 Task: Search one way flight ticket for 5 adults, 2 children, 1 infant in seat and 2 infants on lap in economy from Niagara Falls: Niagara Falls International Airport to Laramie: Laramie Regional Airport on 8-3-2023. Choice of flights is Singapure airlines. Number of bags: 2 carry on bags. Price is upto 92000. Outbound departure time preference is 13:45. Return departure time preference is 0:00.
Action: Mouse moved to (332, 425)
Screenshot: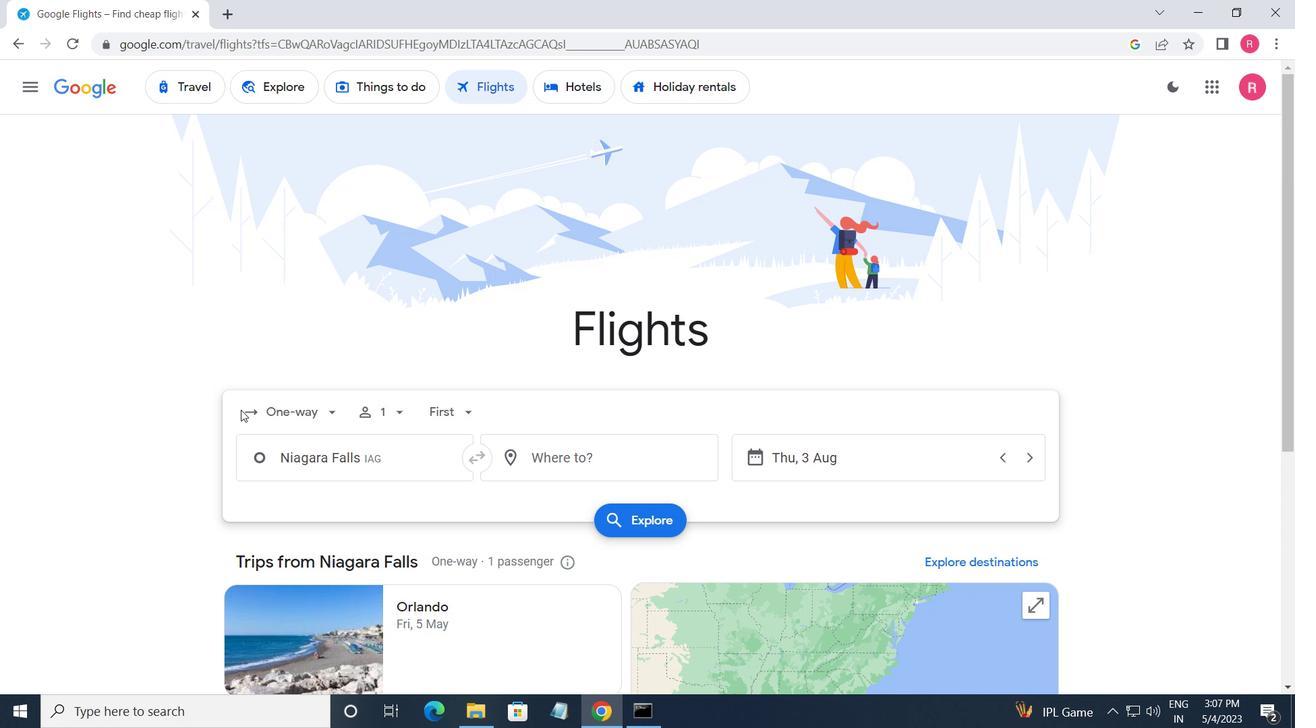 
Action: Mouse pressed left at (332, 425)
Screenshot: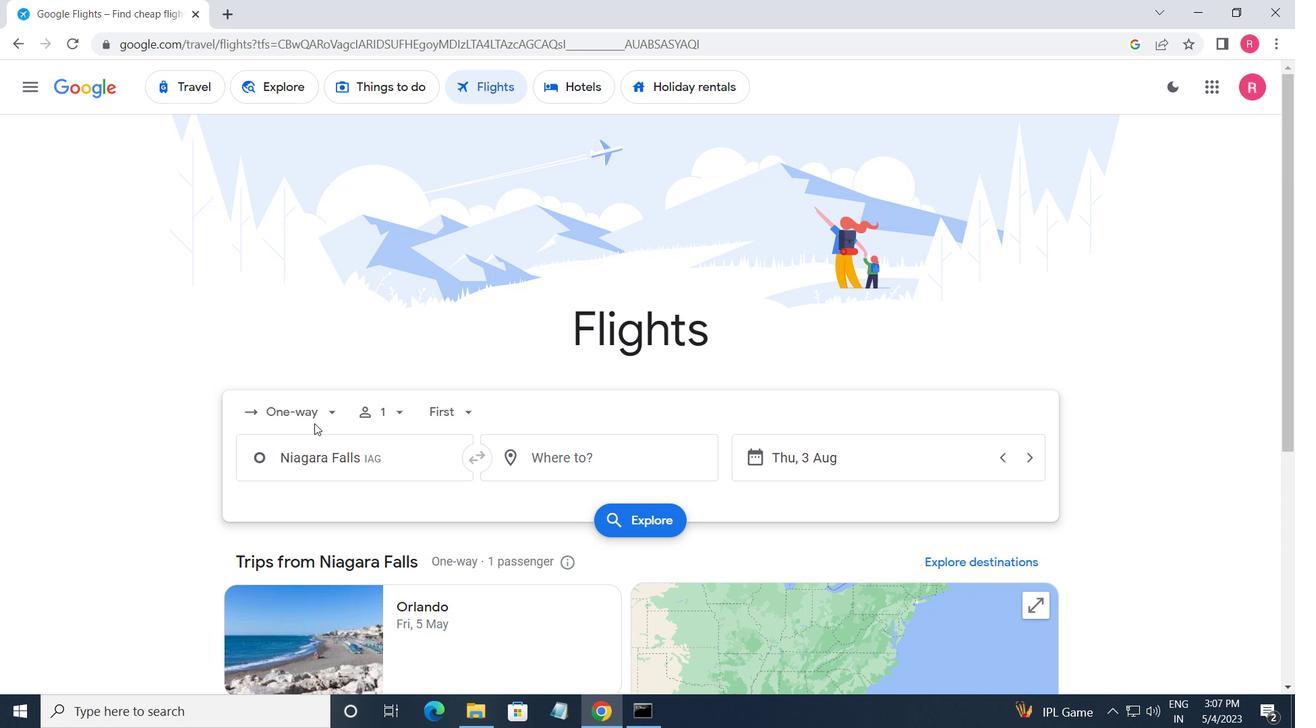 
Action: Mouse moved to (318, 422)
Screenshot: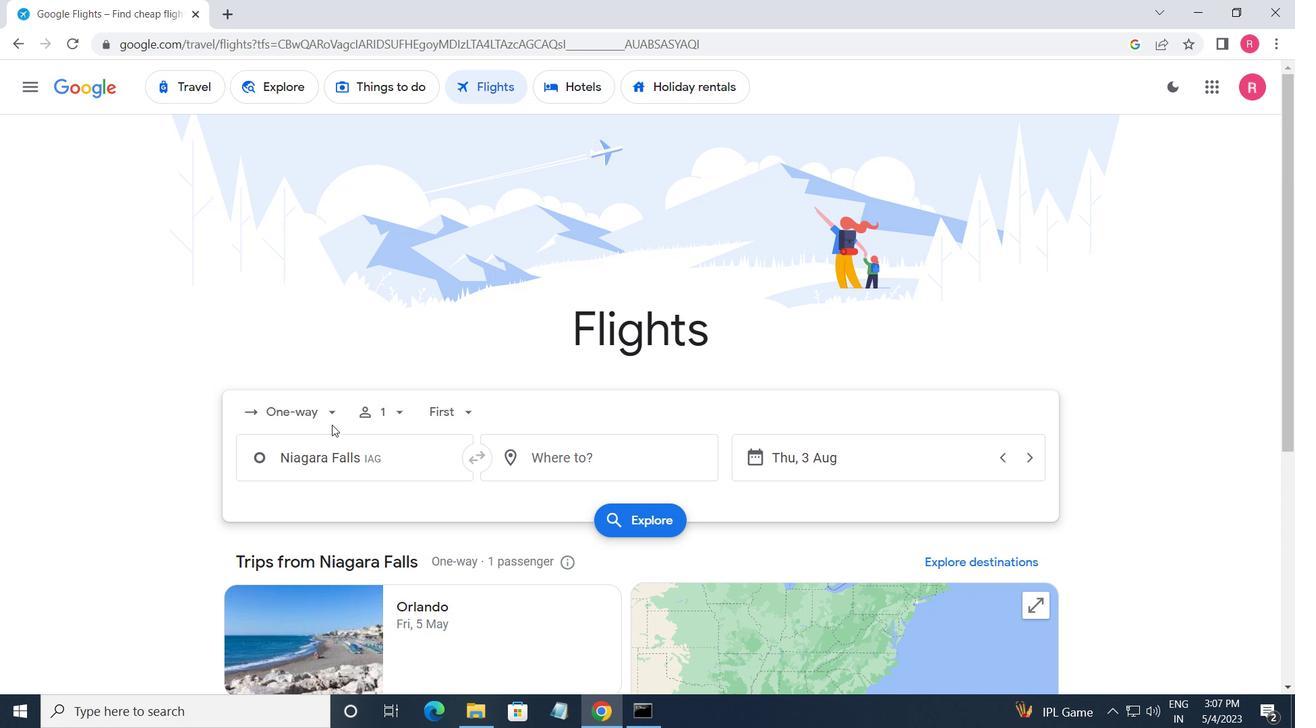 
Action: Mouse pressed left at (318, 422)
Screenshot: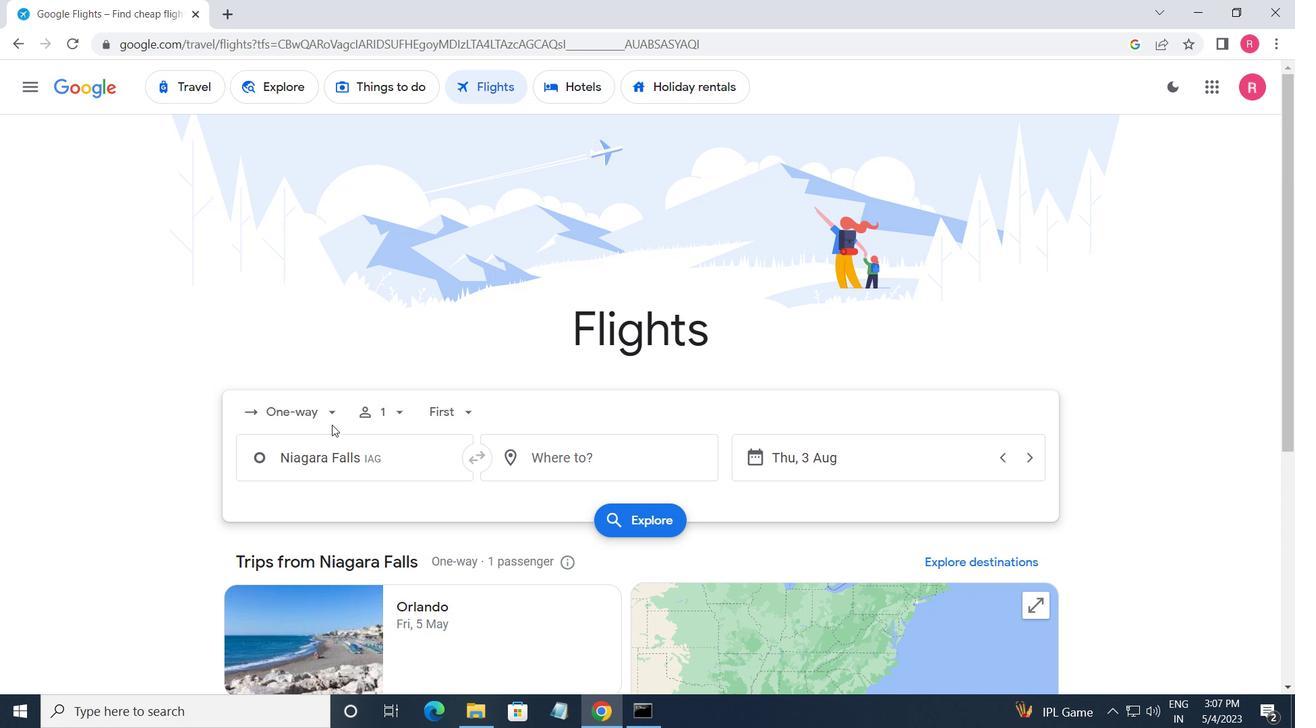 
Action: Mouse moved to (326, 413)
Screenshot: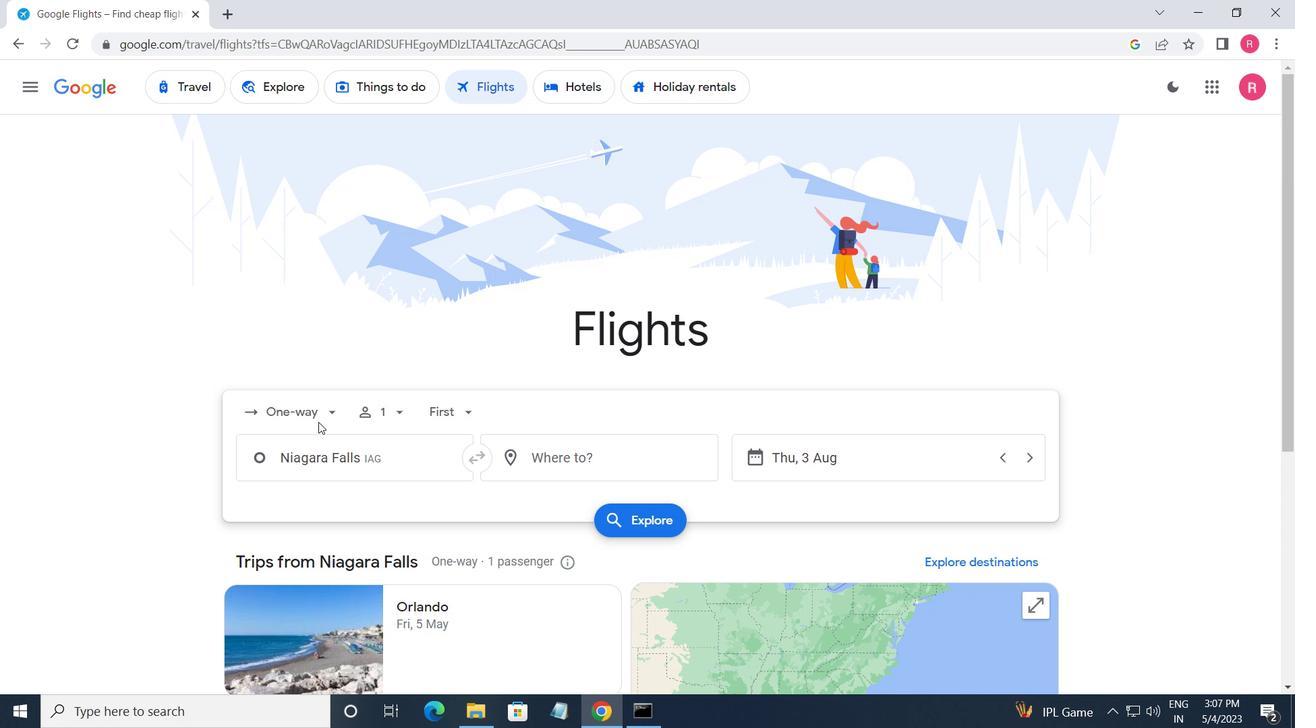 
Action: Mouse pressed left at (326, 413)
Screenshot: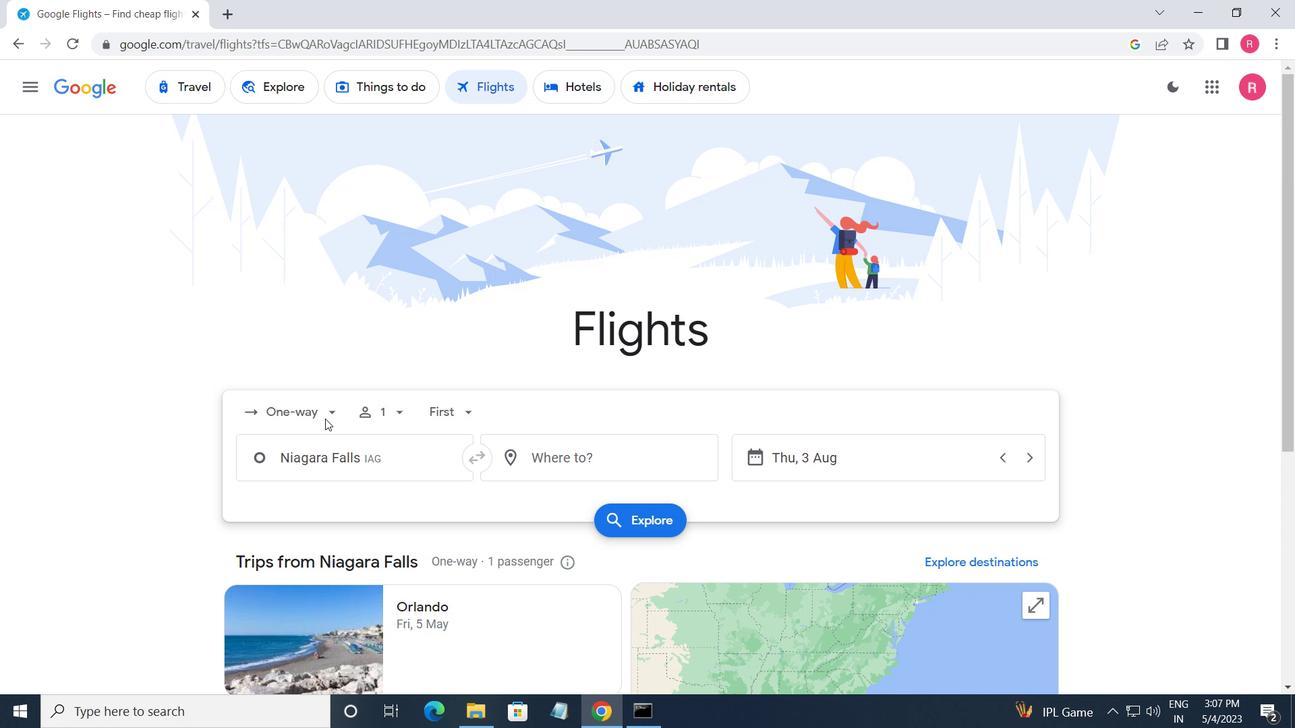 
Action: Mouse moved to (329, 411)
Screenshot: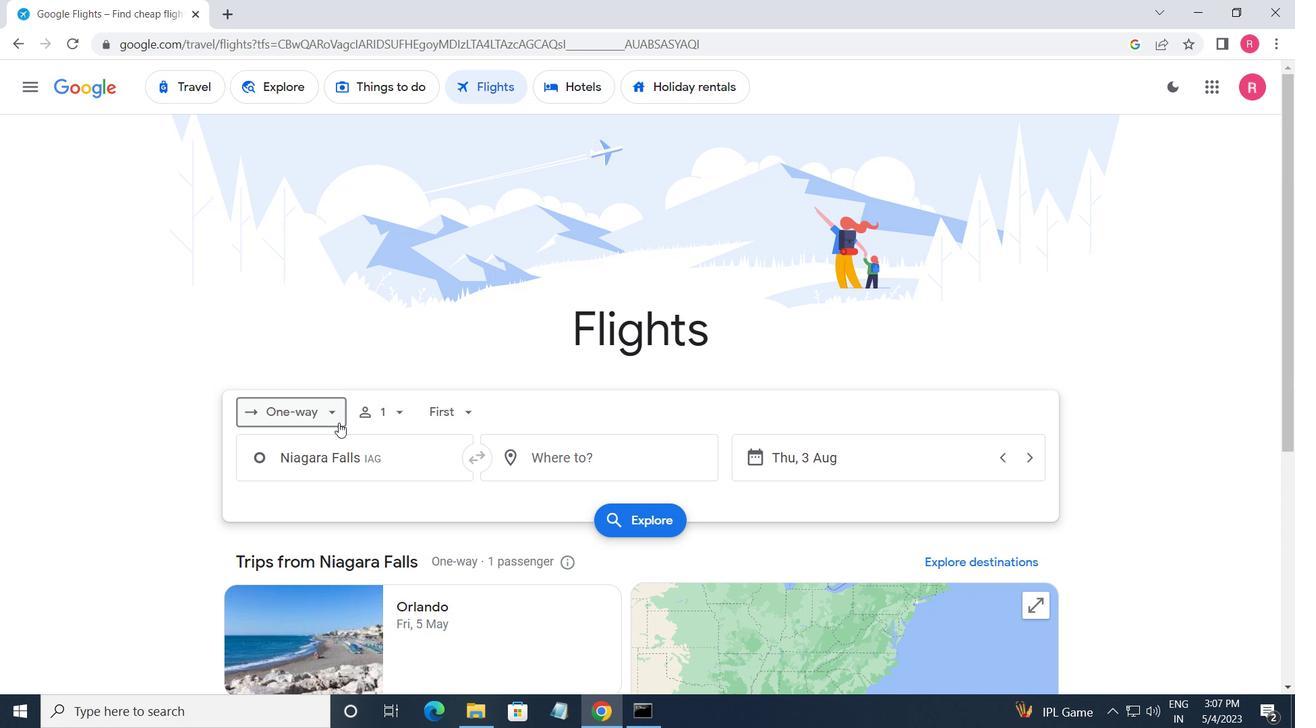 
Action: Mouse pressed left at (329, 411)
Screenshot: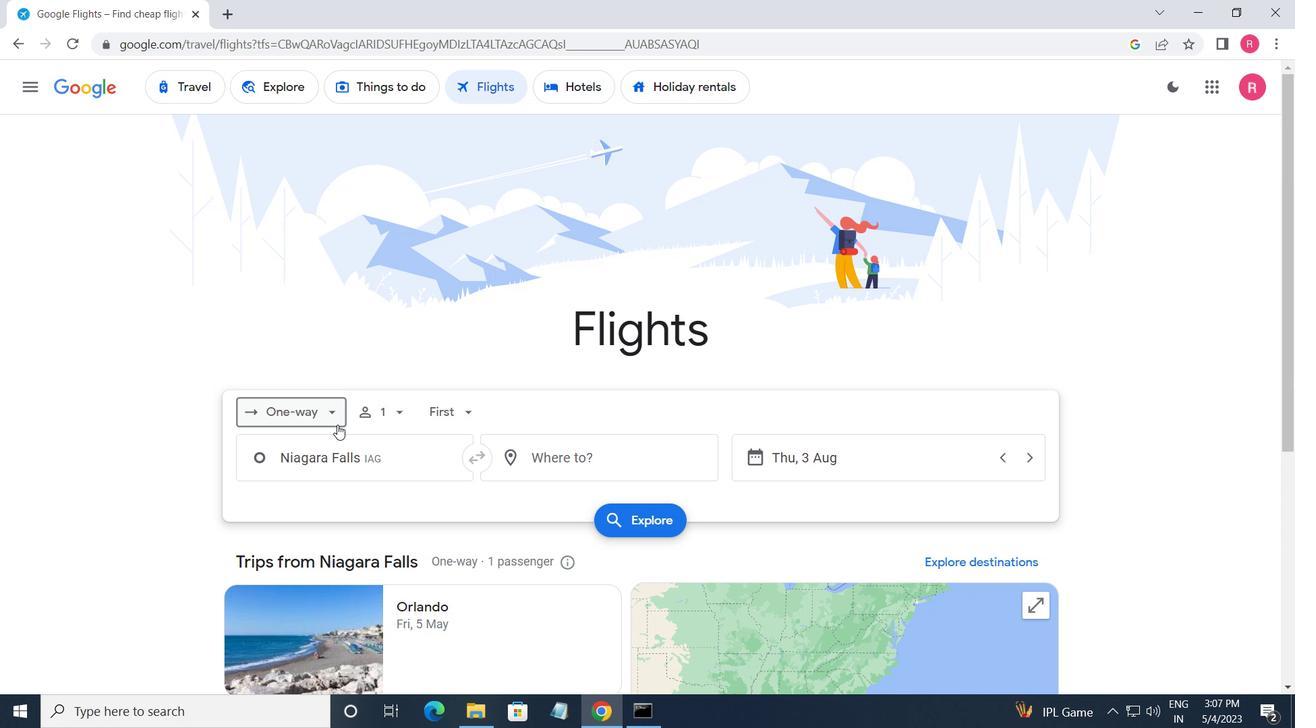 
Action: Mouse moved to (338, 491)
Screenshot: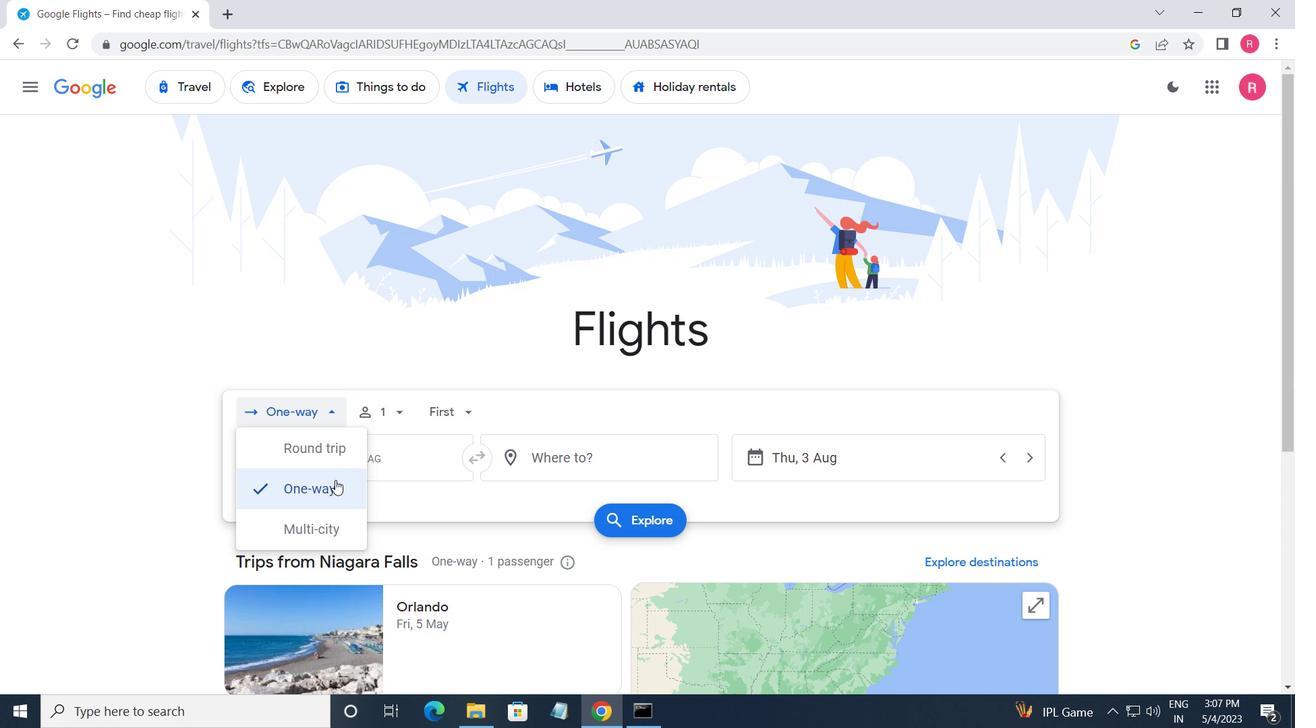 
Action: Mouse pressed left at (338, 491)
Screenshot: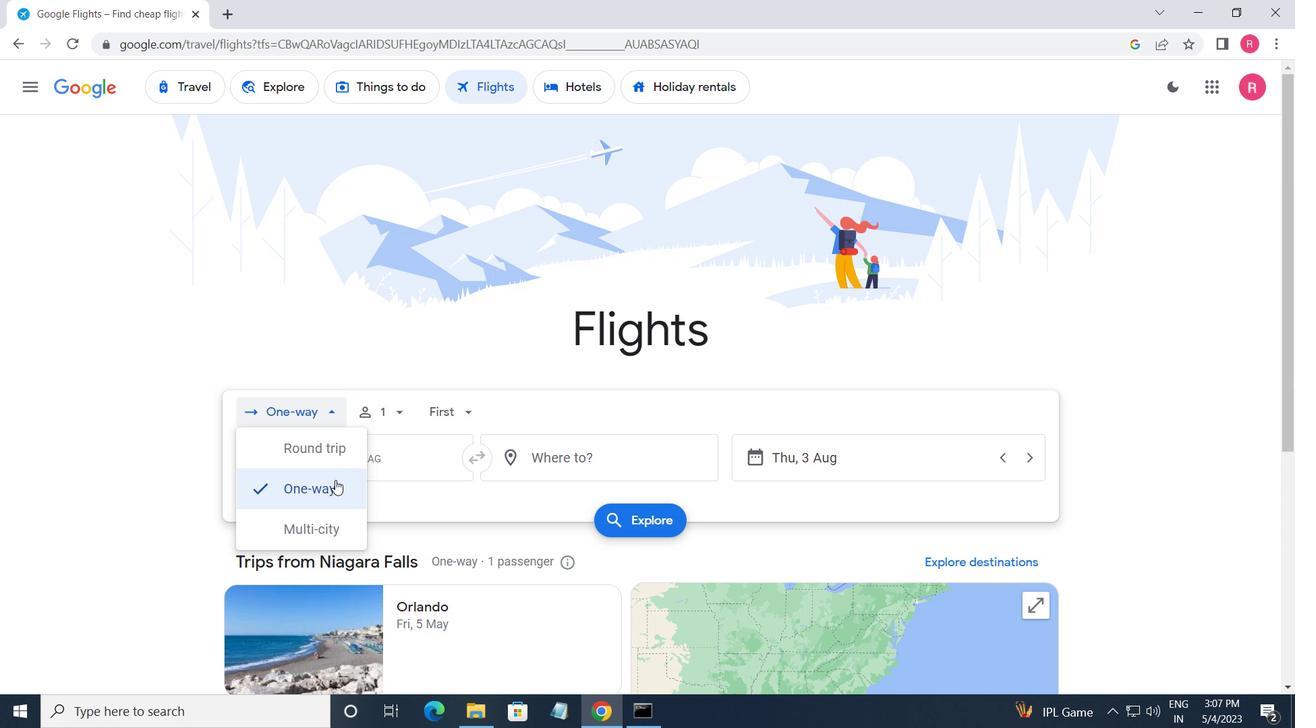 
Action: Mouse moved to (382, 402)
Screenshot: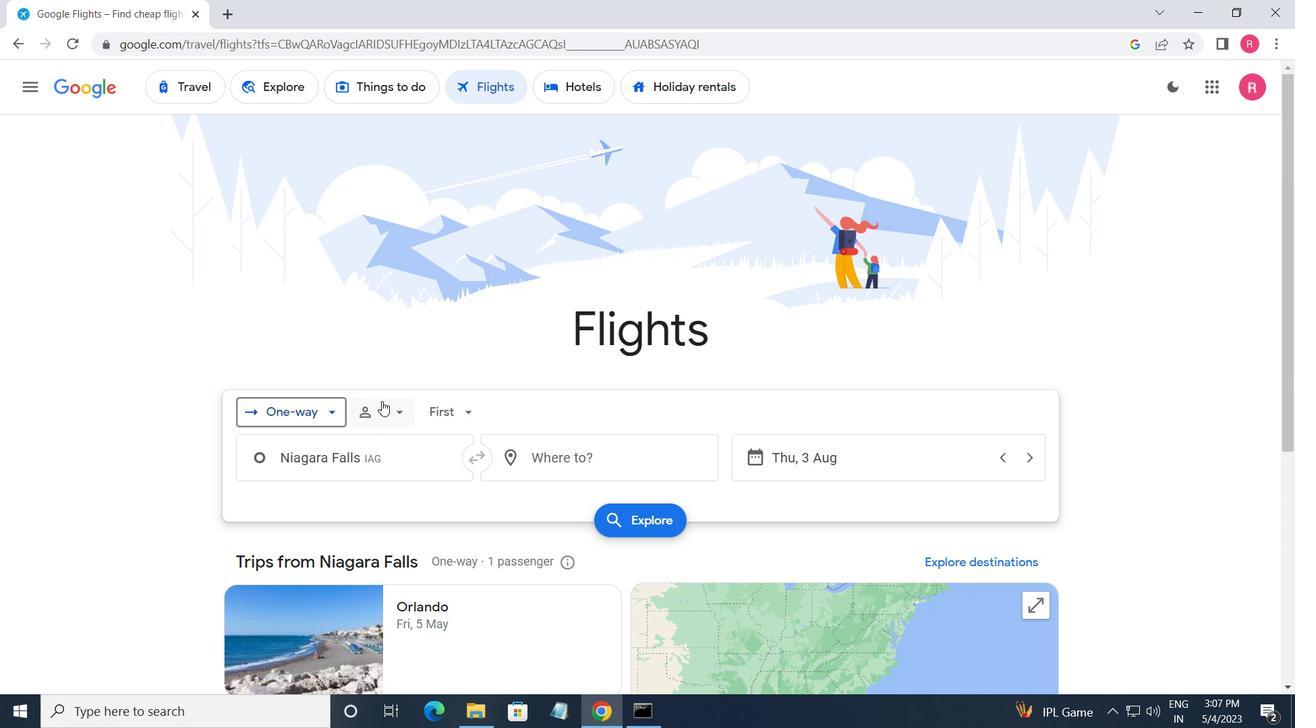 
Action: Mouse pressed left at (382, 402)
Screenshot: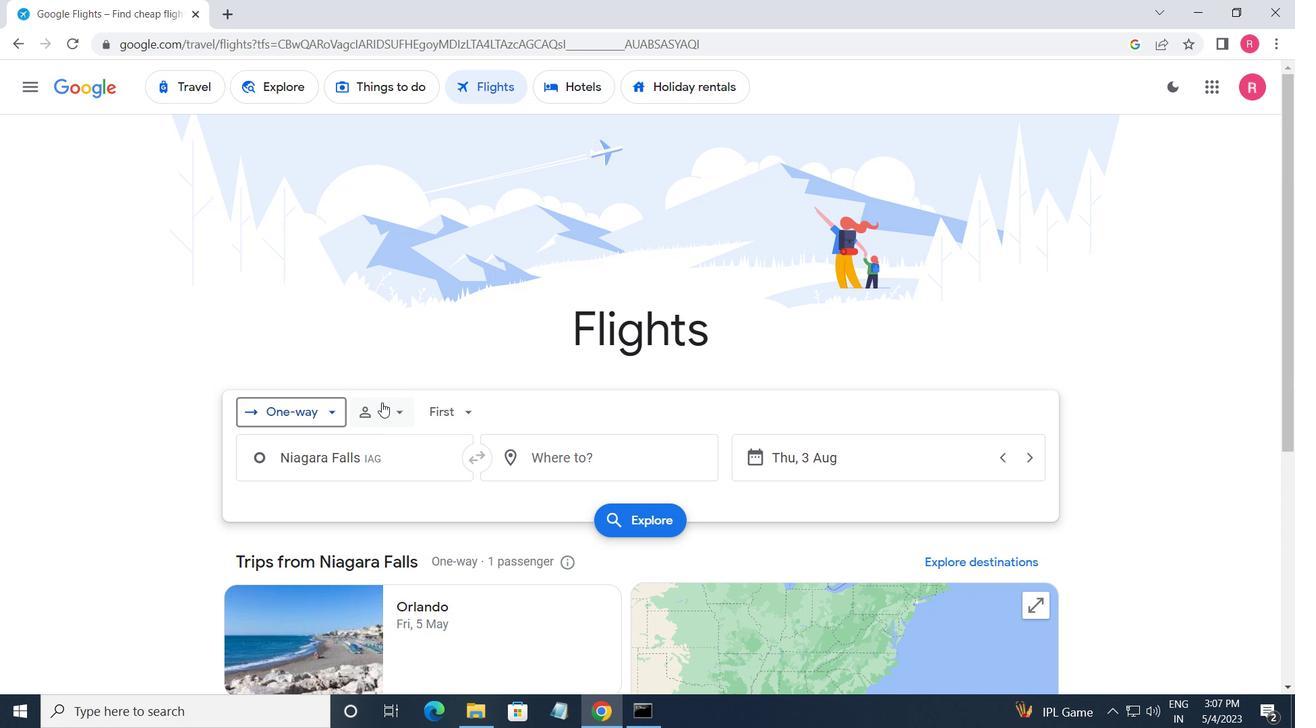 
Action: Mouse moved to (529, 454)
Screenshot: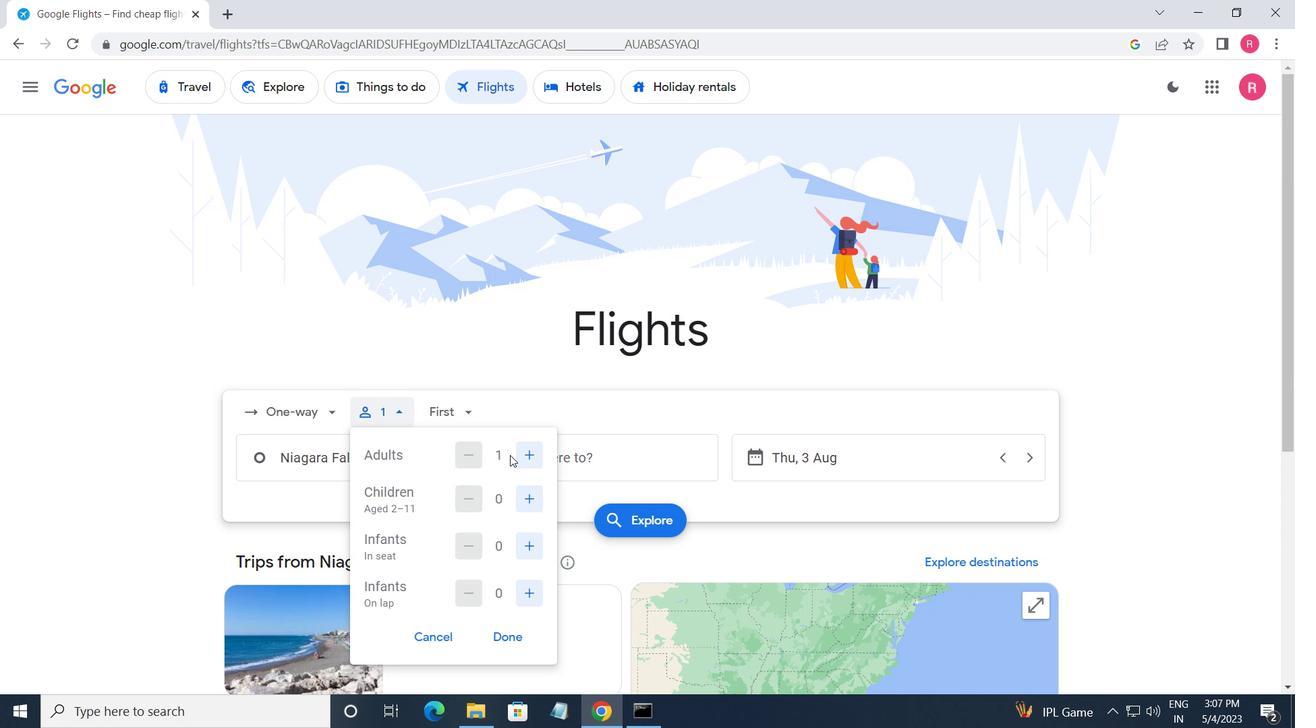 
Action: Mouse pressed left at (529, 454)
Screenshot: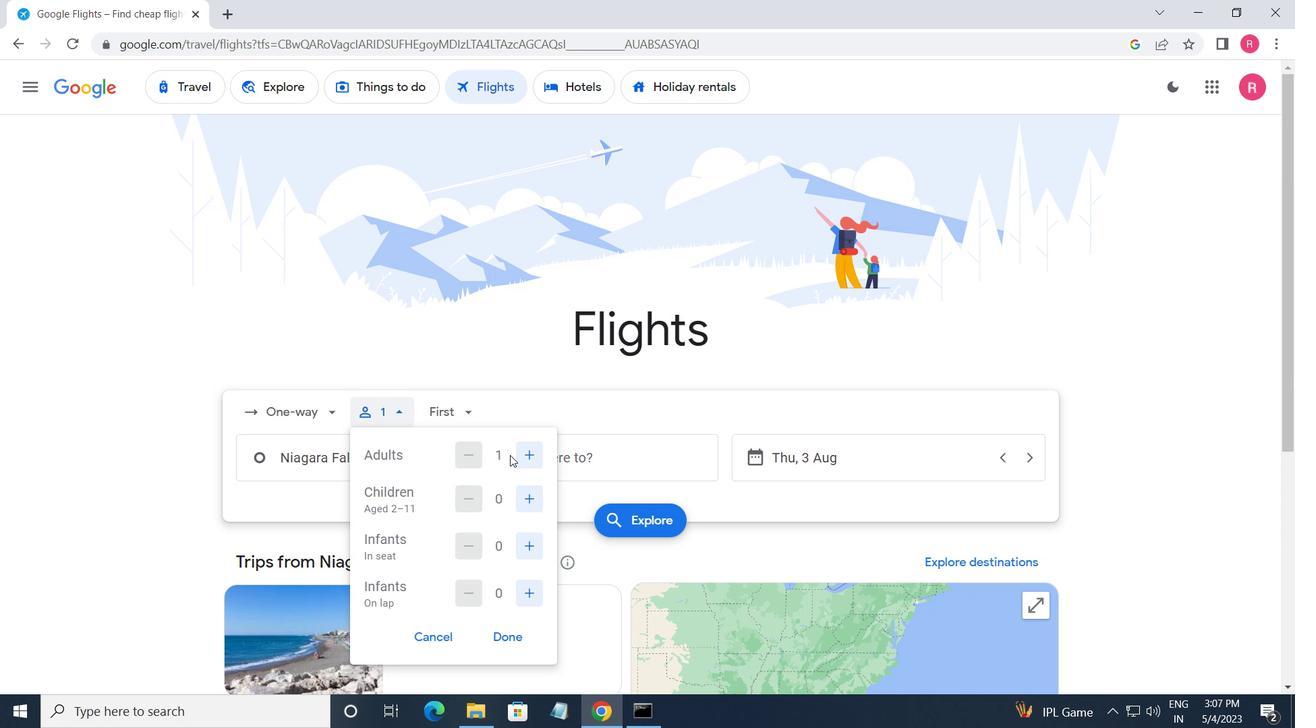 
Action: Mouse pressed left at (529, 454)
Screenshot: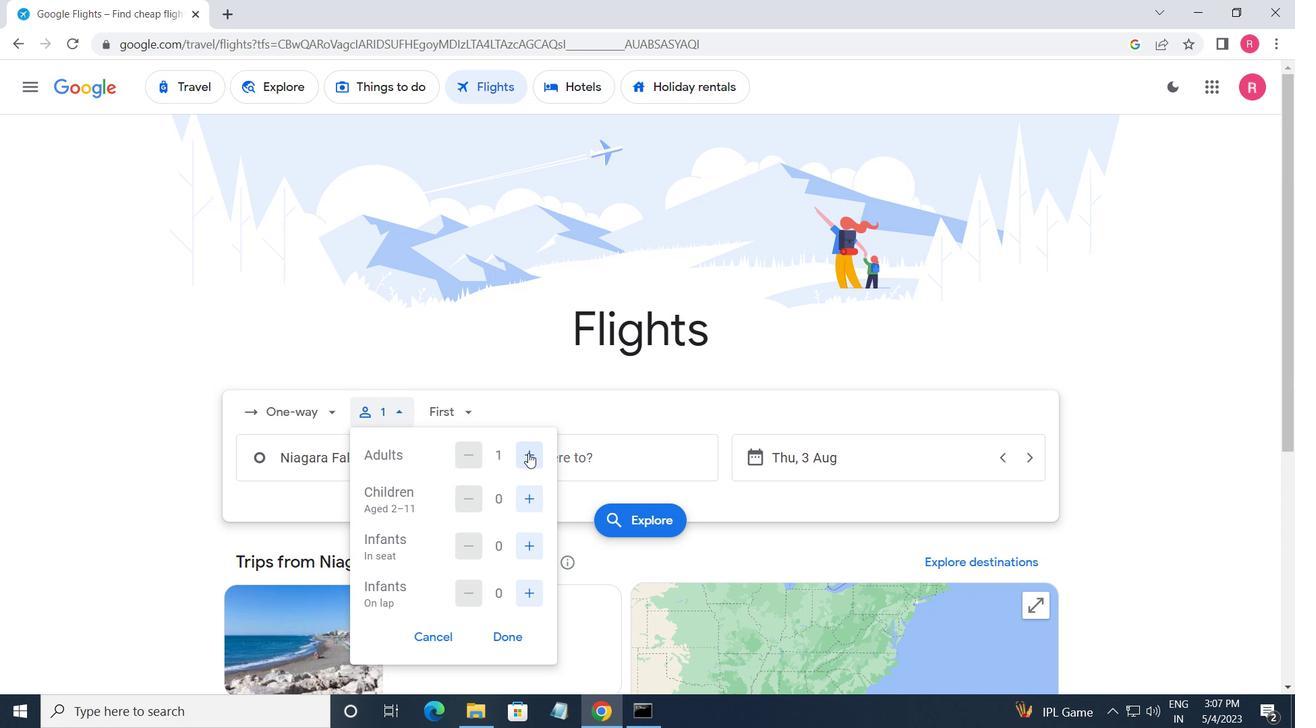 
Action: Mouse pressed left at (529, 454)
Screenshot: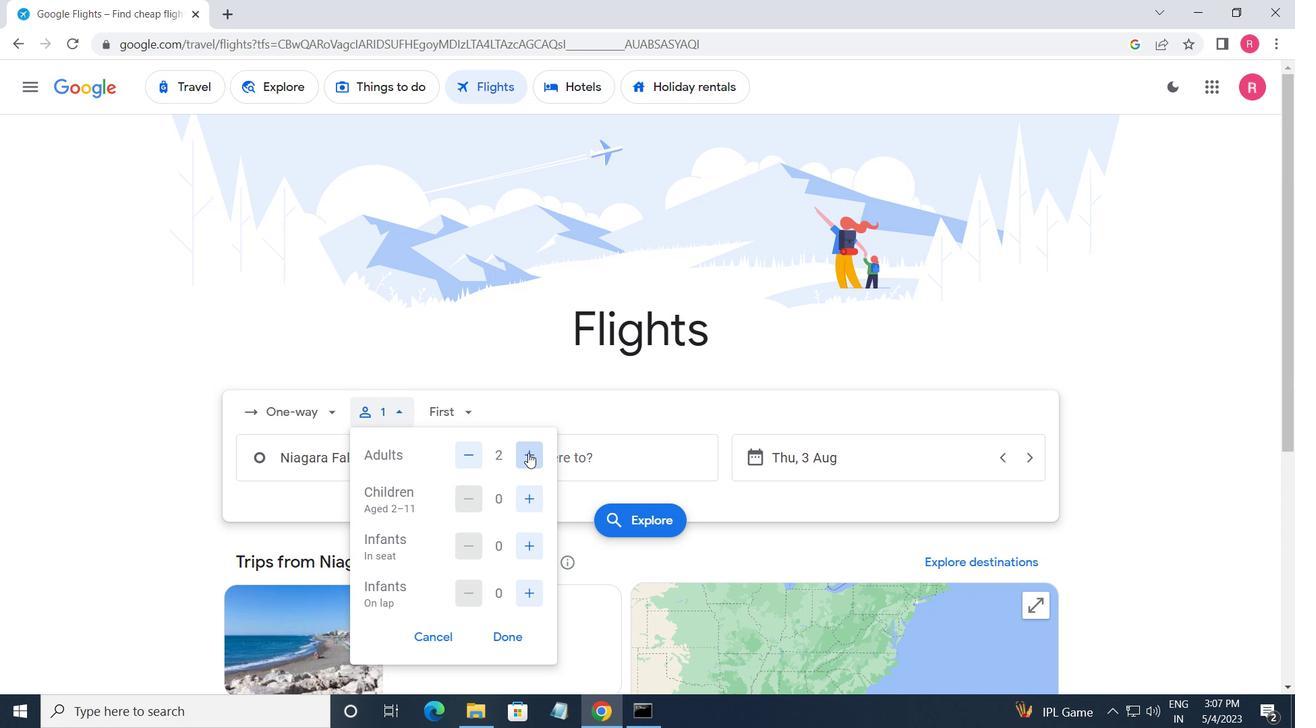 
Action: Mouse pressed left at (529, 454)
Screenshot: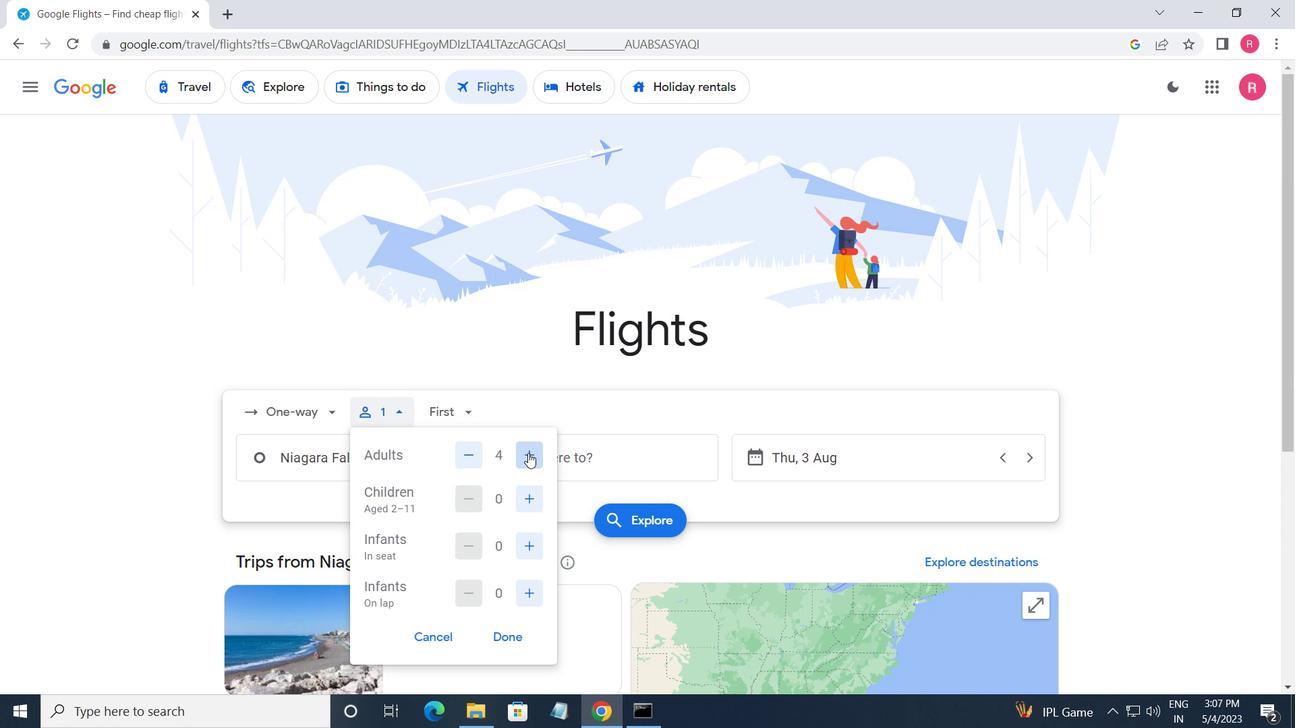 
Action: Mouse moved to (539, 494)
Screenshot: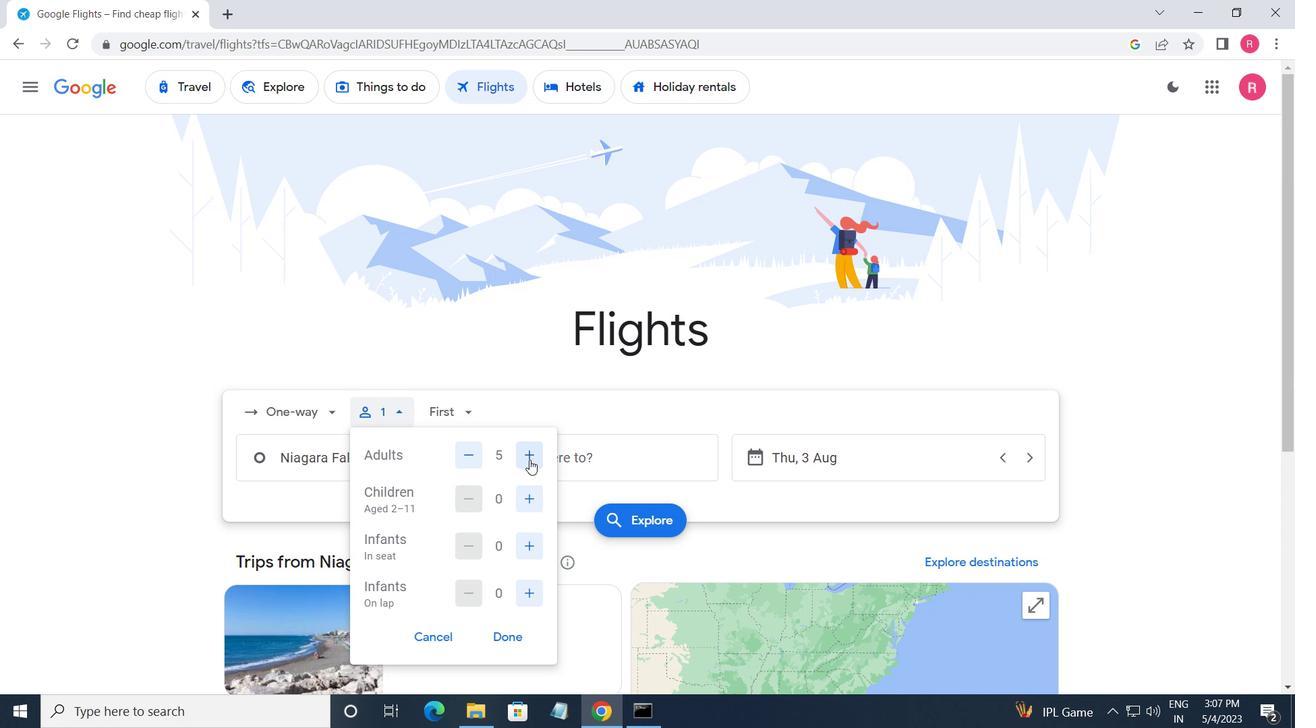 
Action: Mouse pressed left at (539, 494)
Screenshot: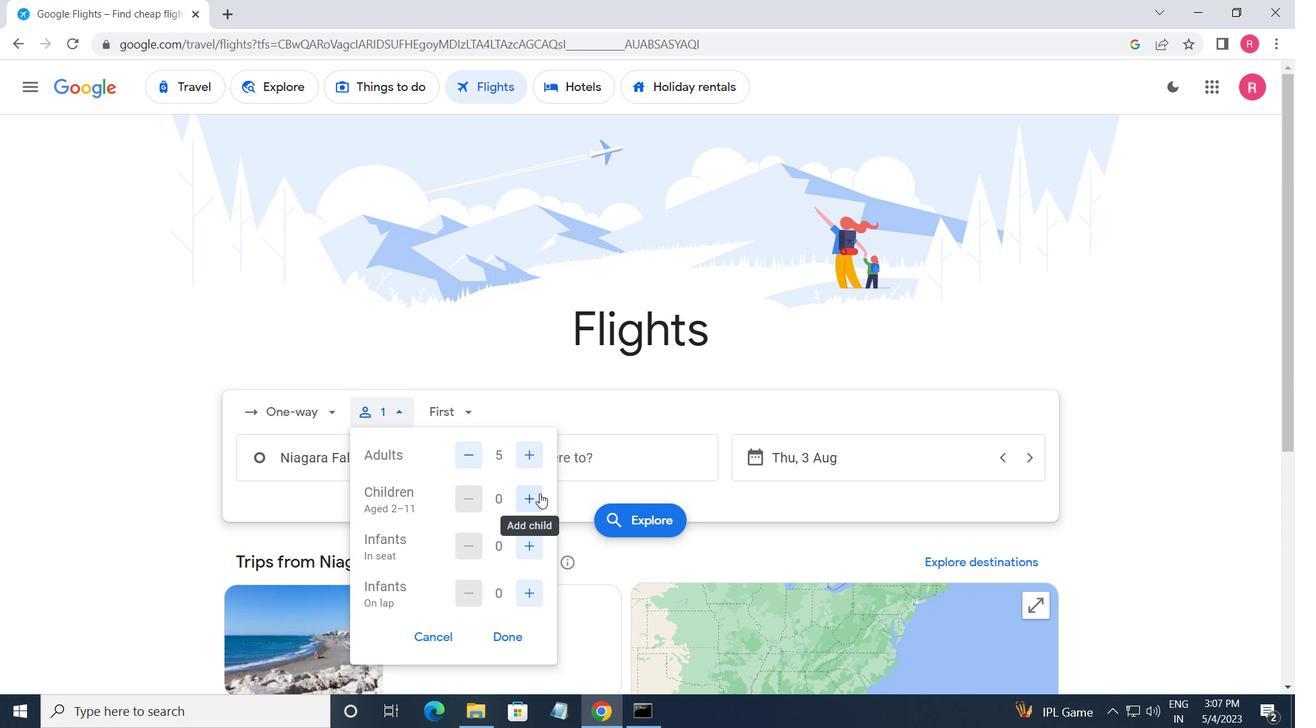 
Action: Mouse pressed left at (539, 494)
Screenshot: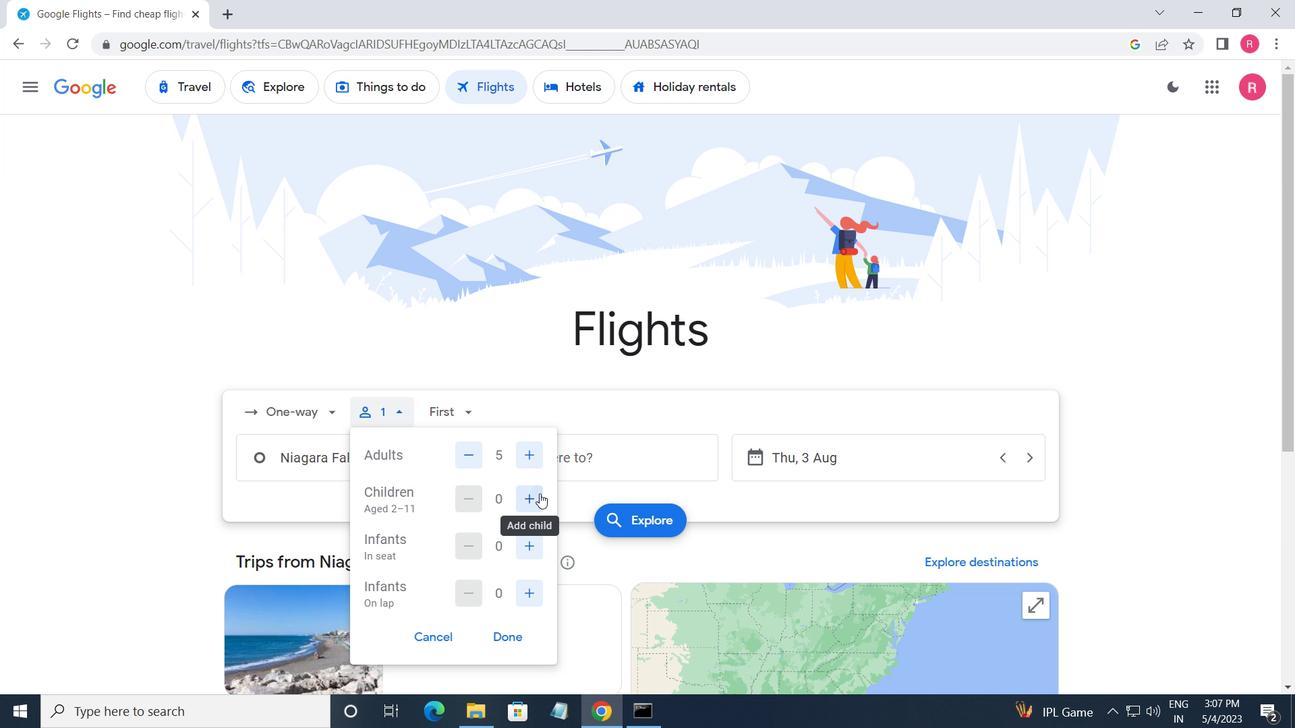 
Action: Mouse moved to (538, 533)
Screenshot: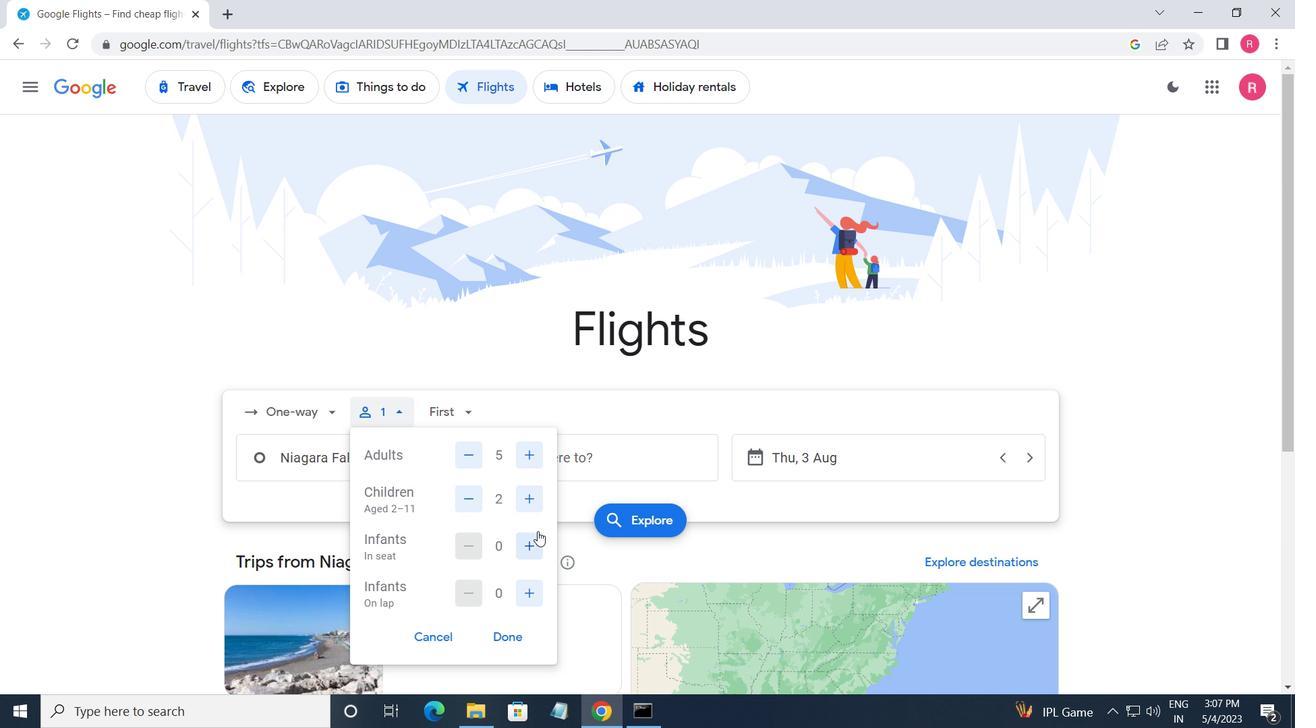 
Action: Mouse pressed left at (538, 533)
Screenshot: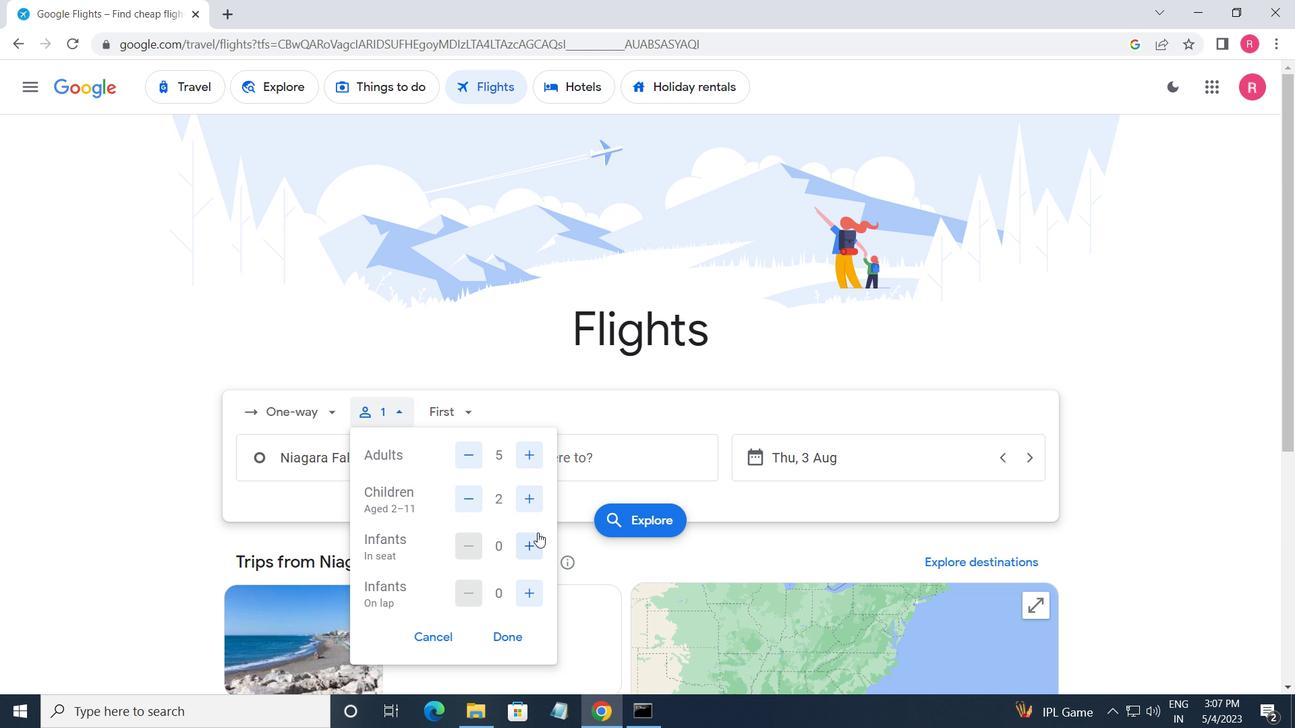 
Action: Mouse moved to (537, 589)
Screenshot: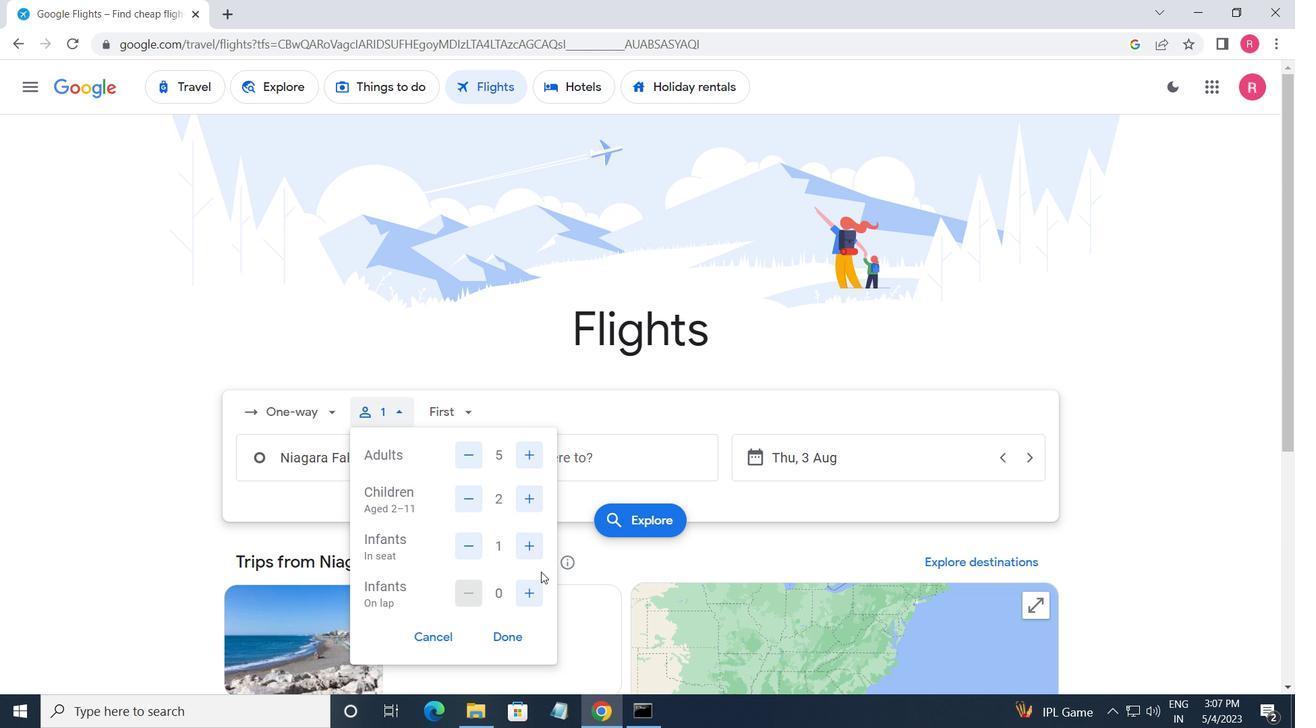 
Action: Mouse pressed left at (537, 589)
Screenshot: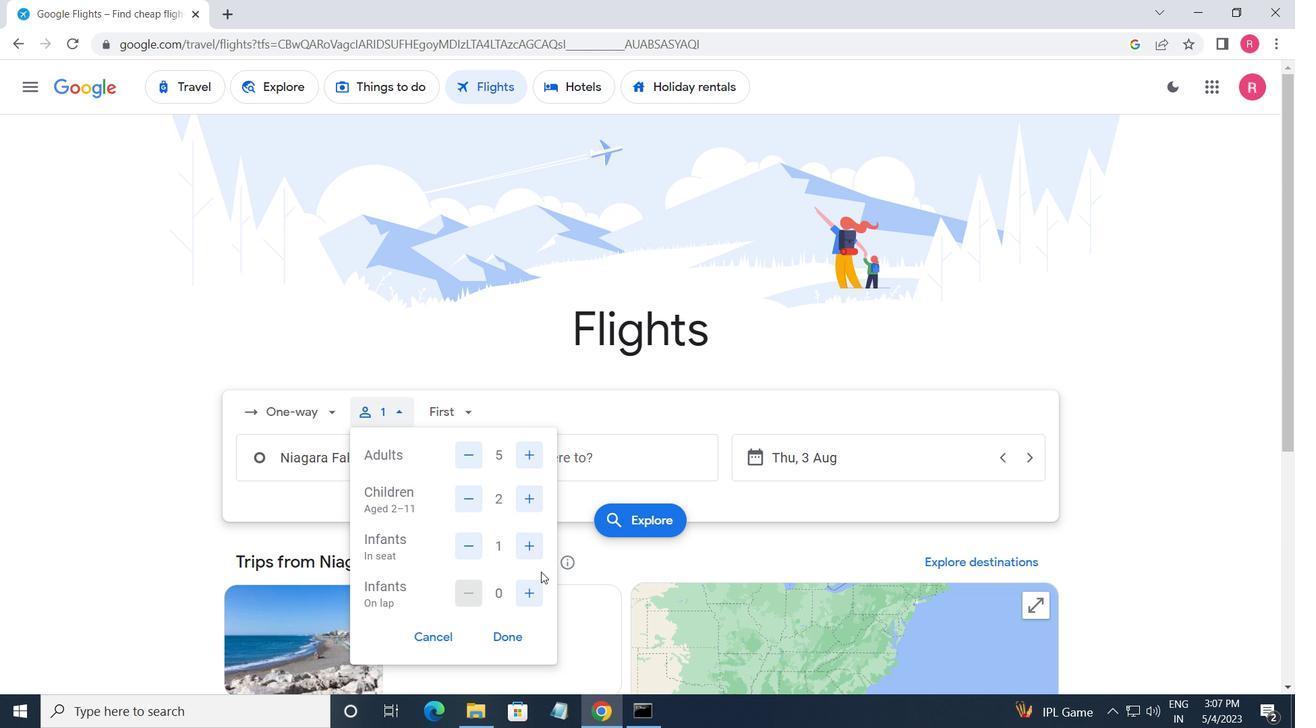 
Action: Mouse moved to (500, 647)
Screenshot: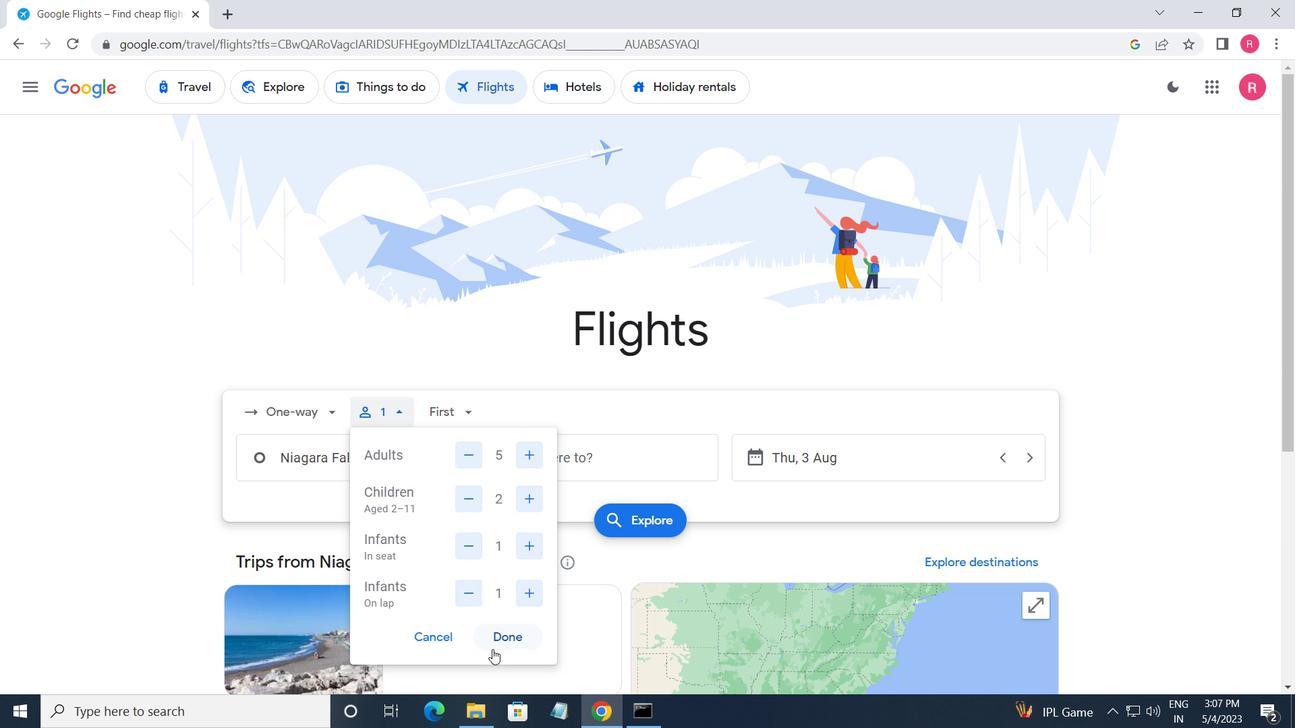 
Action: Mouse pressed left at (500, 647)
Screenshot: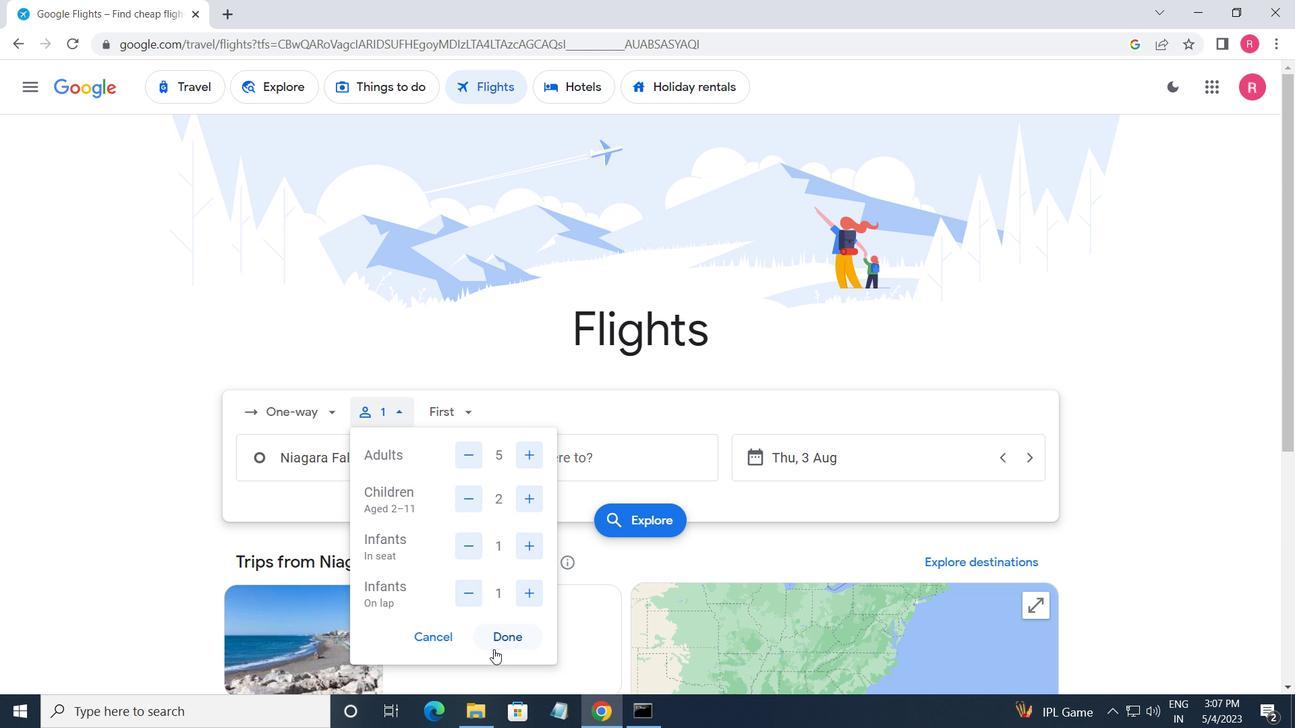 
Action: Mouse moved to (461, 412)
Screenshot: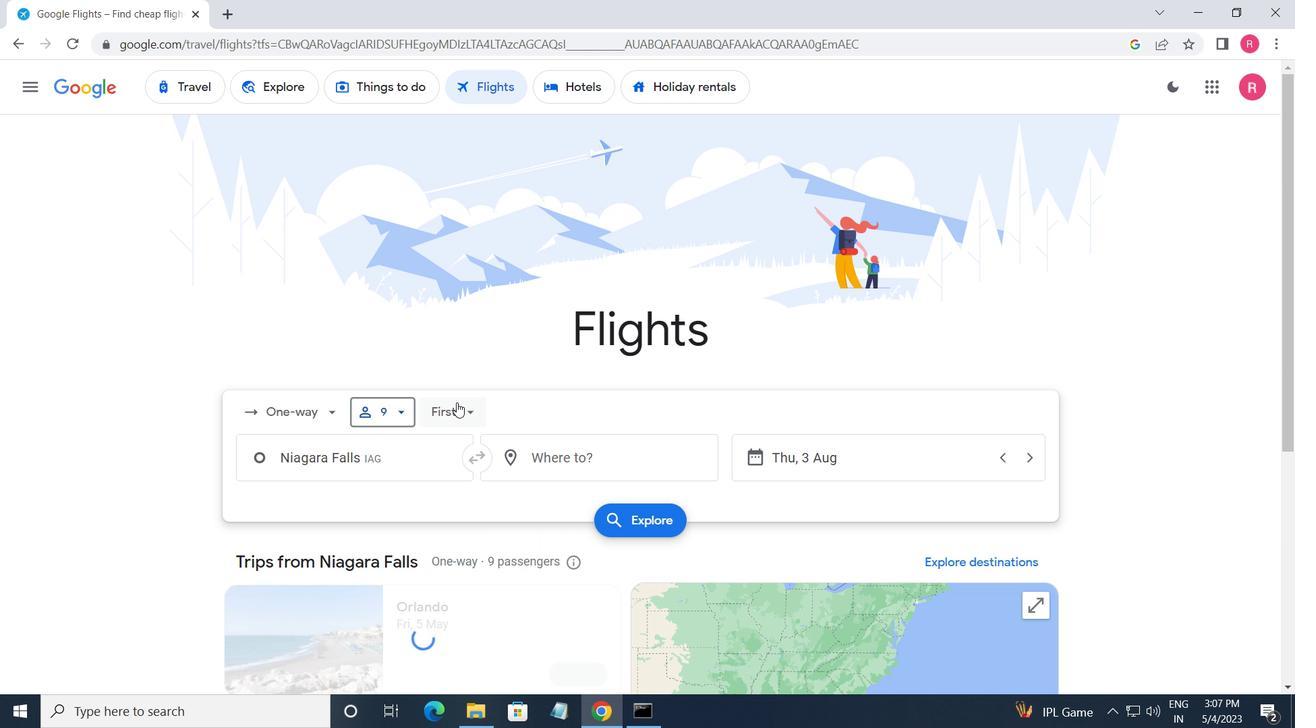 
Action: Mouse pressed left at (461, 412)
Screenshot: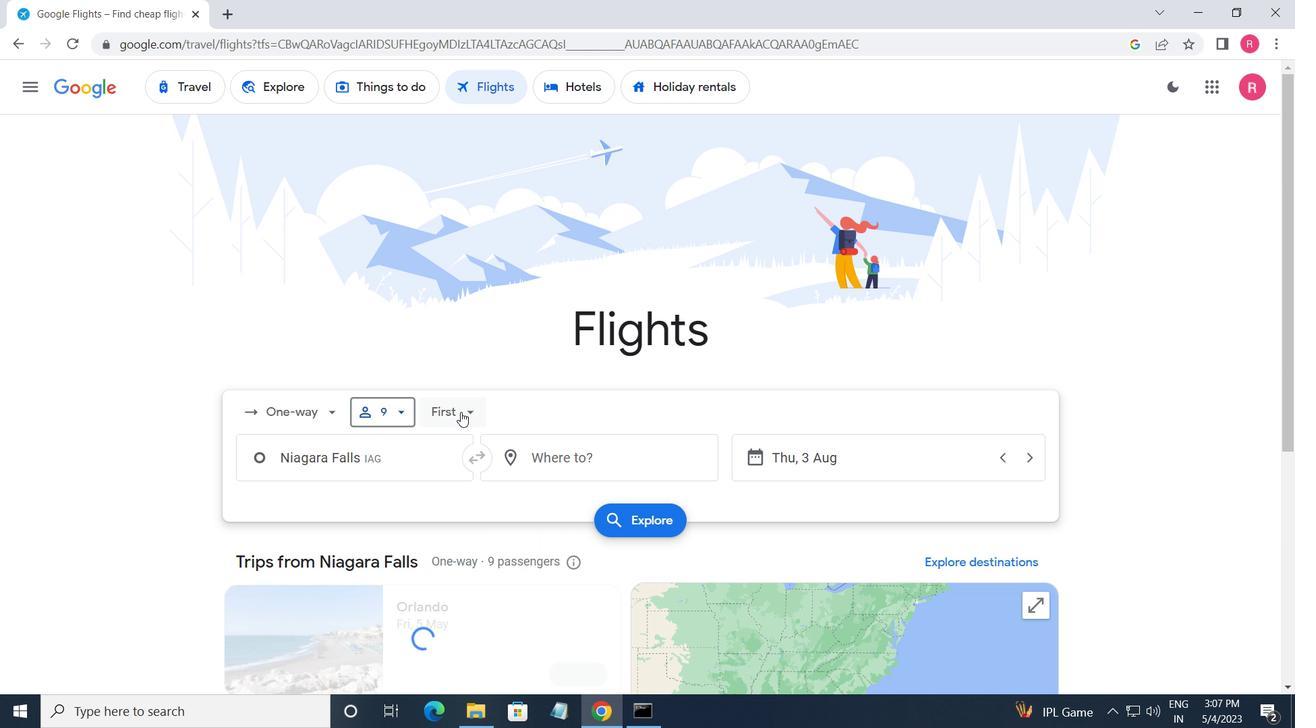 
Action: Mouse moved to (492, 438)
Screenshot: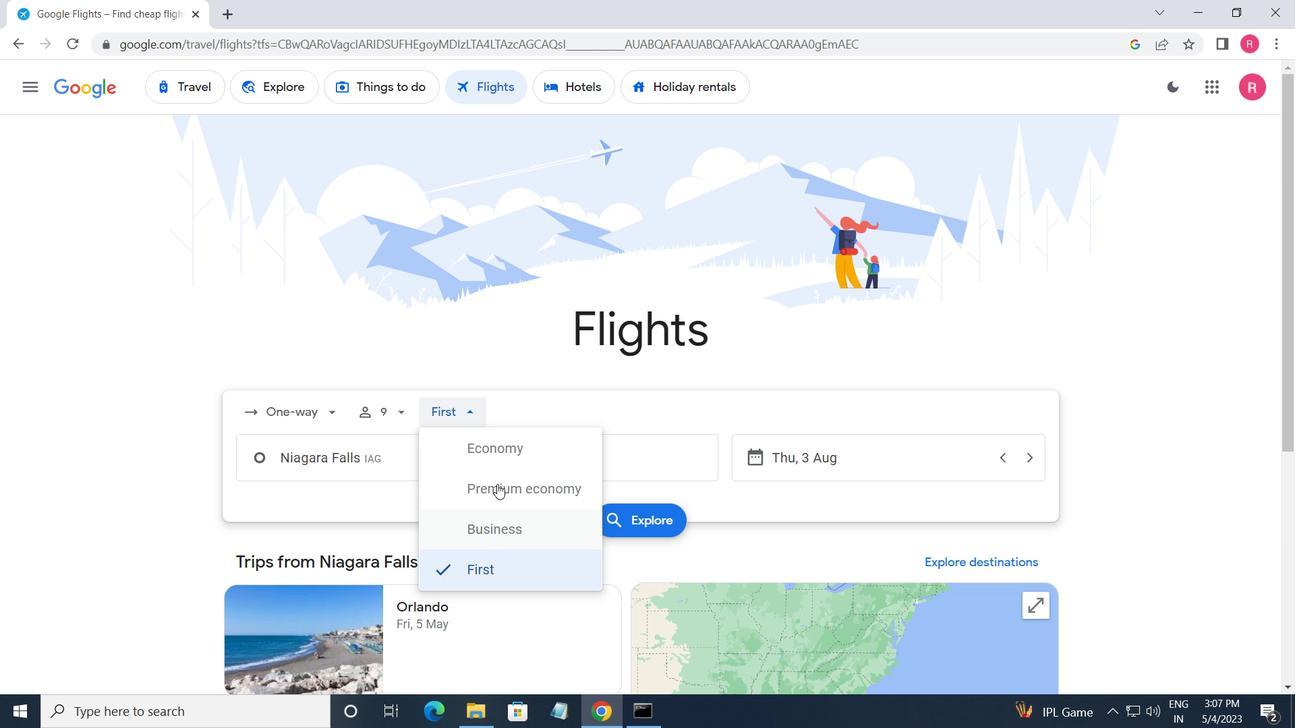 
Action: Mouse pressed left at (492, 438)
Screenshot: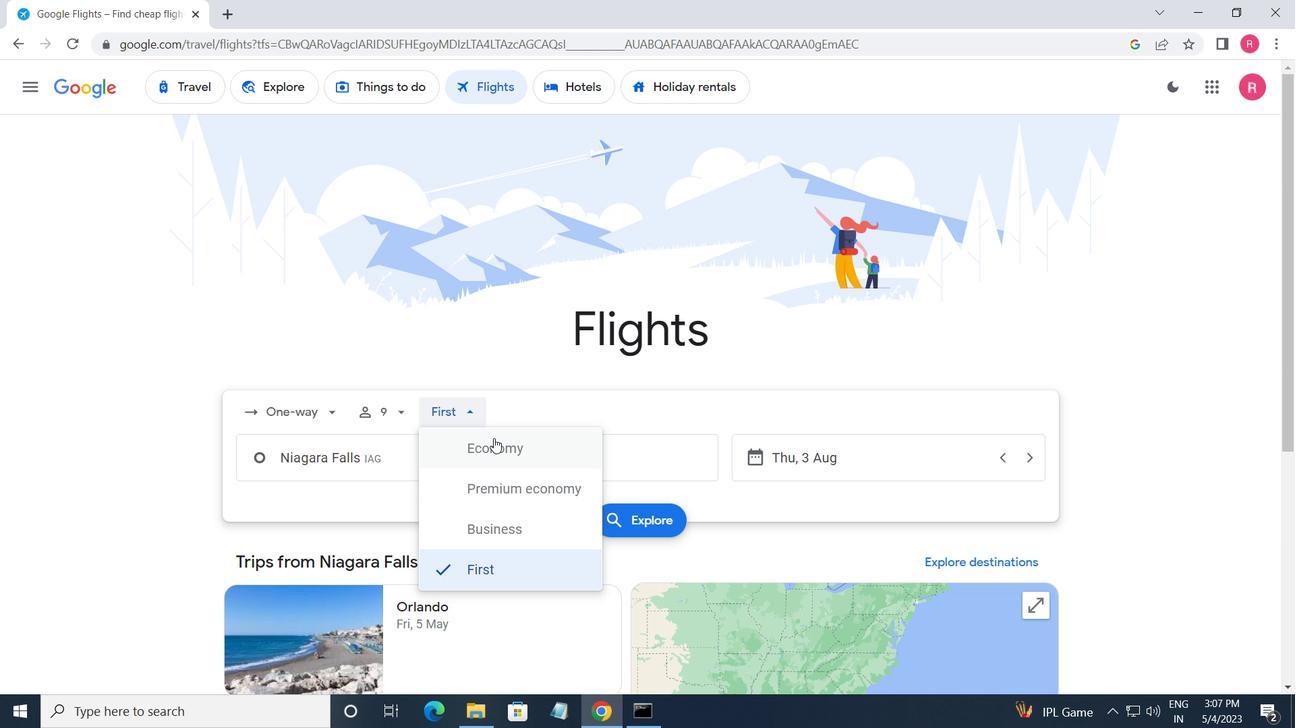 
Action: Mouse moved to (425, 463)
Screenshot: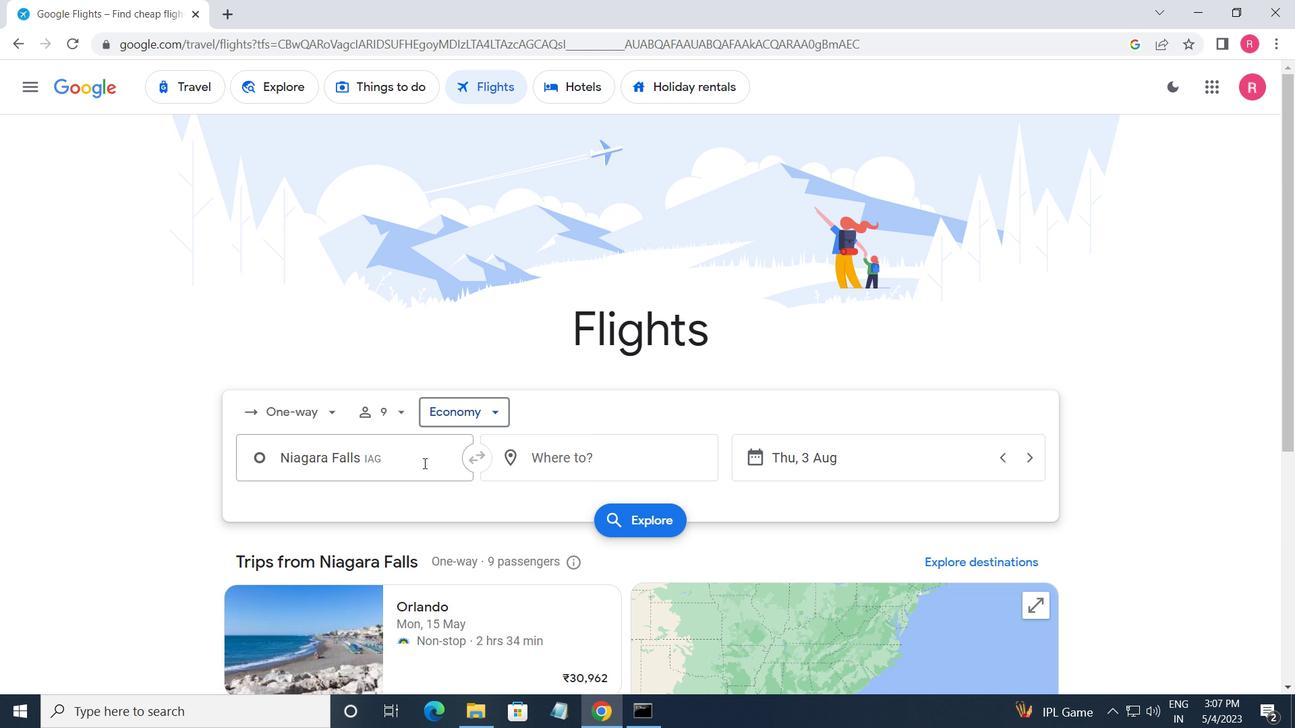 
Action: Mouse pressed left at (425, 463)
Screenshot: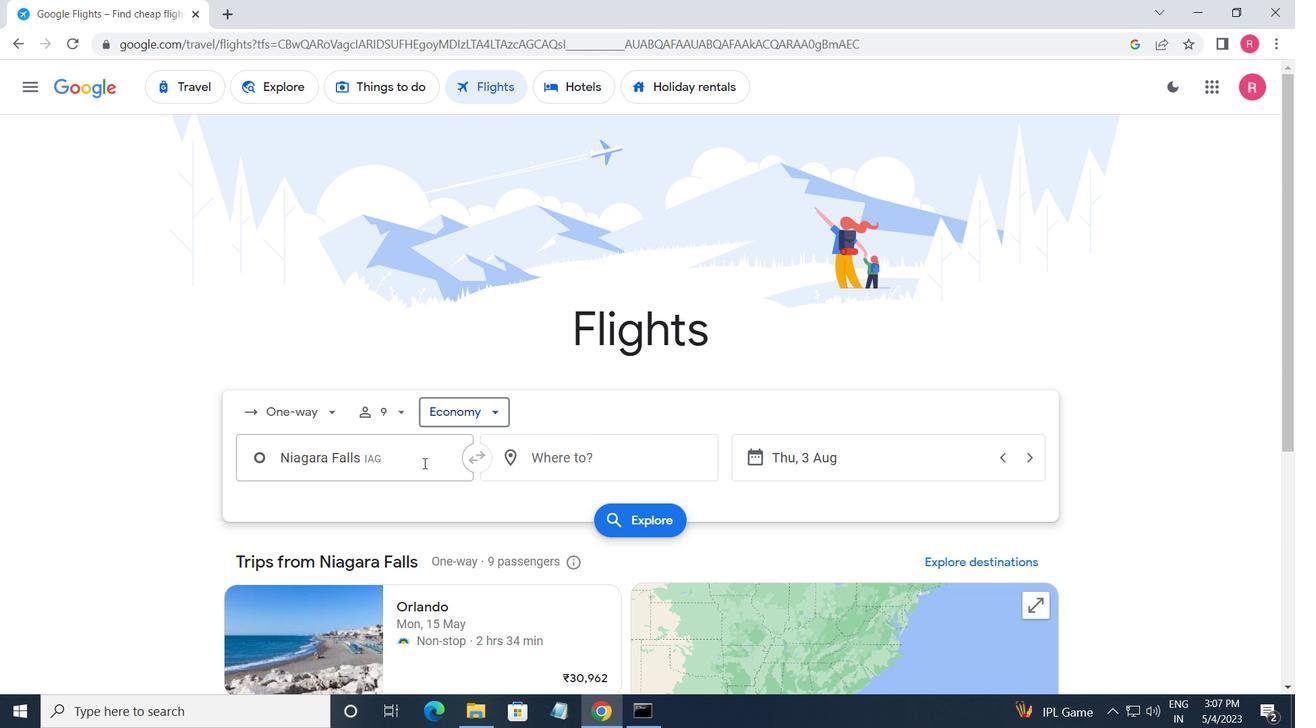 
Action: Mouse moved to (416, 635)
Screenshot: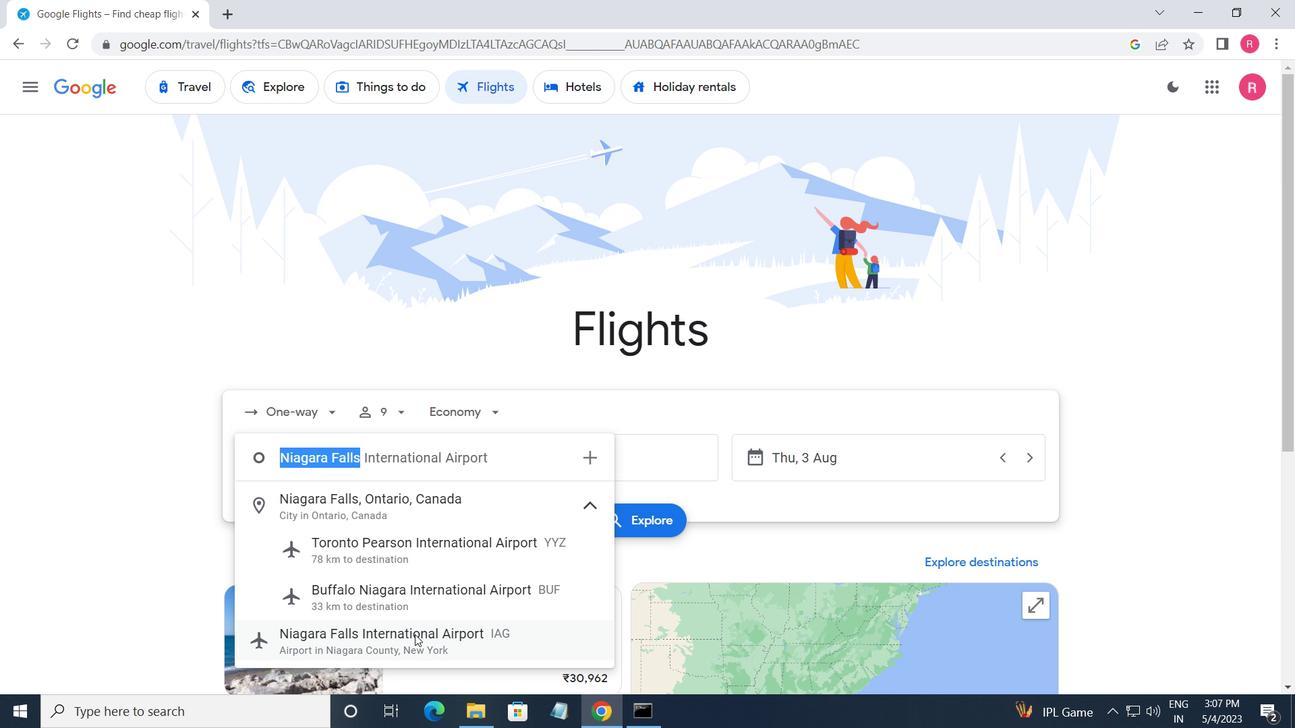 
Action: Mouse pressed left at (416, 635)
Screenshot: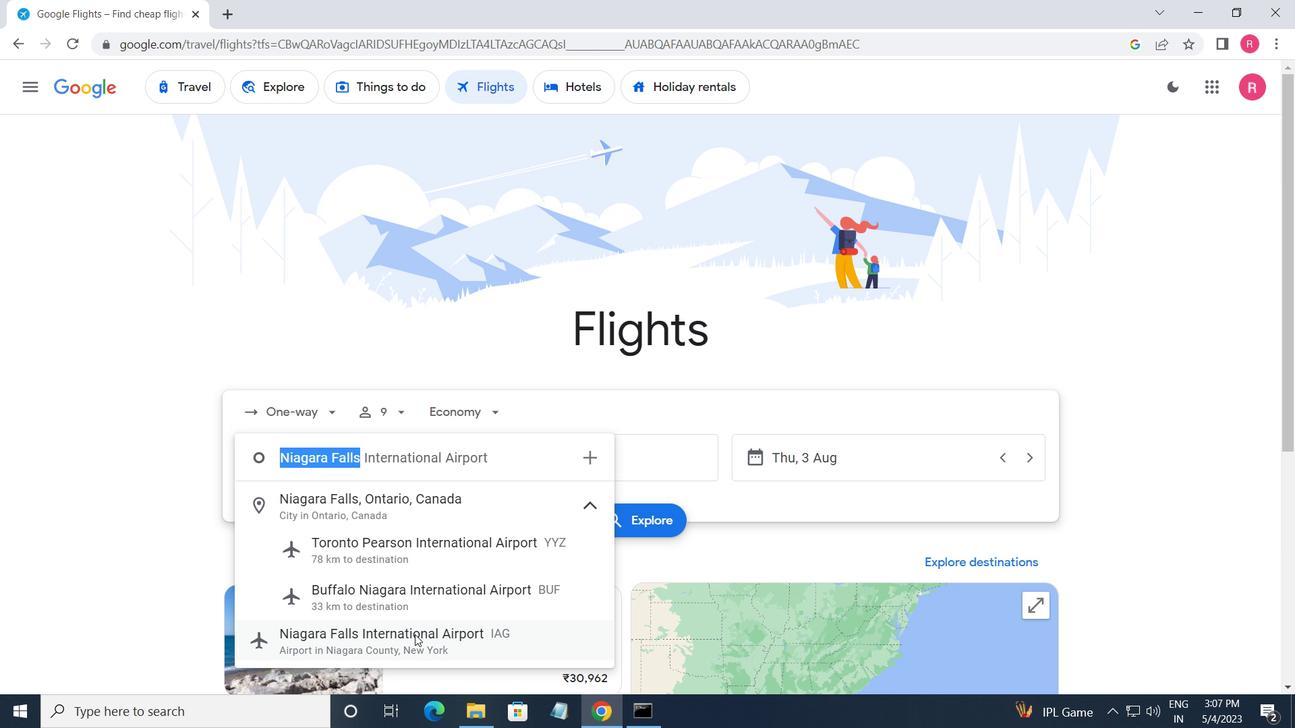 
Action: Mouse moved to (618, 458)
Screenshot: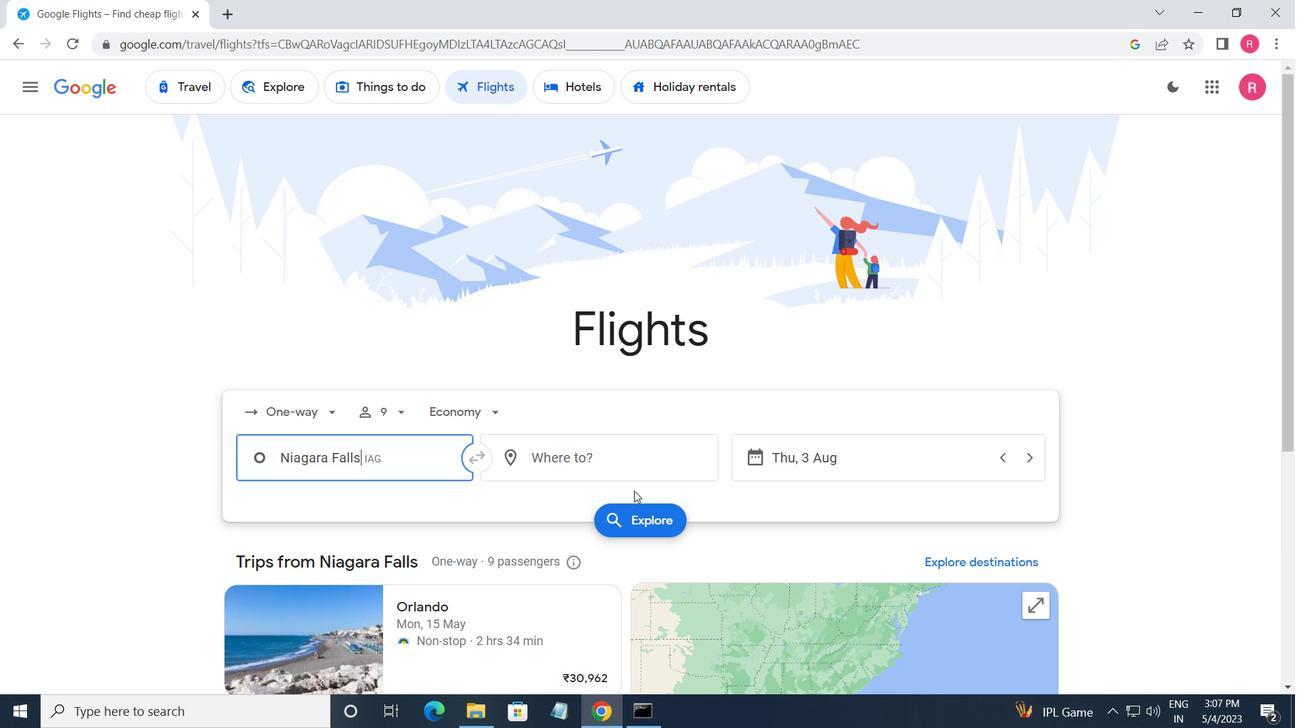 
Action: Mouse pressed left at (618, 458)
Screenshot: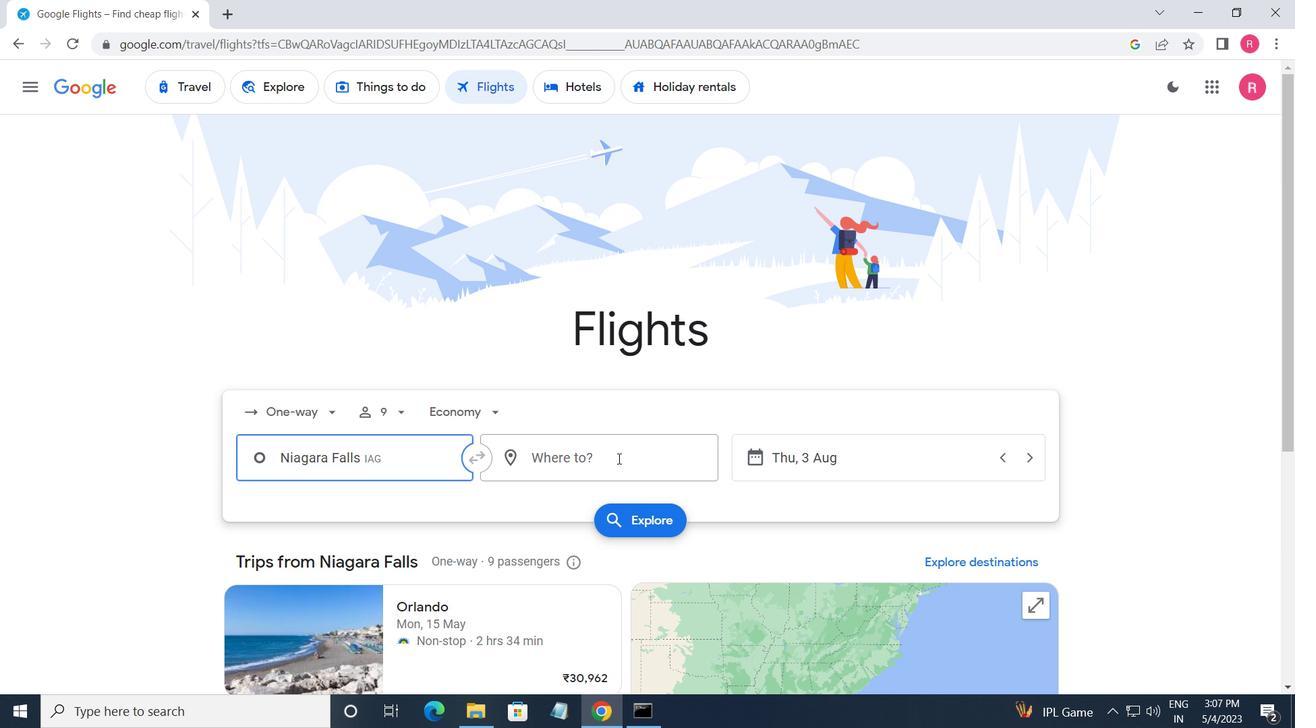 
Action: Mouse moved to (577, 618)
Screenshot: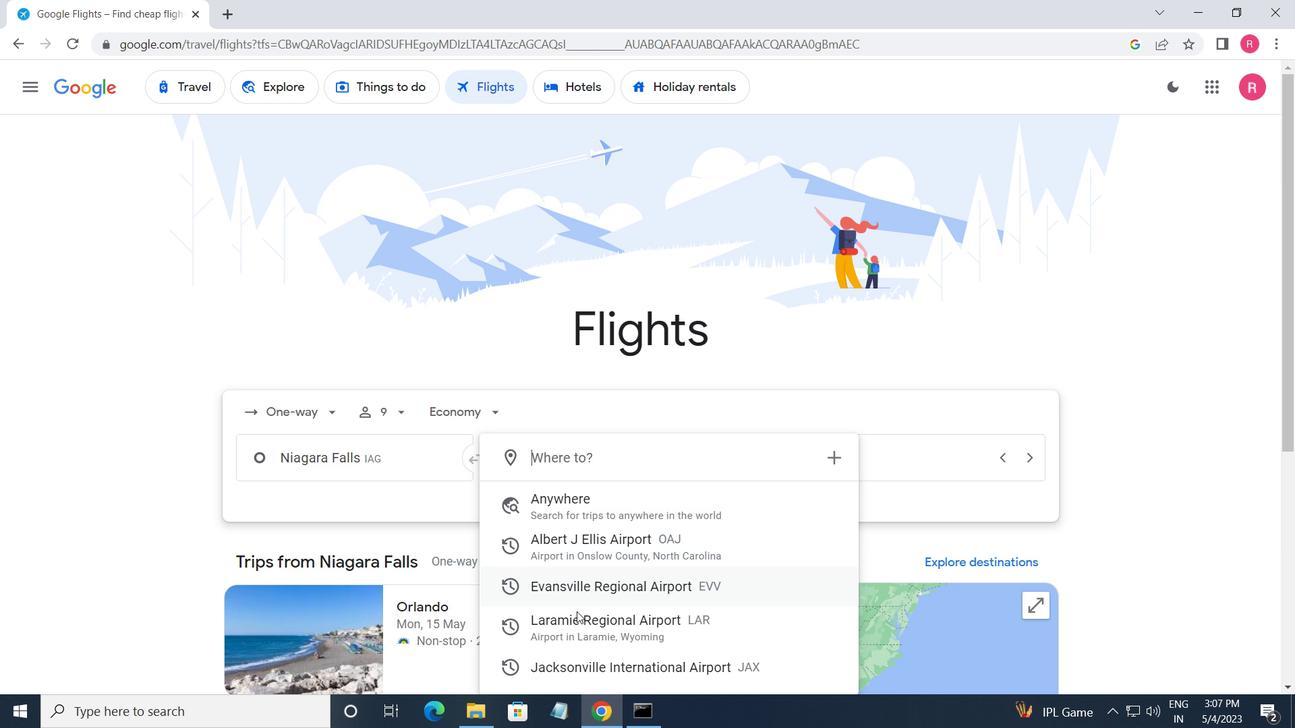 
Action: Mouse pressed left at (577, 618)
Screenshot: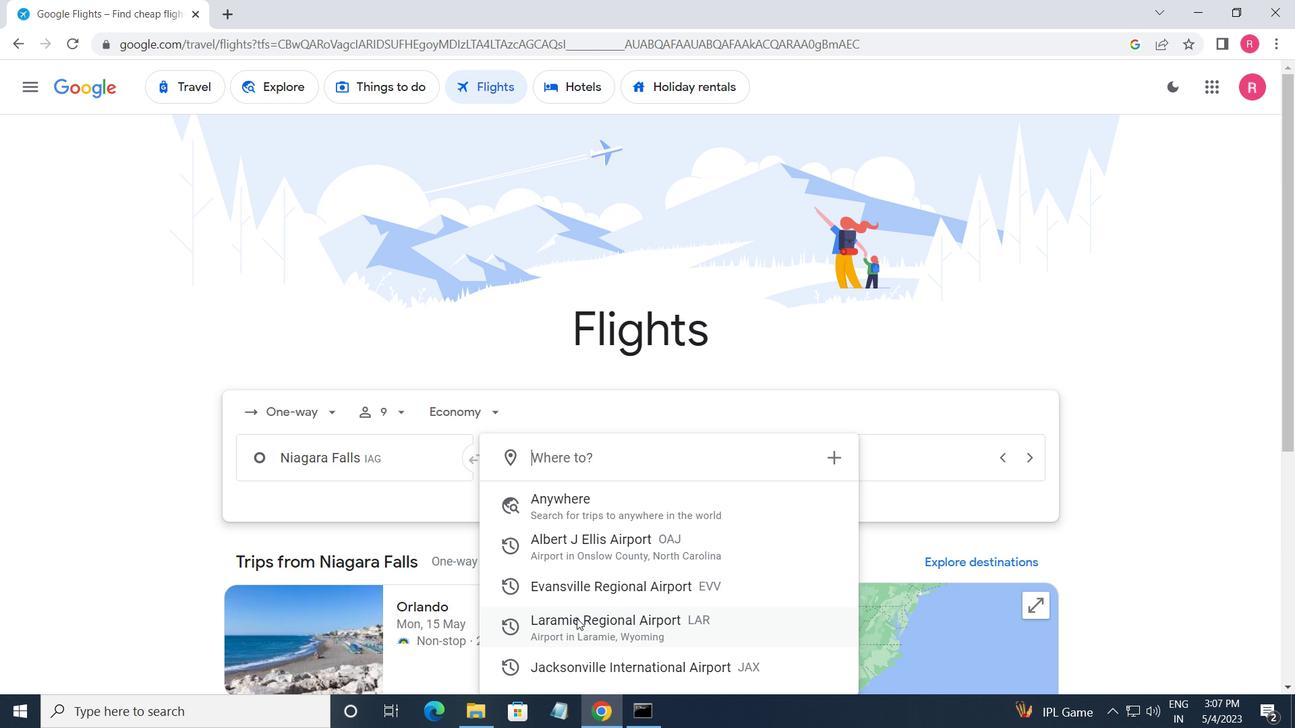 
Action: Mouse moved to (836, 467)
Screenshot: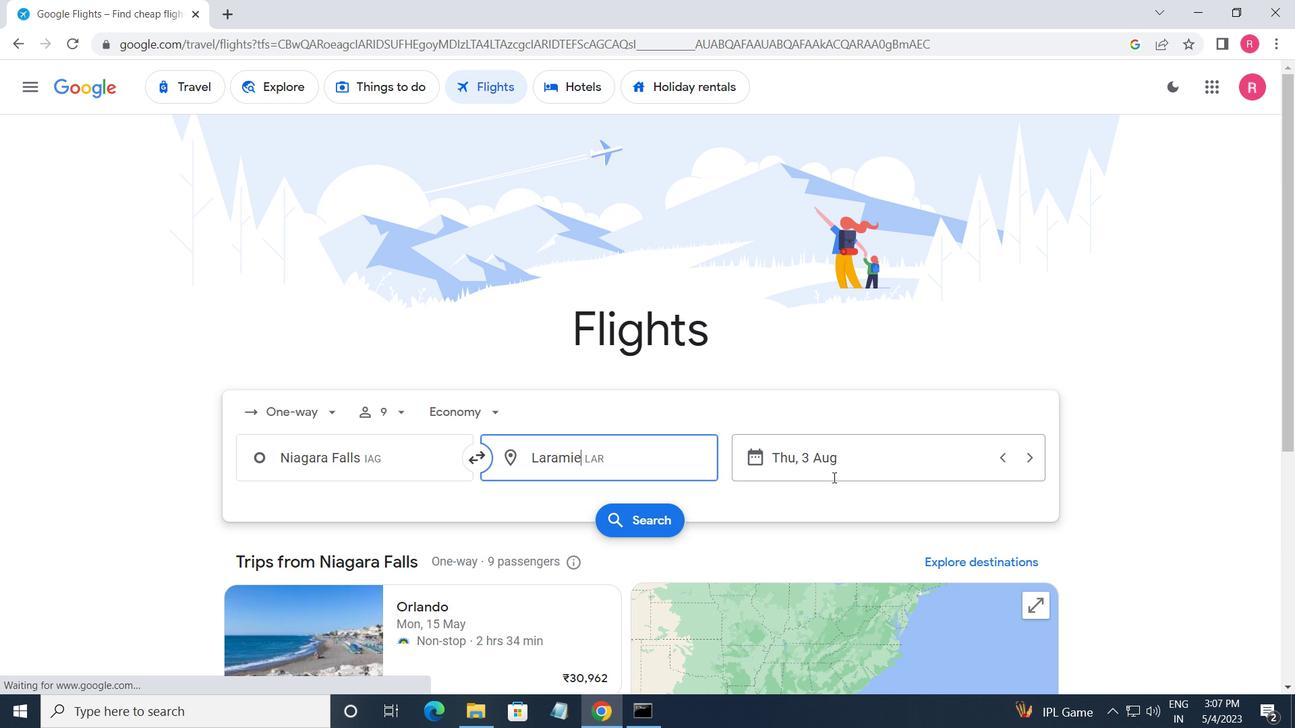 
Action: Mouse pressed left at (836, 467)
Screenshot: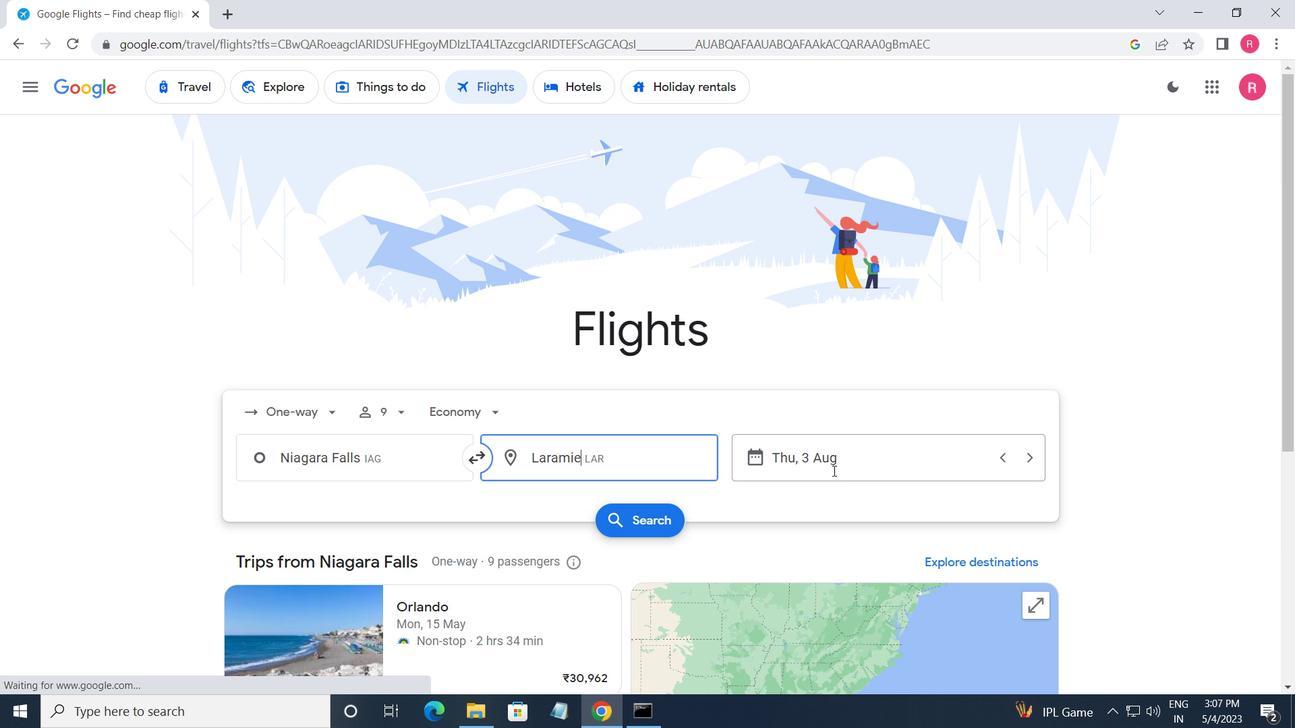 
Action: Mouse moved to (614, 392)
Screenshot: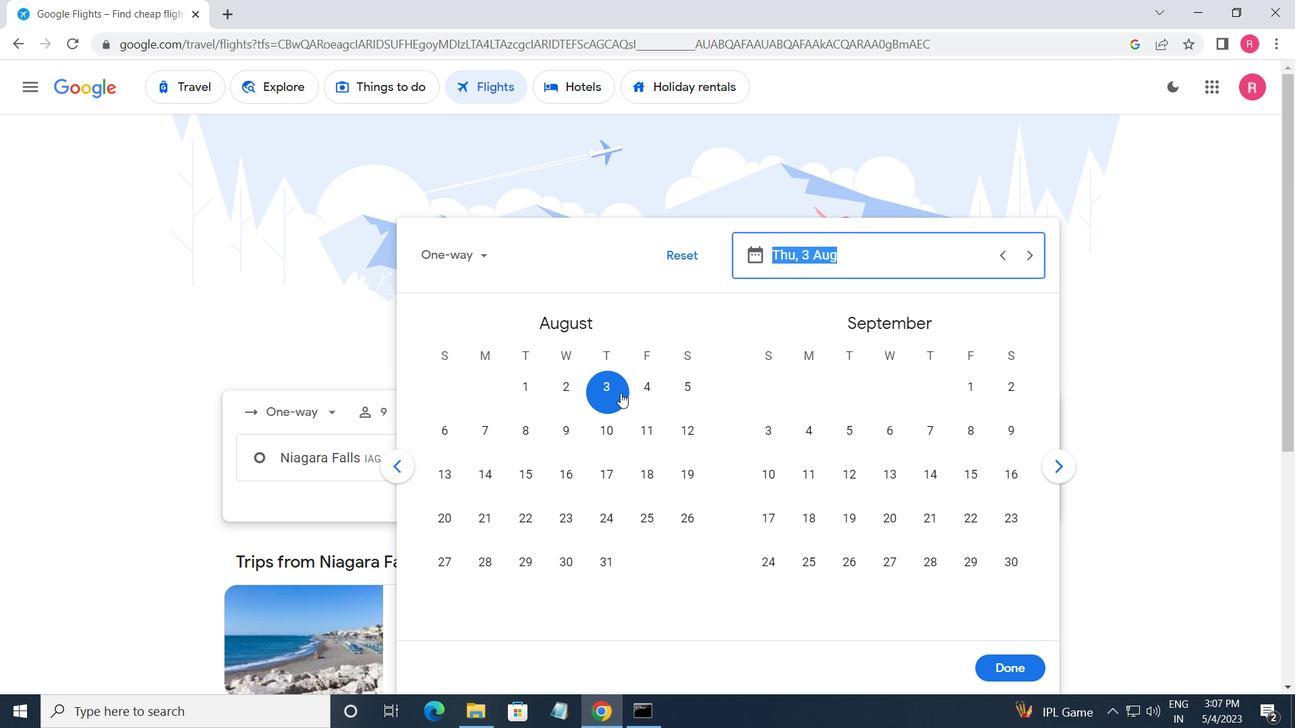 
Action: Mouse pressed left at (614, 392)
Screenshot: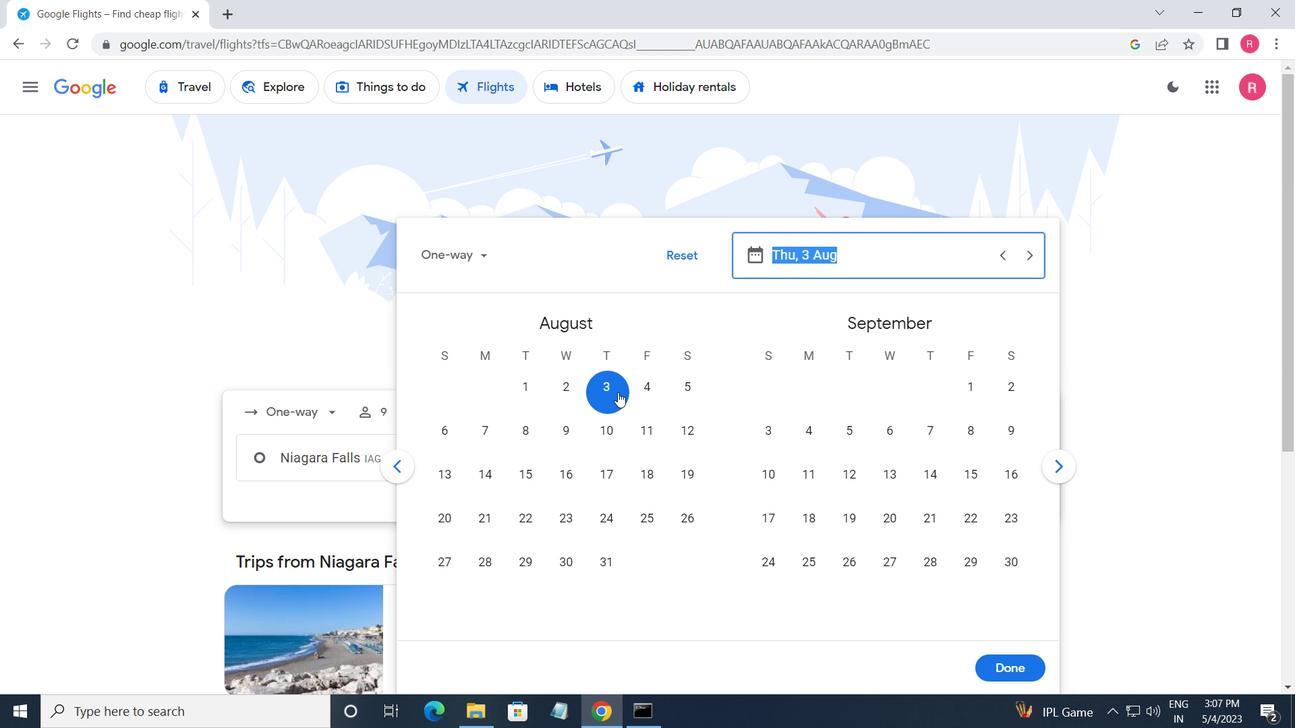 
Action: Mouse moved to (1001, 670)
Screenshot: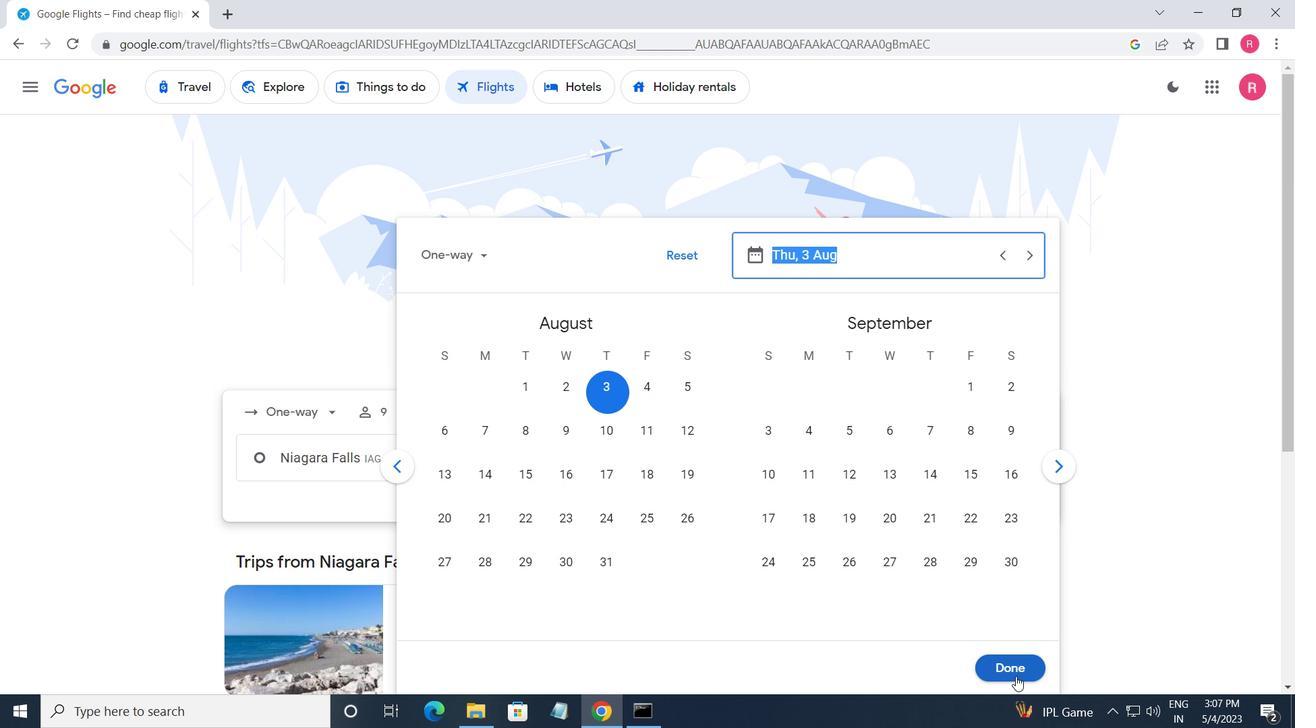 
Action: Mouse pressed left at (1001, 670)
Screenshot: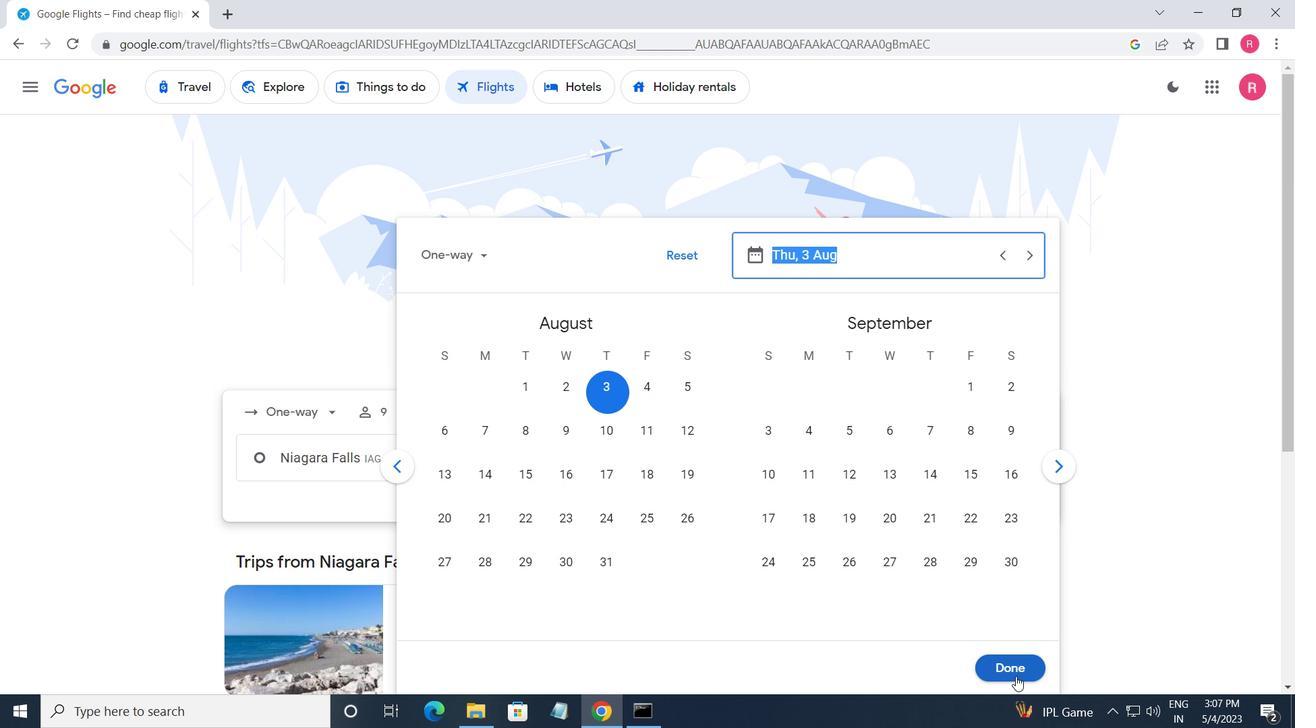 
Action: Mouse moved to (657, 521)
Screenshot: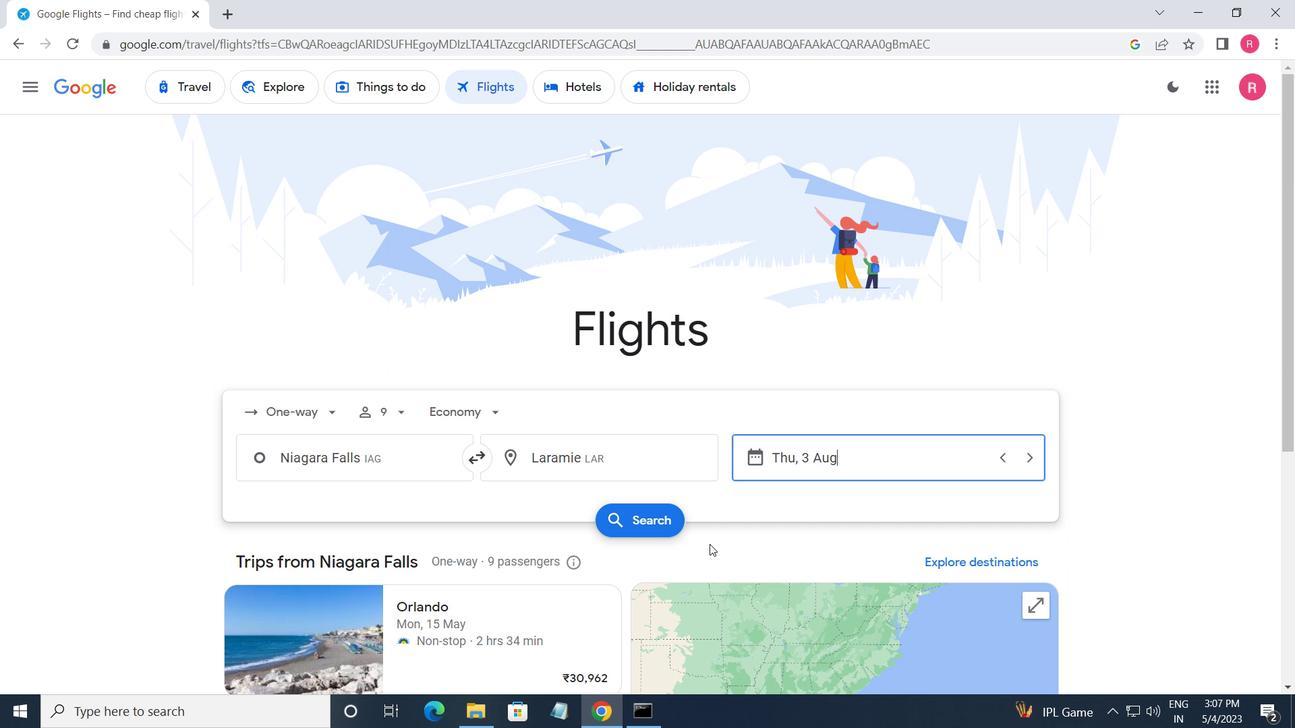 
Action: Mouse pressed left at (657, 521)
Screenshot: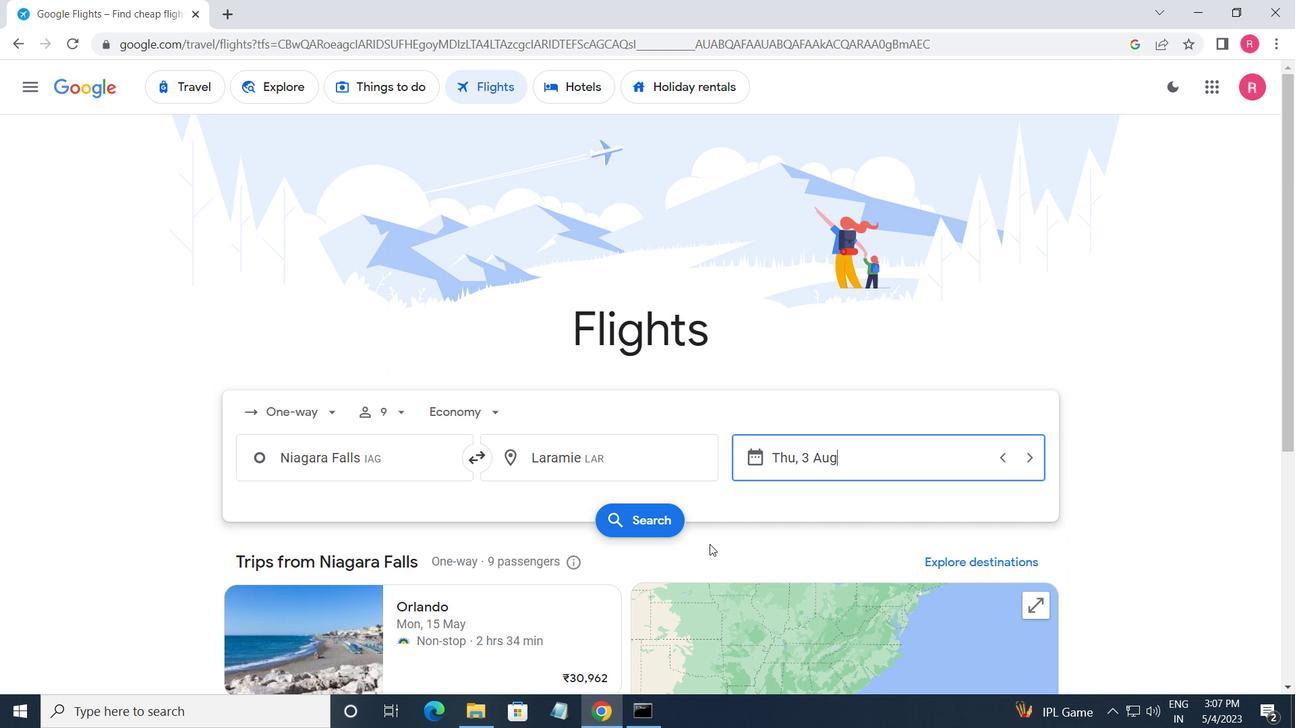 
Action: Mouse moved to (255, 246)
Screenshot: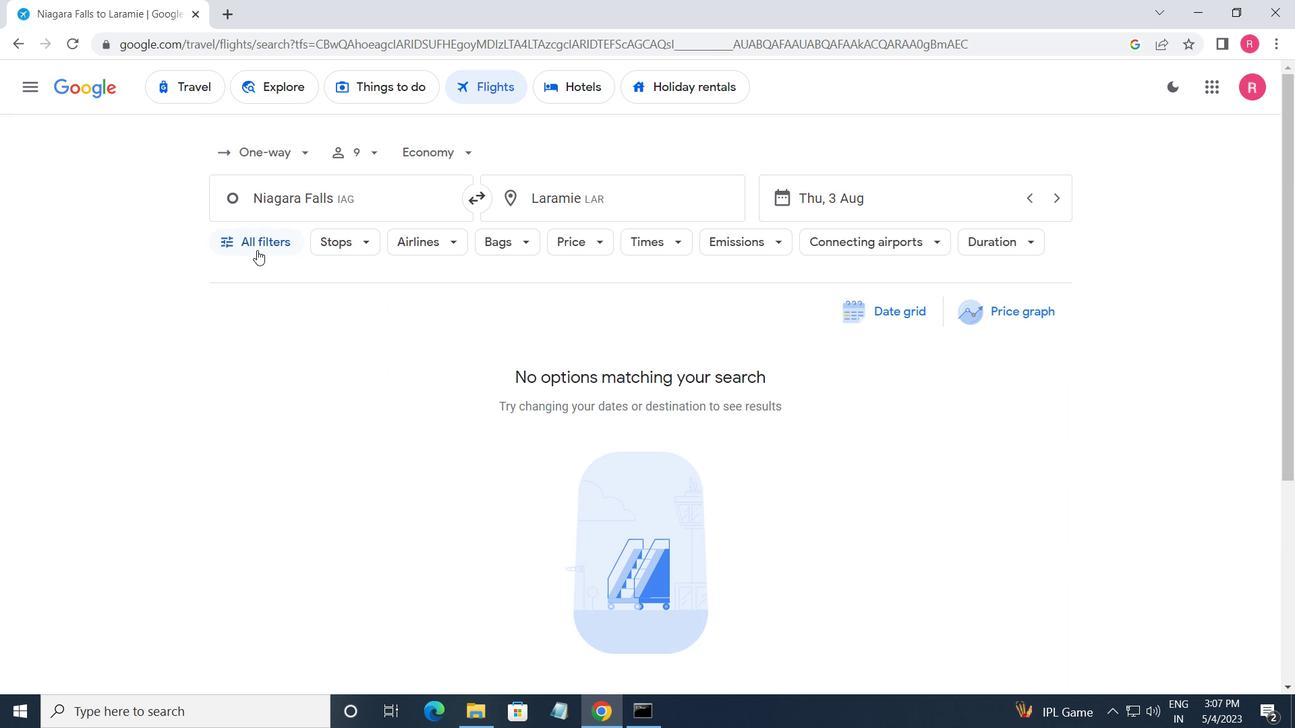 
Action: Mouse pressed left at (255, 246)
Screenshot: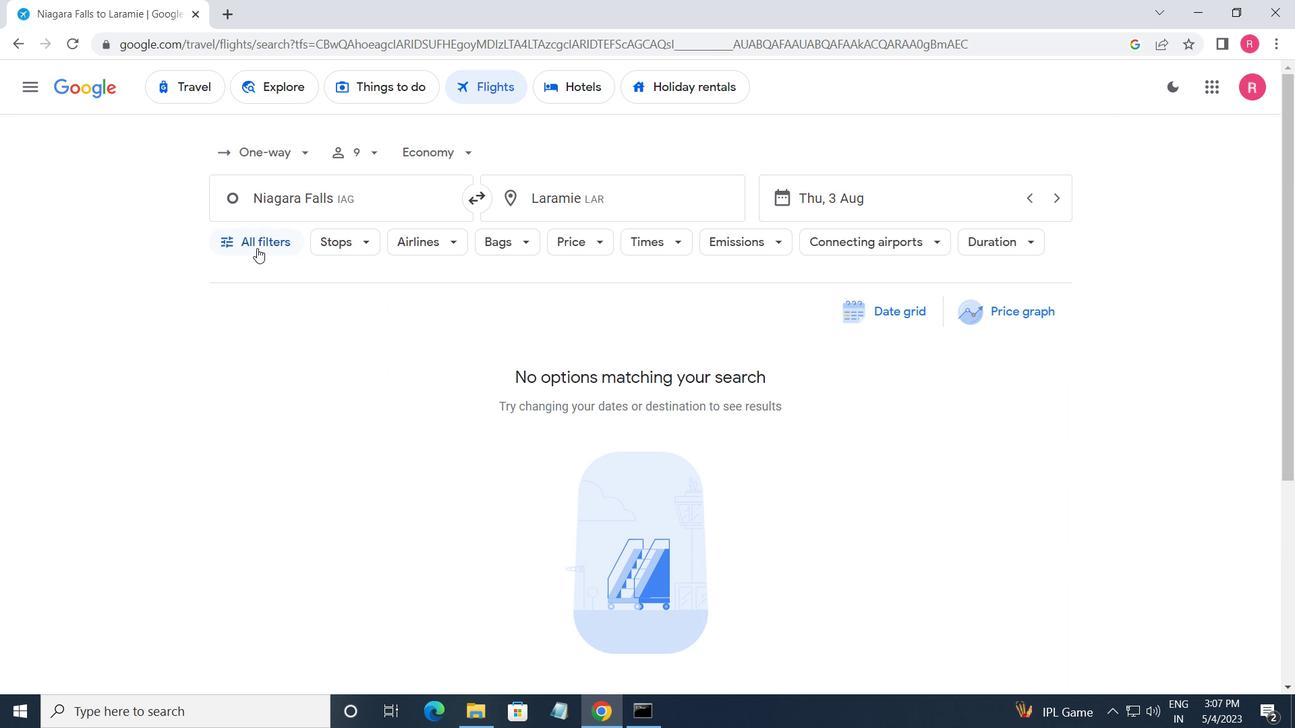 
Action: Mouse moved to (326, 477)
Screenshot: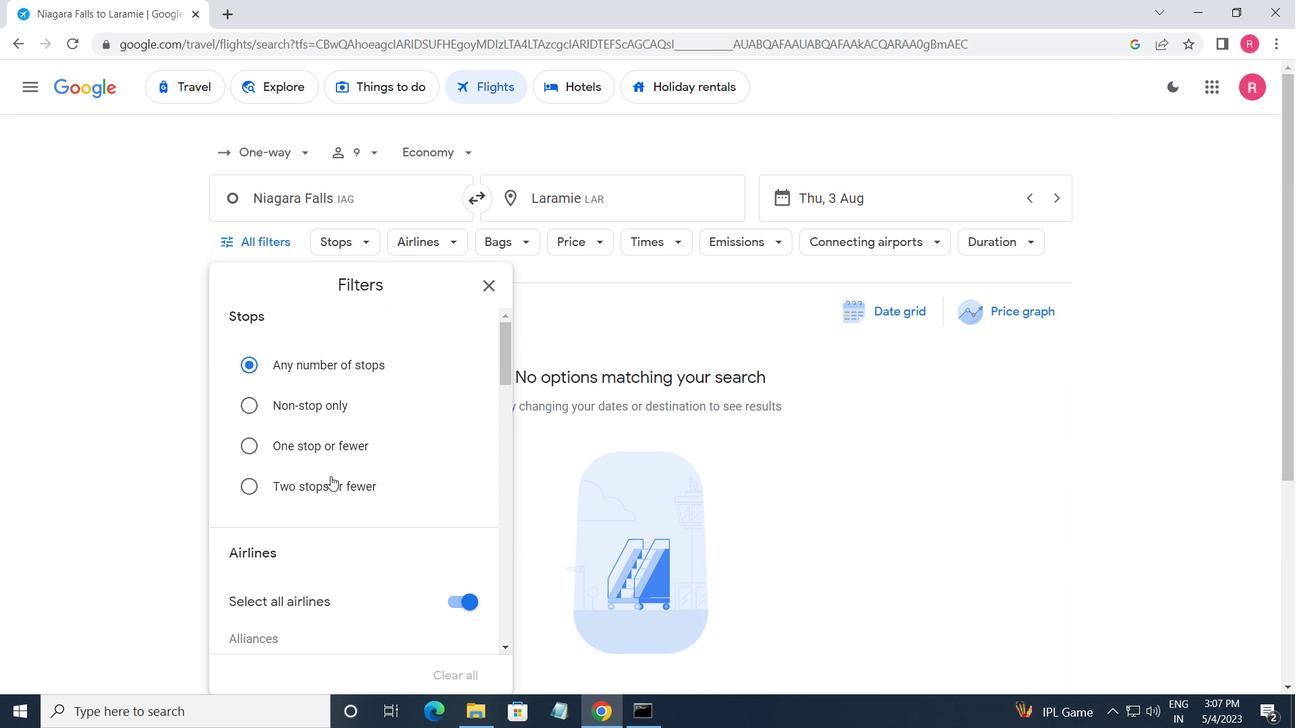 
Action: Mouse scrolled (326, 476) with delta (0, 0)
Screenshot: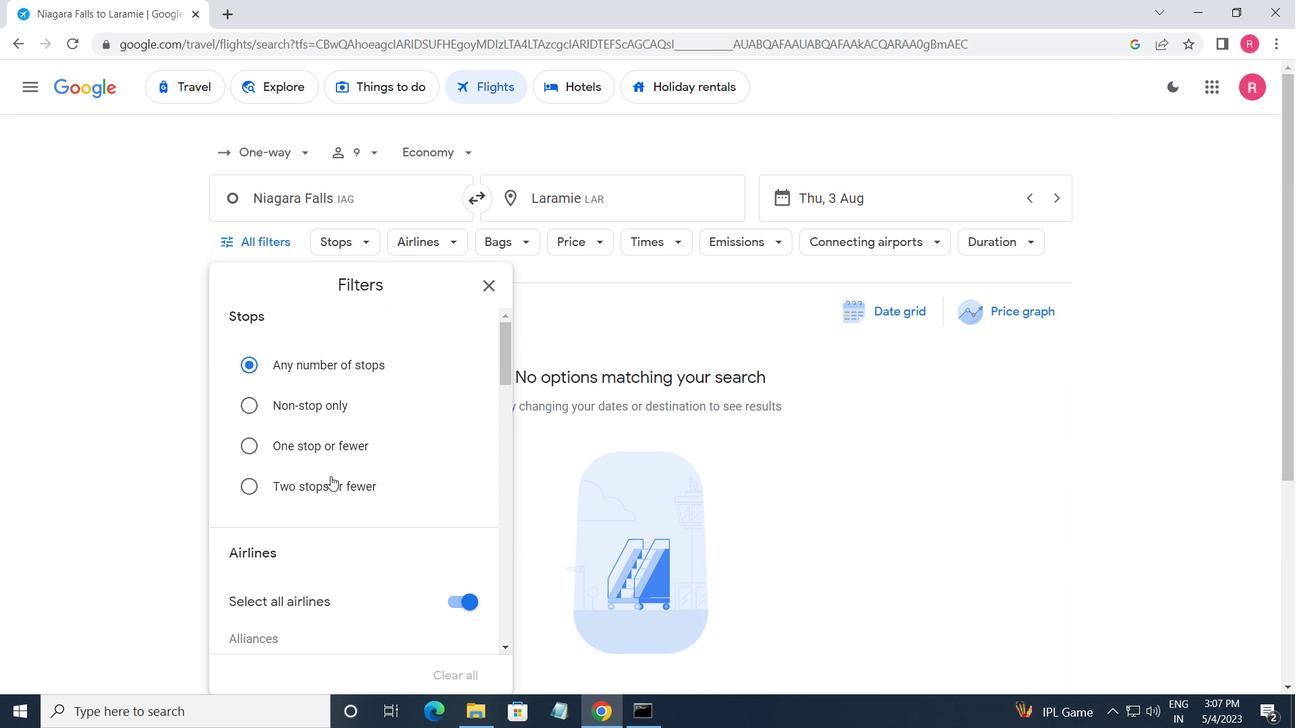 
Action: Mouse moved to (326, 477)
Screenshot: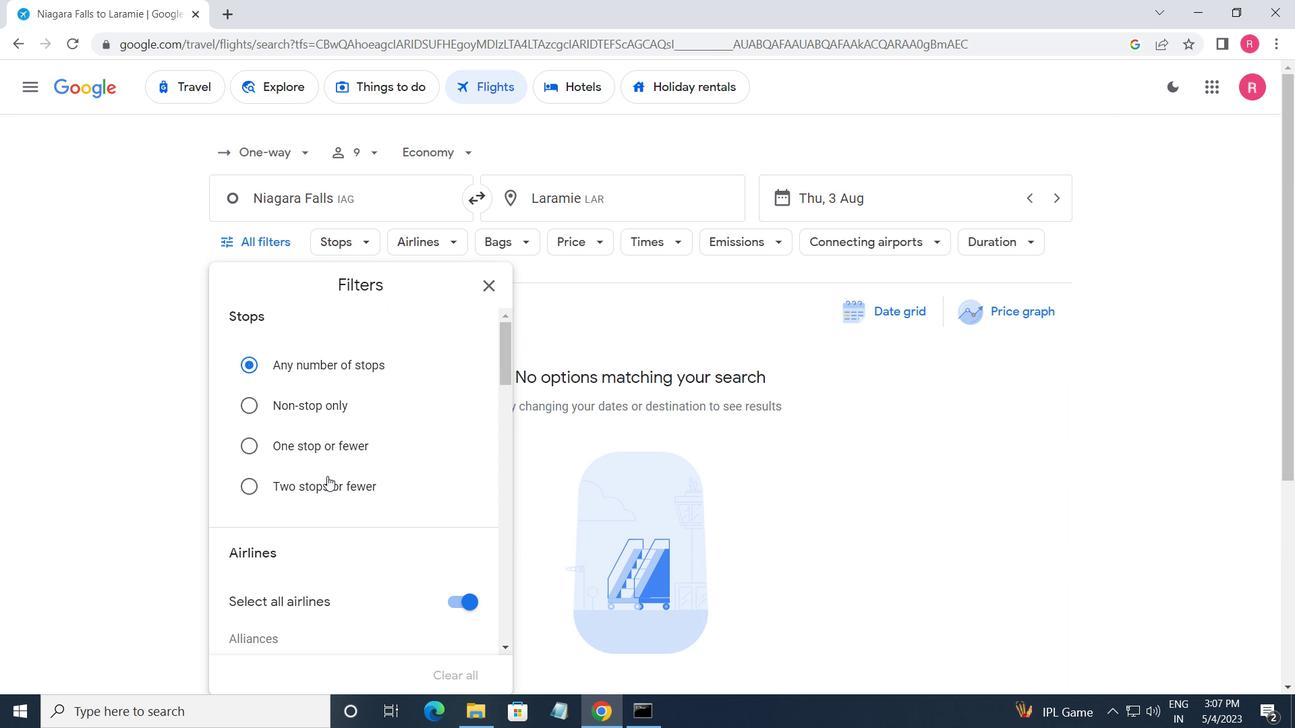 
Action: Mouse scrolled (326, 476) with delta (0, 0)
Screenshot: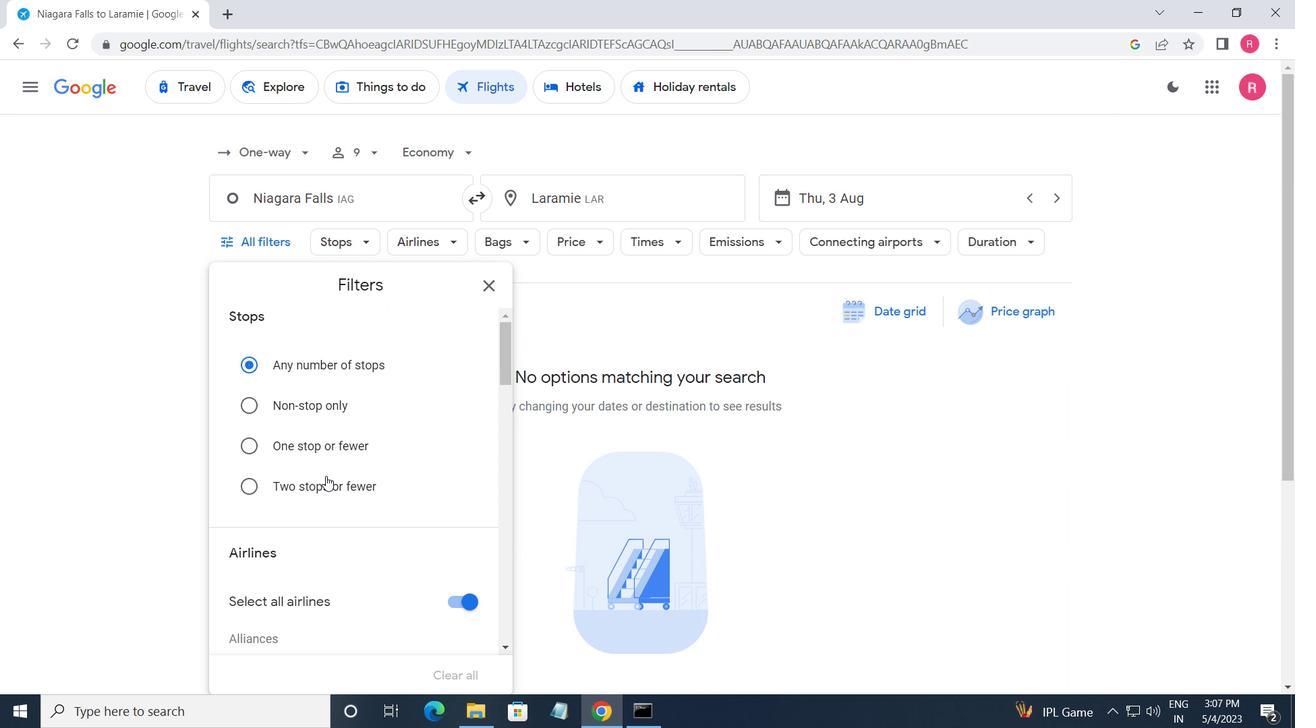 
Action: Mouse scrolled (326, 476) with delta (0, 0)
Screenshot: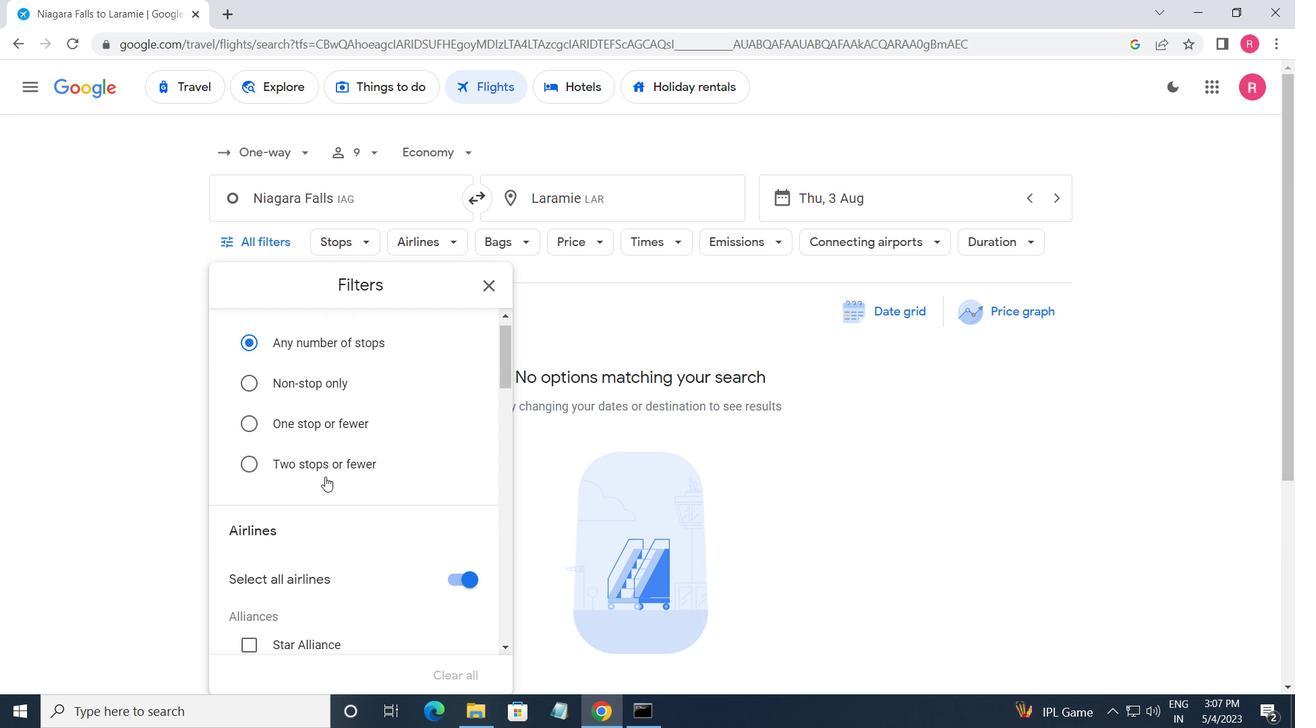 
Action: Mouse moved to (330, 473)
Screenshot: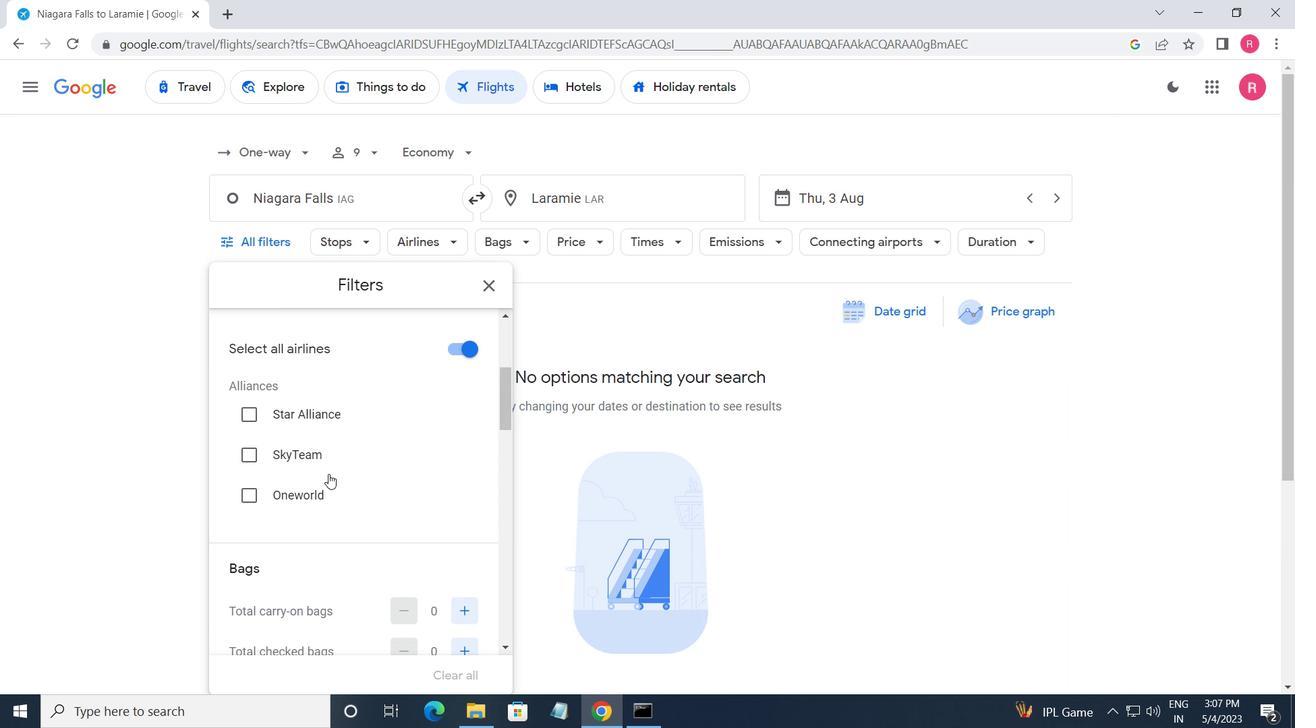 
Action: Mouse scrolled (330, 473) with delta (0, 0)
Screenshot: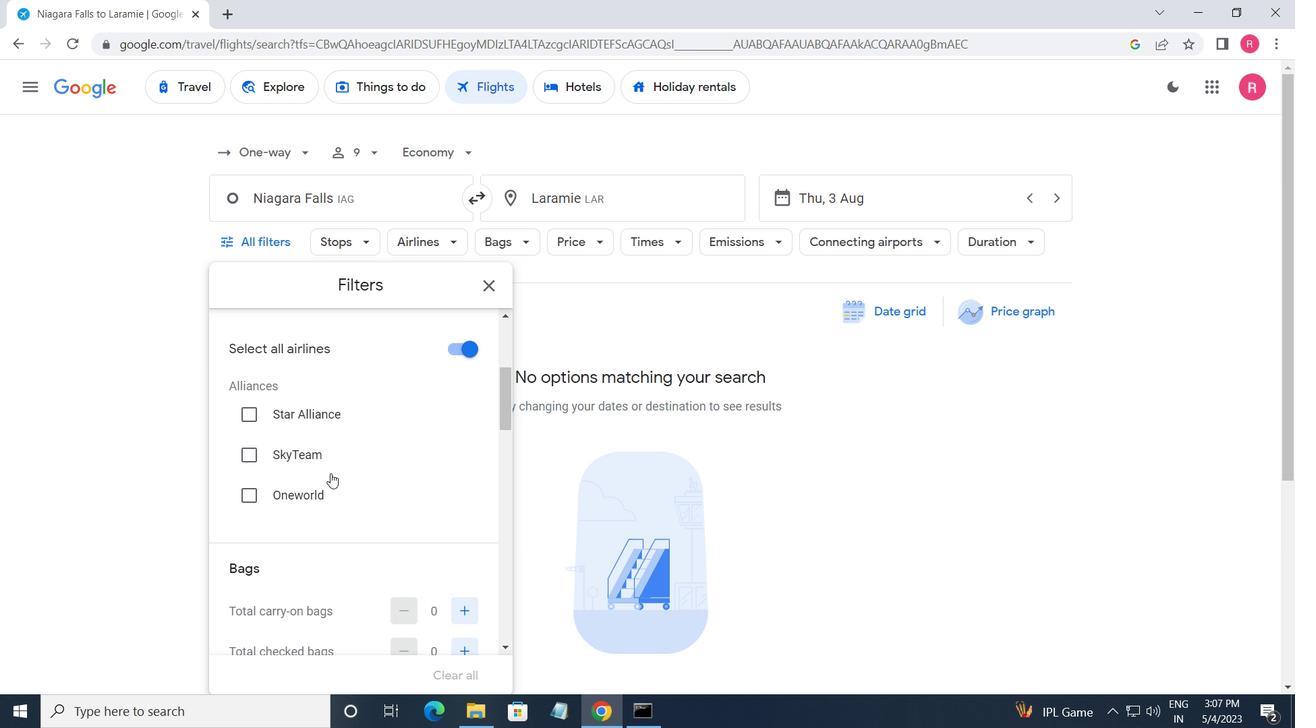 
Action: Mouse scrolled (330, 473) with delta (0, 0)
Screenshot: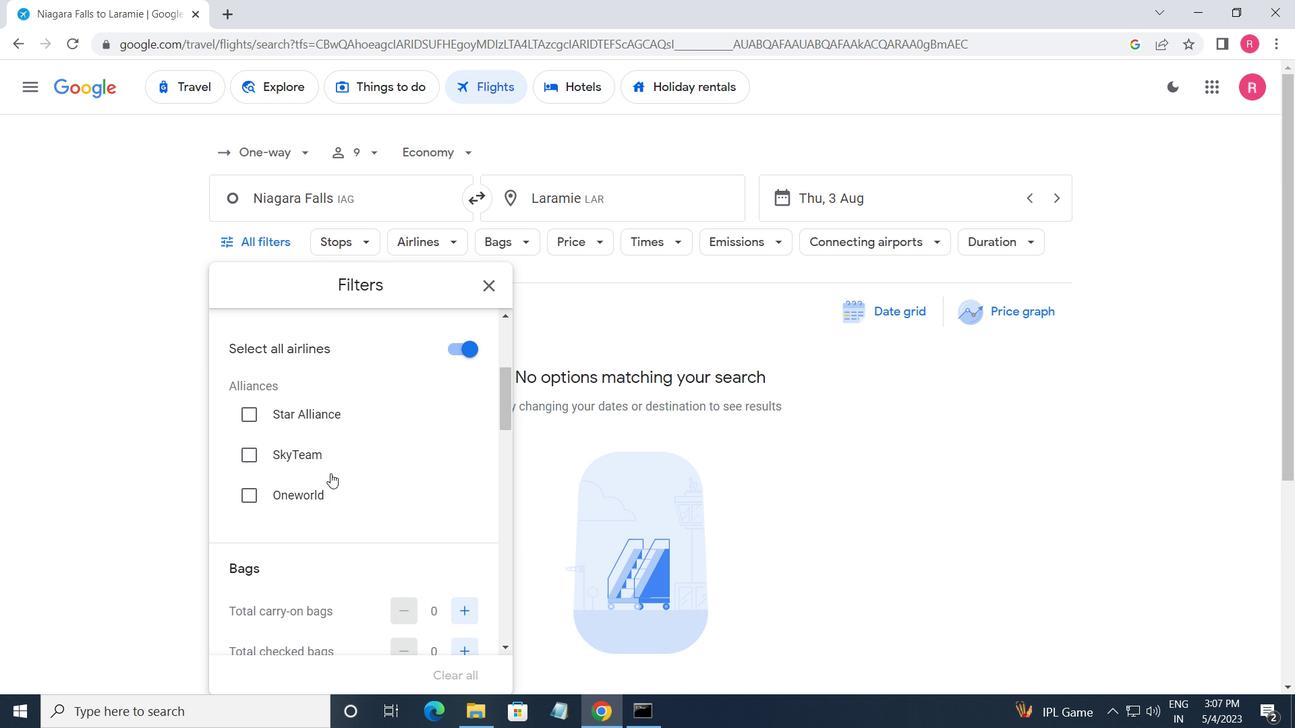 
Action: Mouse moved to (463, 447)
Screenshot: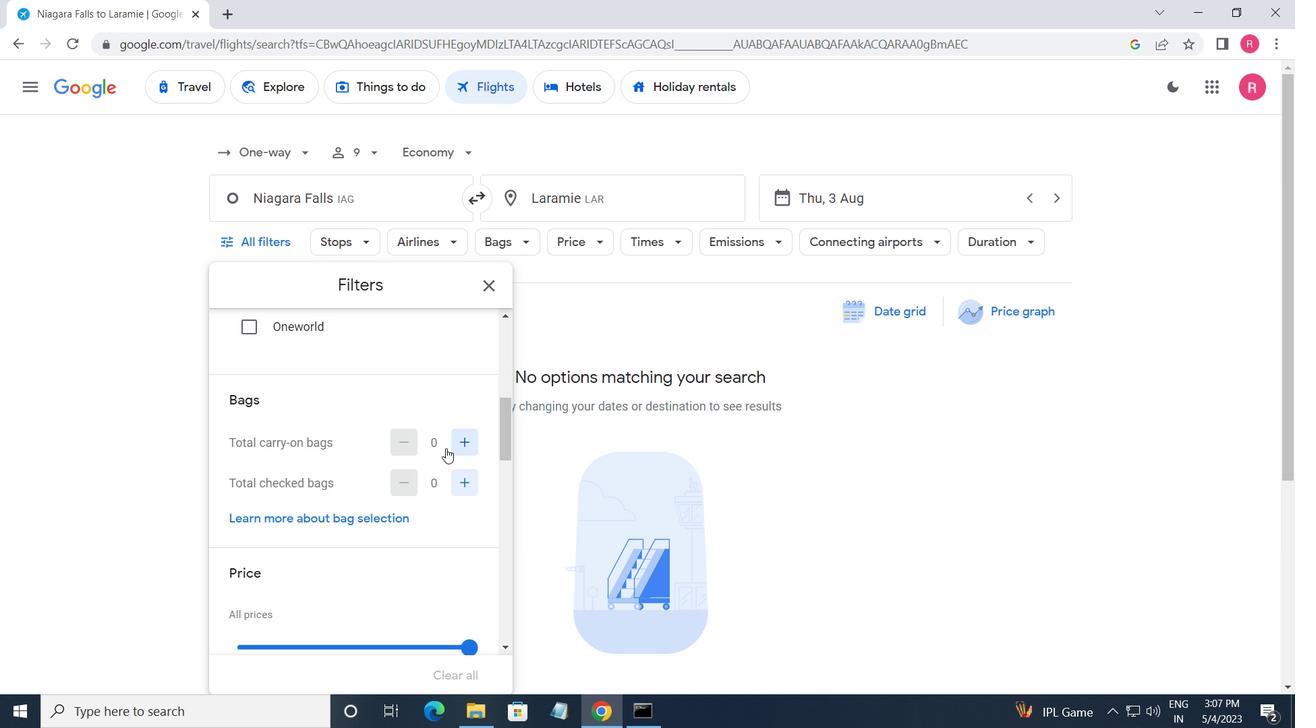 
Action: Mouse pressed left at (463, 447)
Screenshot: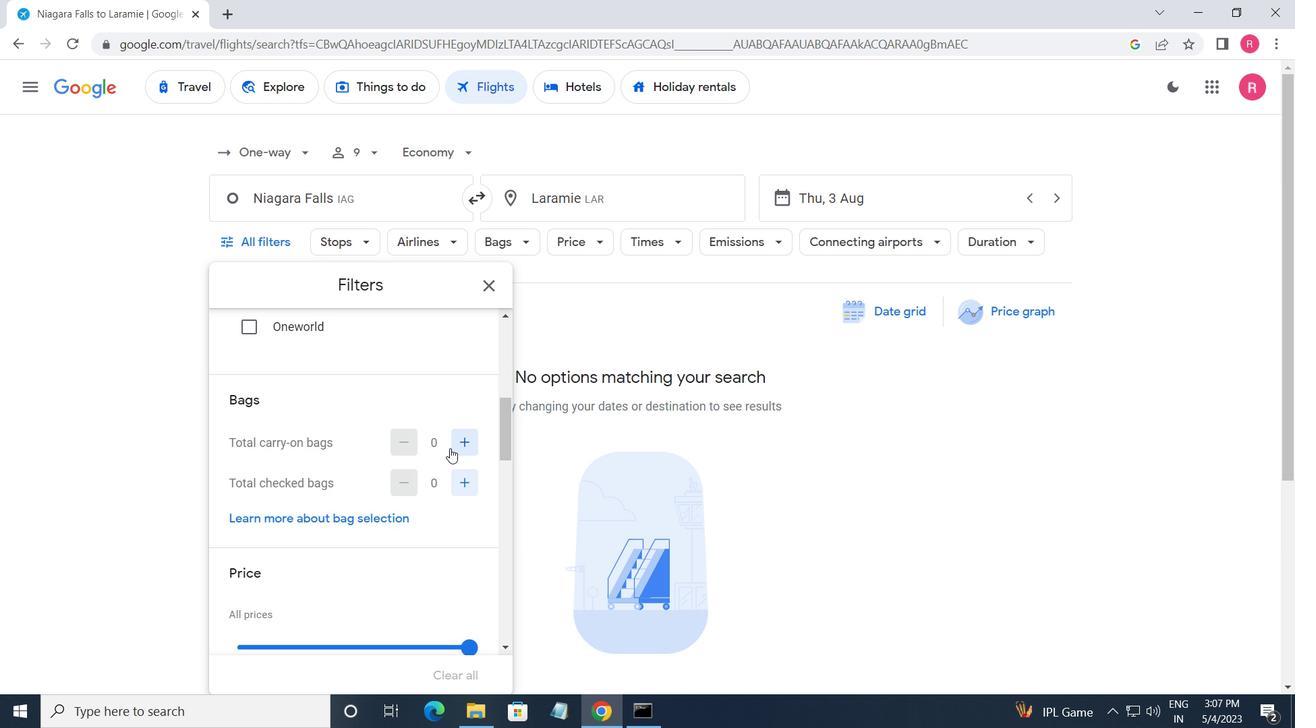 
Action: Mouse moved to (463, 446)
Screenshot: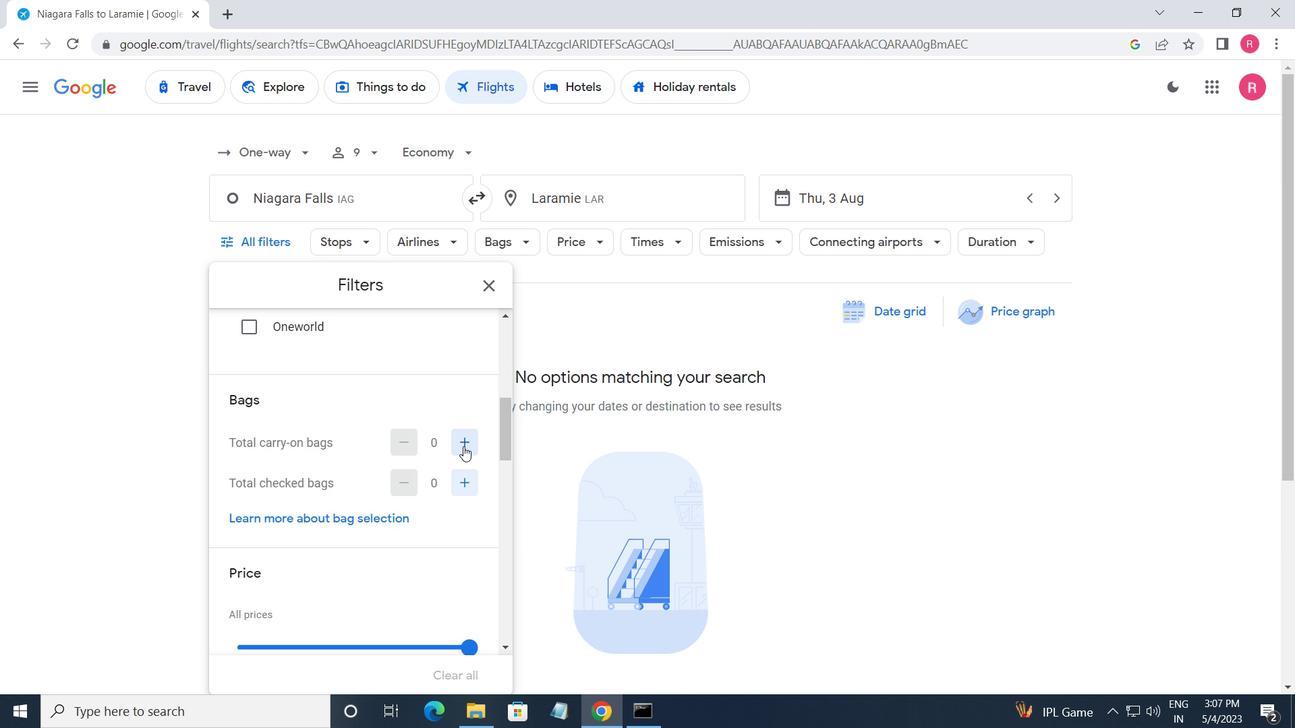 
Action: Mouse pressed left at (463, 446)
Screenshot: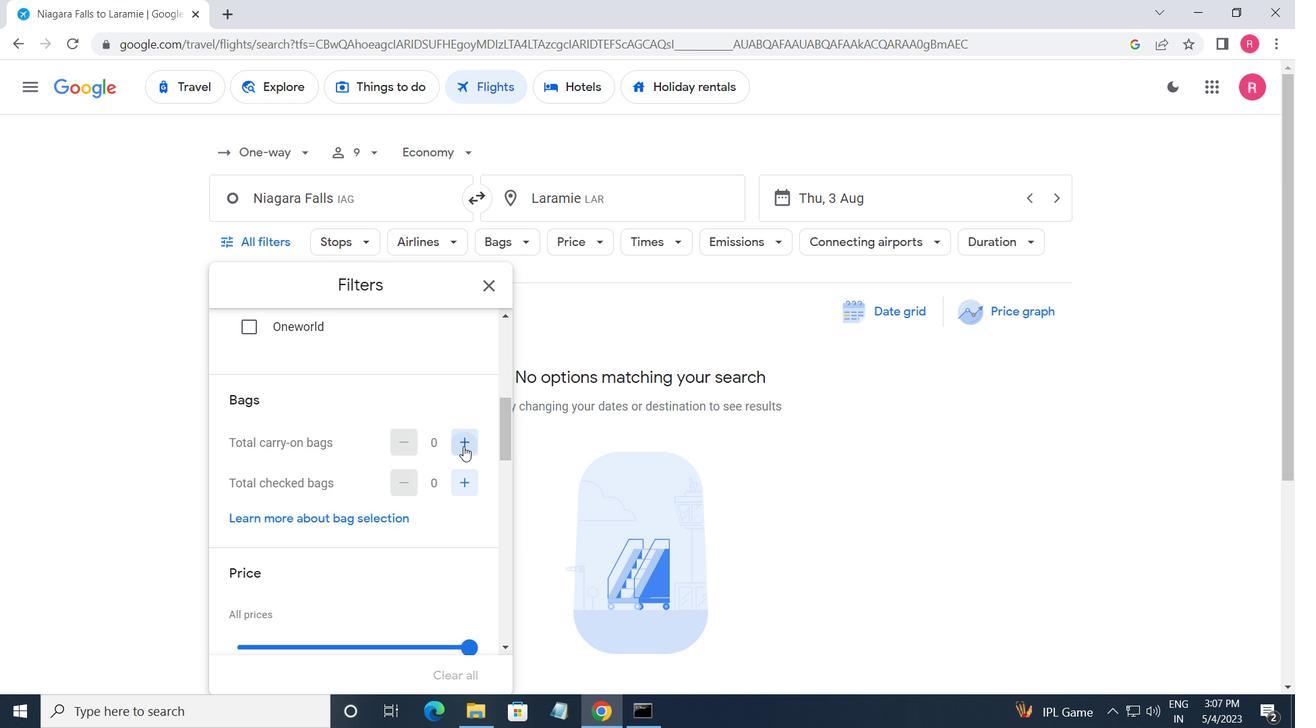 
Action: Mouse scrolled (463, 446) with delta (0, 0)
Screenshot: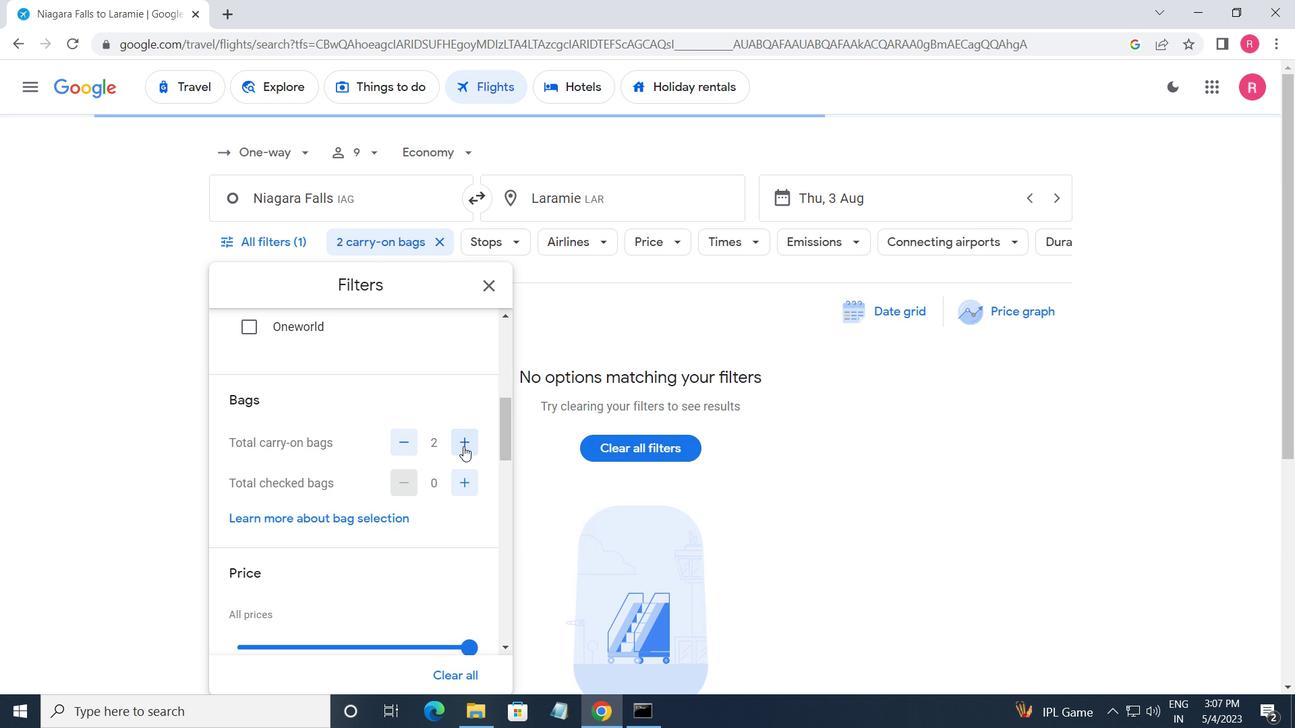 
Action: Mouse moved to (463, 446)
Screenshot: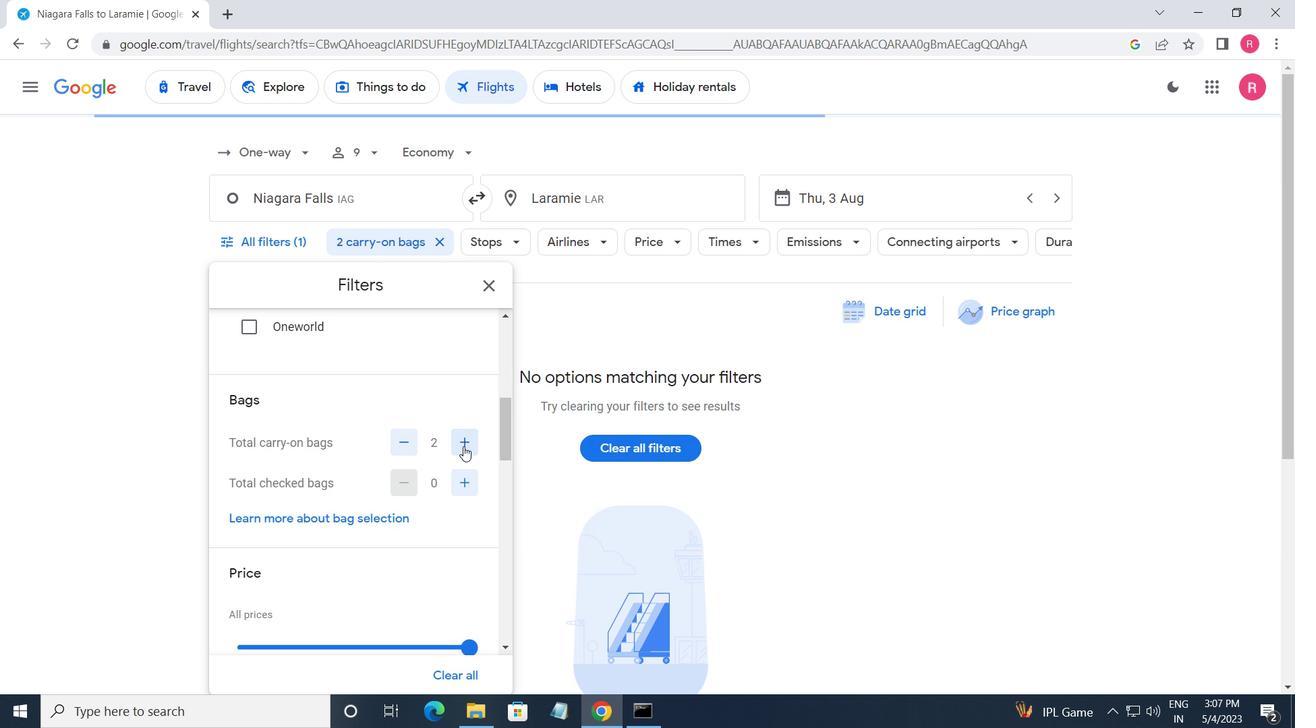 
Action: Mouse scrolled (463, 445) with delta (0, 0)
Screenshot: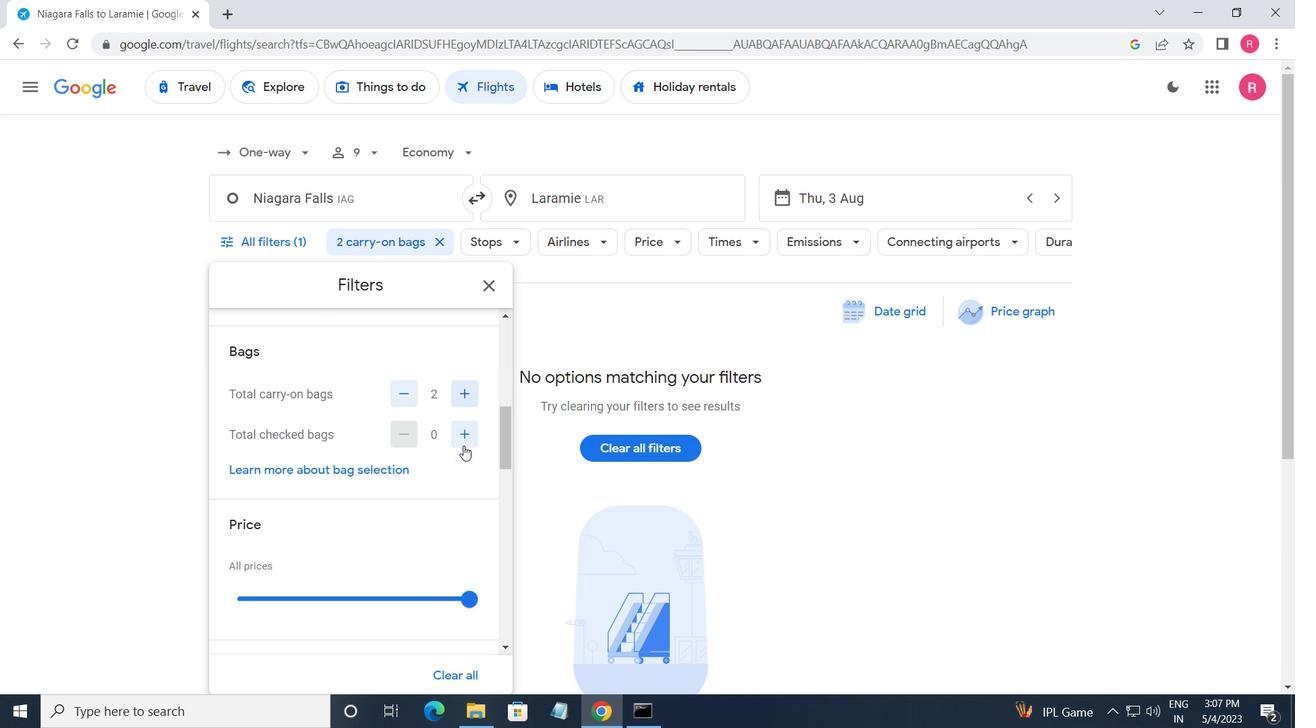 
Action: Mouse moved to (472, 475)
Screenshot: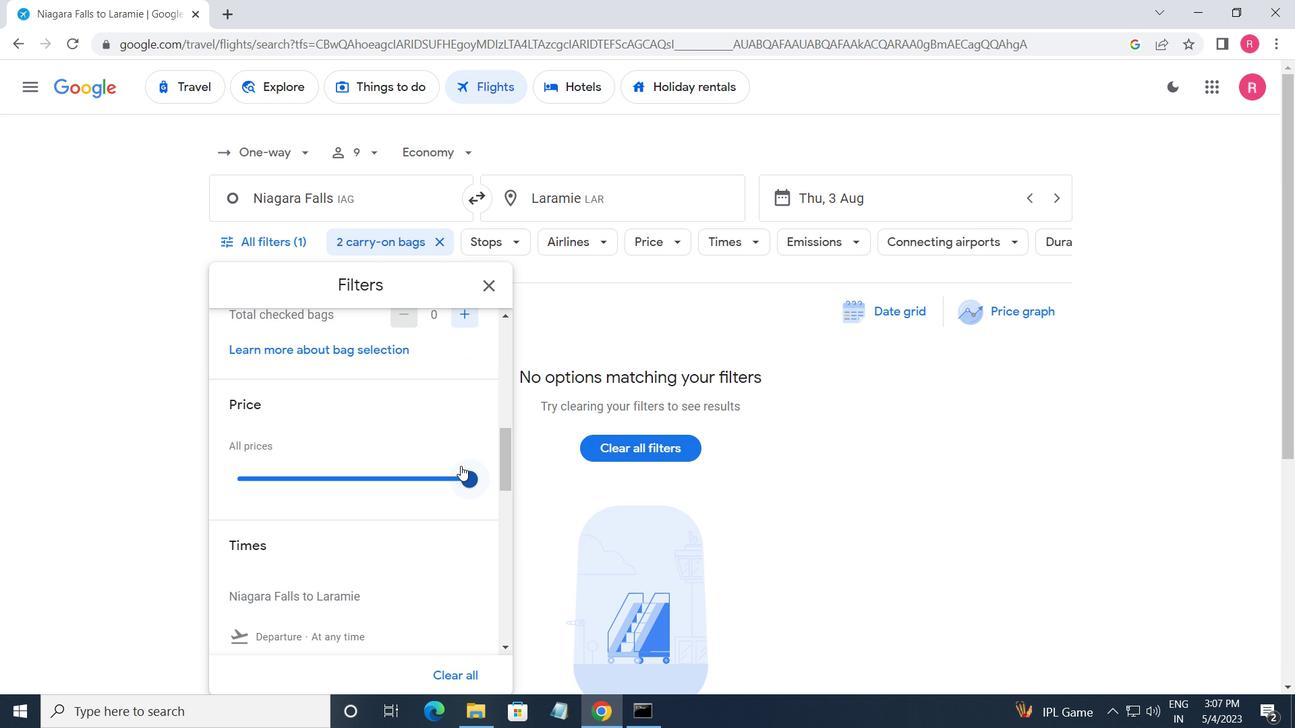 
Action: Mouse pressed left at (472, 475)
Screenshot: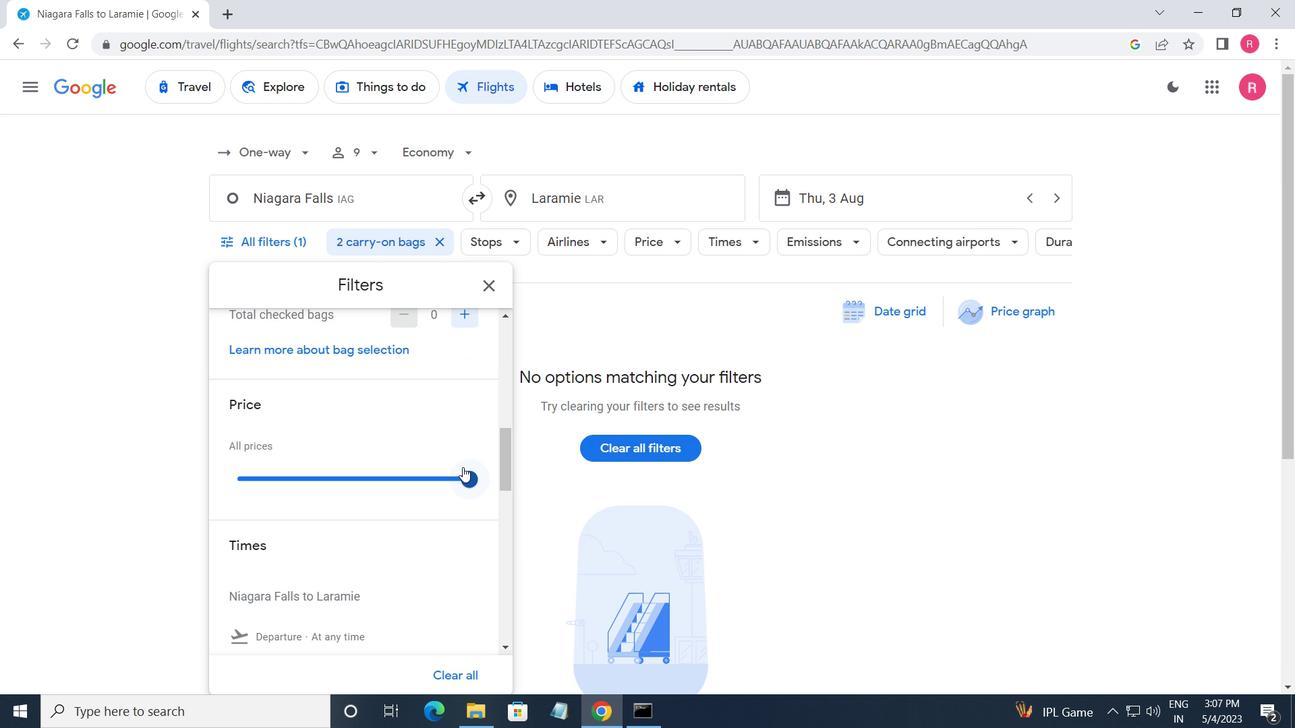 
Action: Mouse moved to (463, 477)
Screenshot: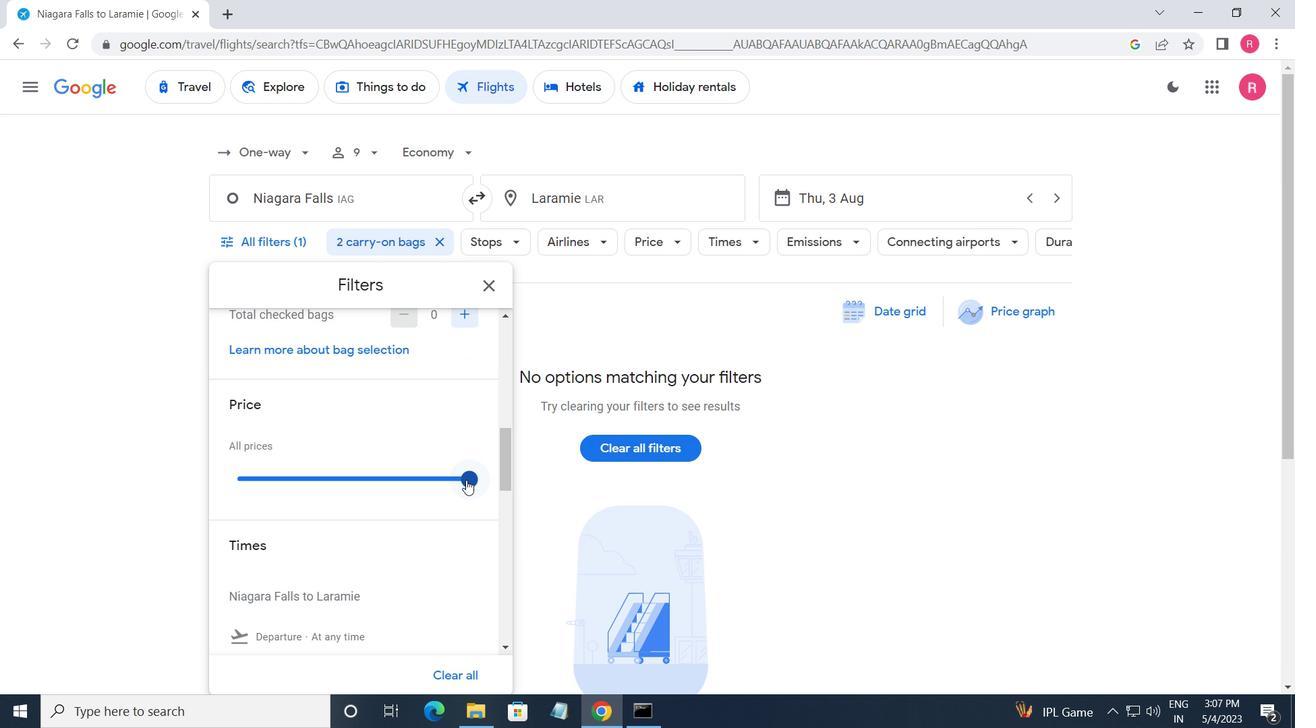 
Action: Mouse scrolled (463, 476) with delta (0, 0)
Screenshot: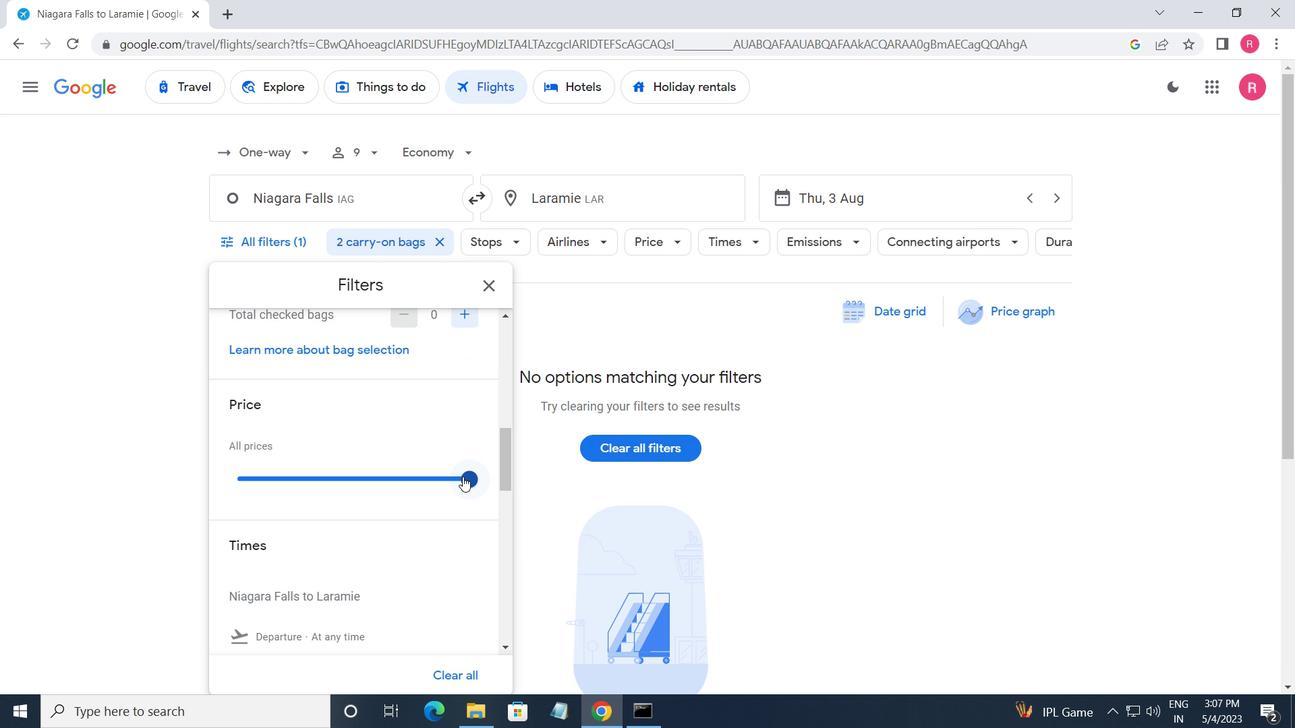 
Action: Mouse scrolled (463, 476) with delta (0, 0)
Screenshot: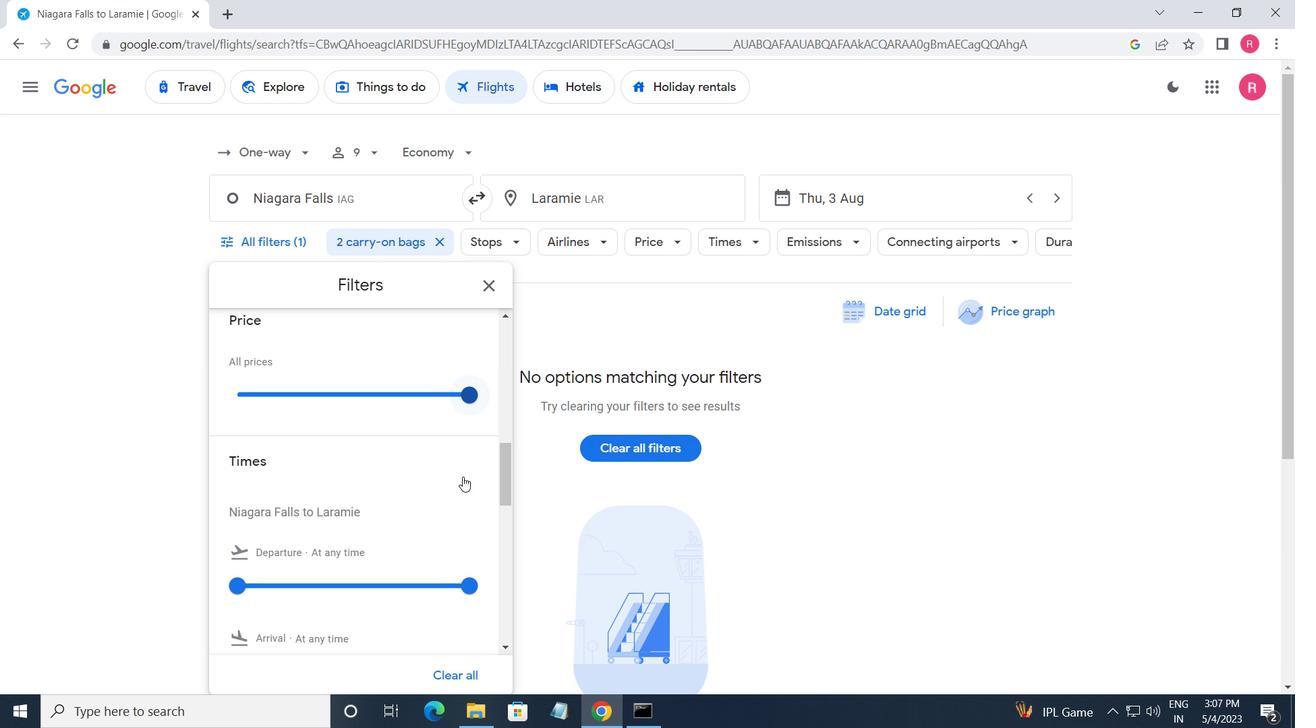 
Action: Mouse moved to (251, 495)
Screenshot: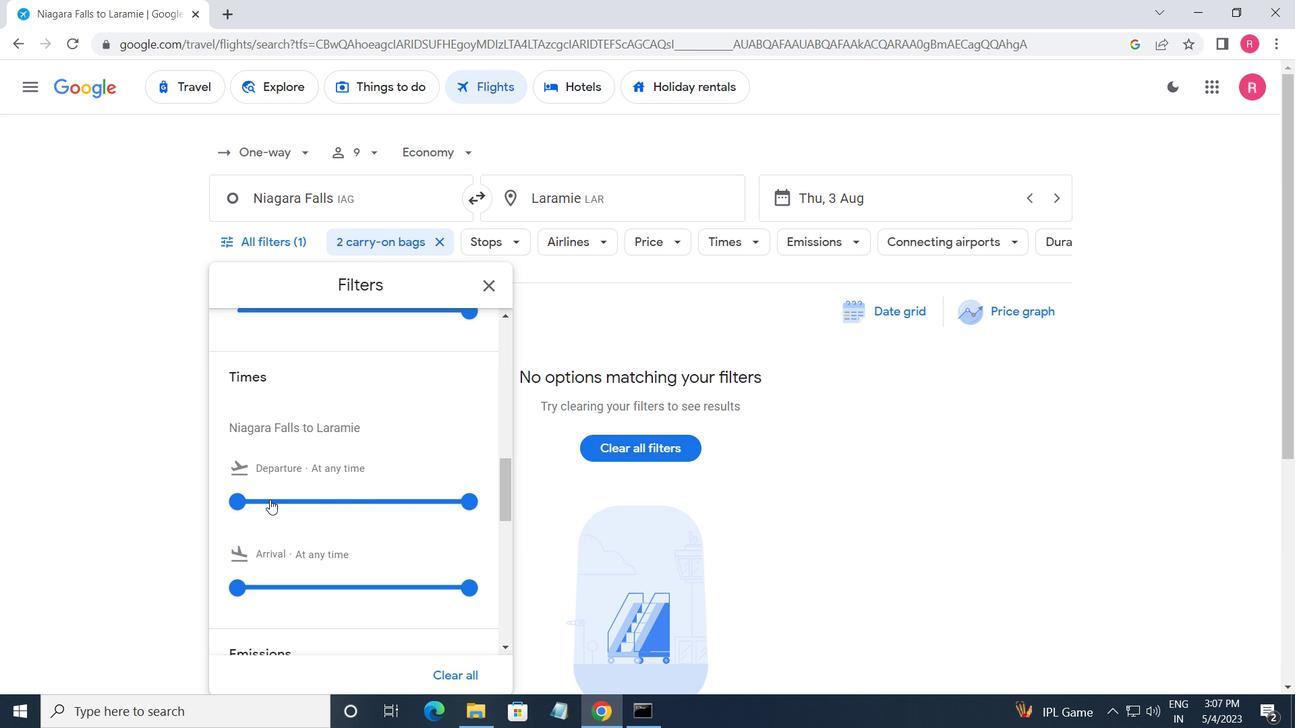 
Action: Mouse pressed left at (251, 495)
Screenshot: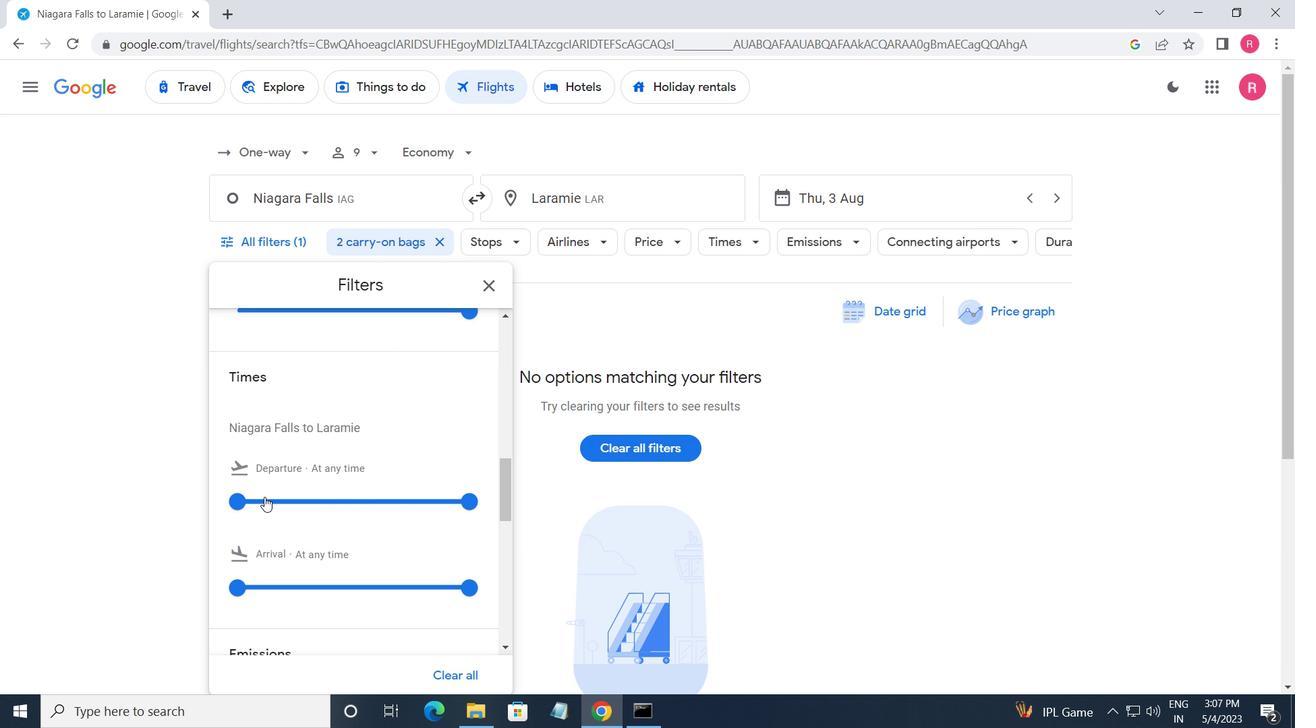 
Action: Mouse moved to (465, 504)
Screenshot: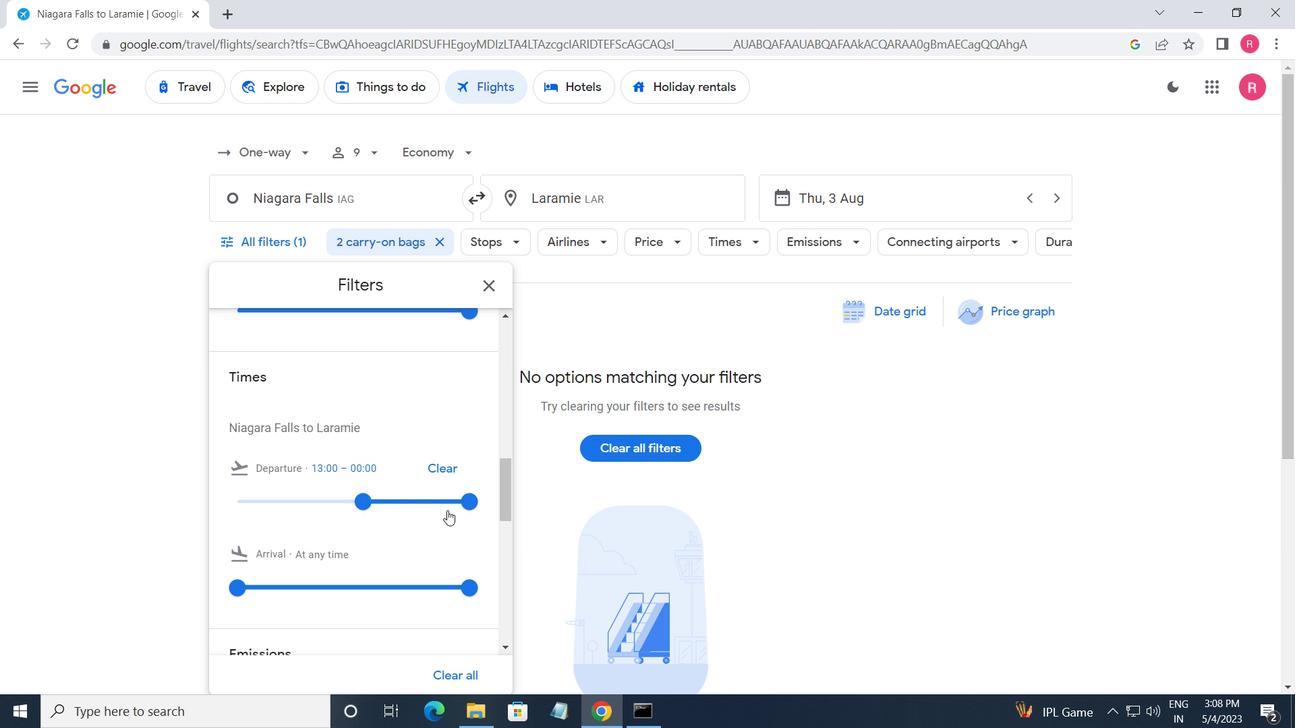 
Action: Mouse pressed left at (465, 504)
Screenshot: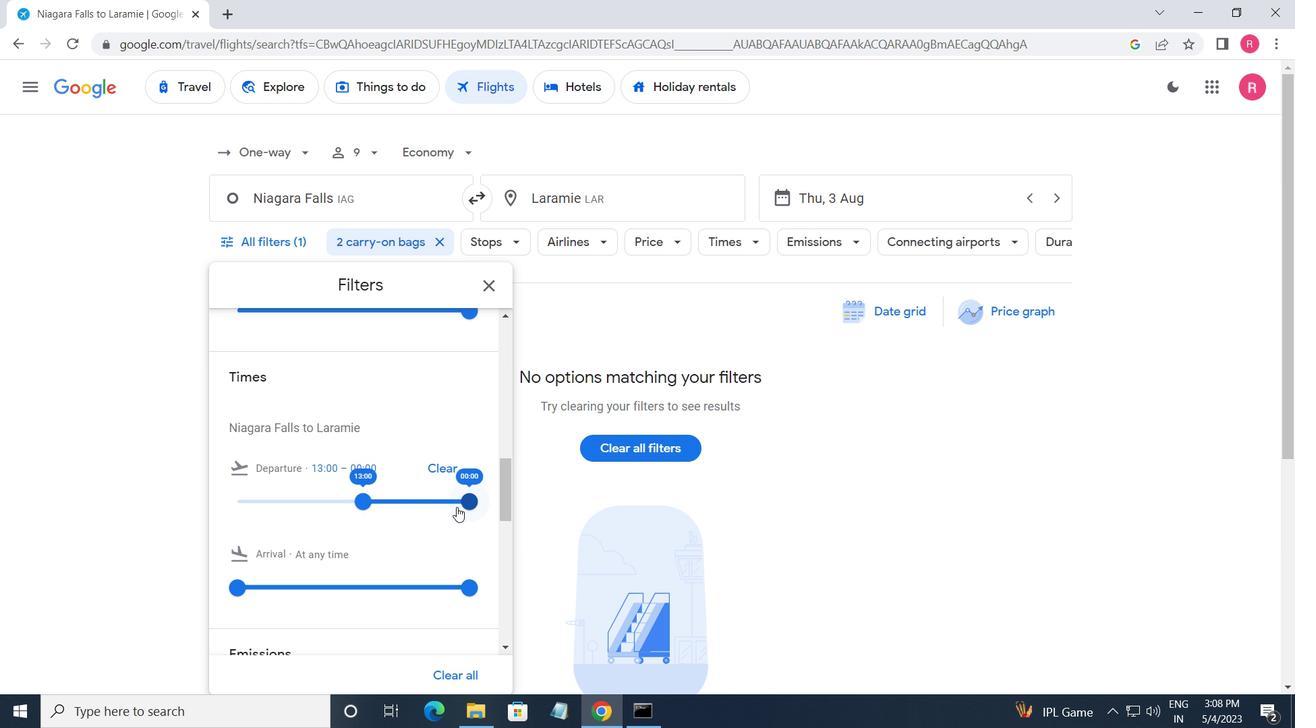 
Action: Mouse moved to (494, 280)
Screenshot: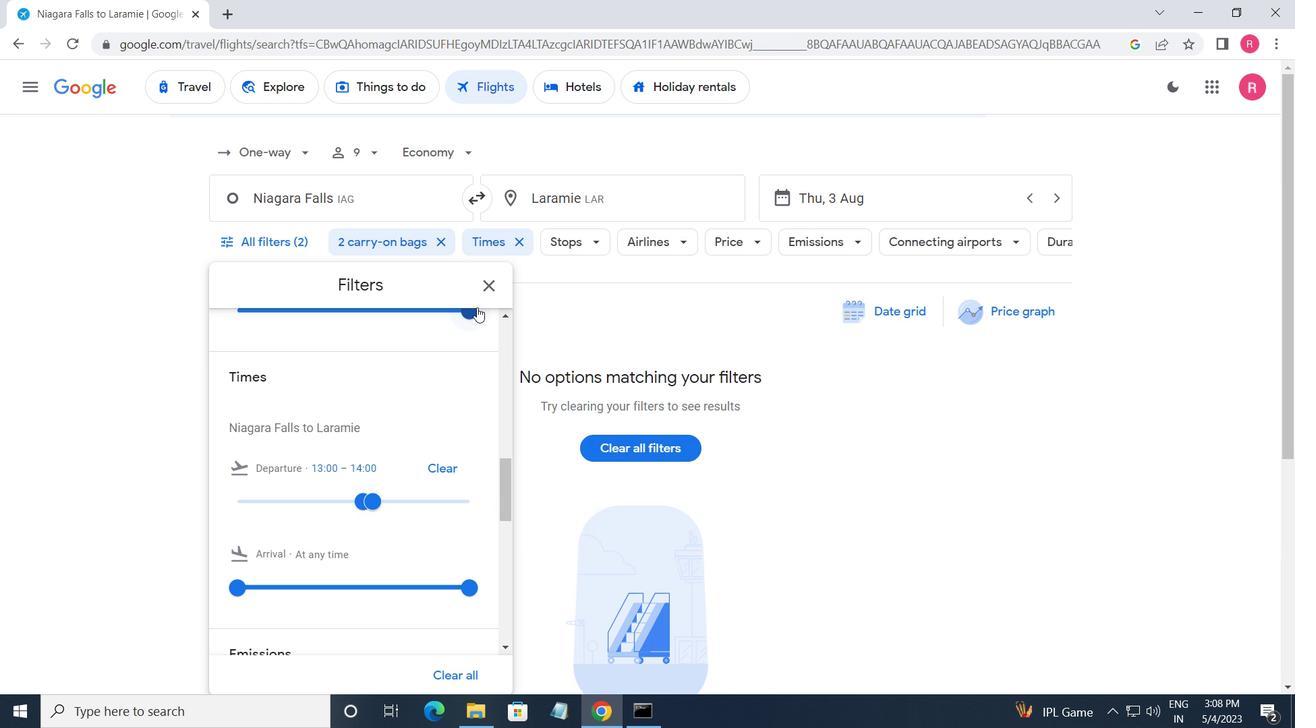 
Action: Mouse pressed left at (494, 280)
Screenshot: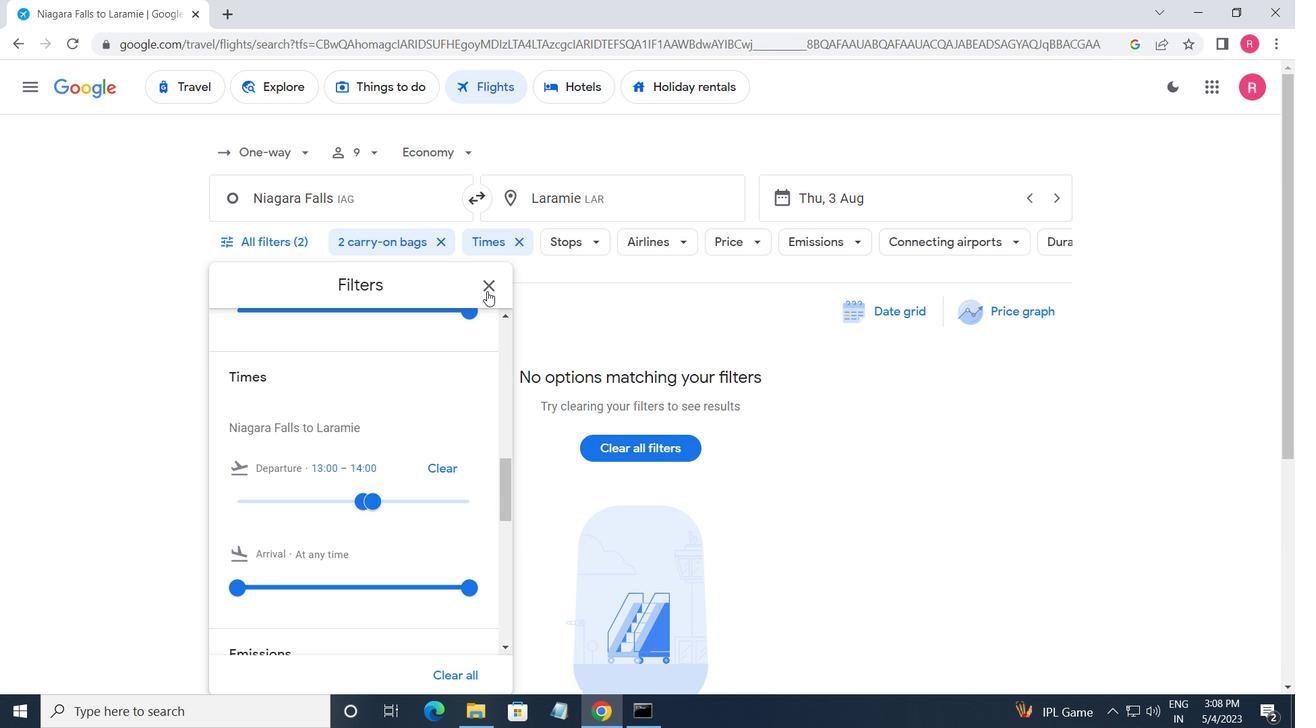 
Action: Mouse moved to (494, 280)
Screenshot: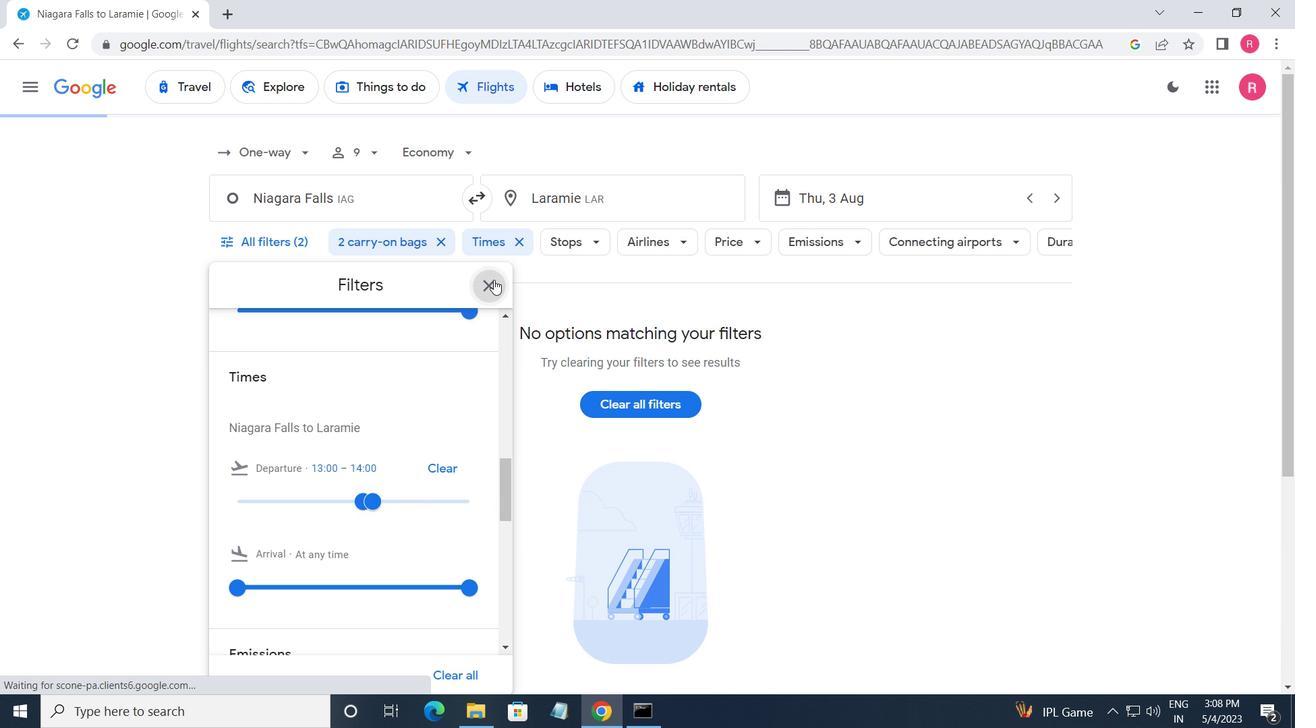 
